 Task: Find connections with filter location Buenos Aires with filter topic #designwith filter profile language Potuguese with filter current company Nagarro with filter school Cambridge Institute of Technology with filter industry Accessible Hardware Manufacturing with filter service category Homeowners Insurance with filter keywords title Financial Services Representative
Action: Mouse moved to (648, 138)
Screenshot: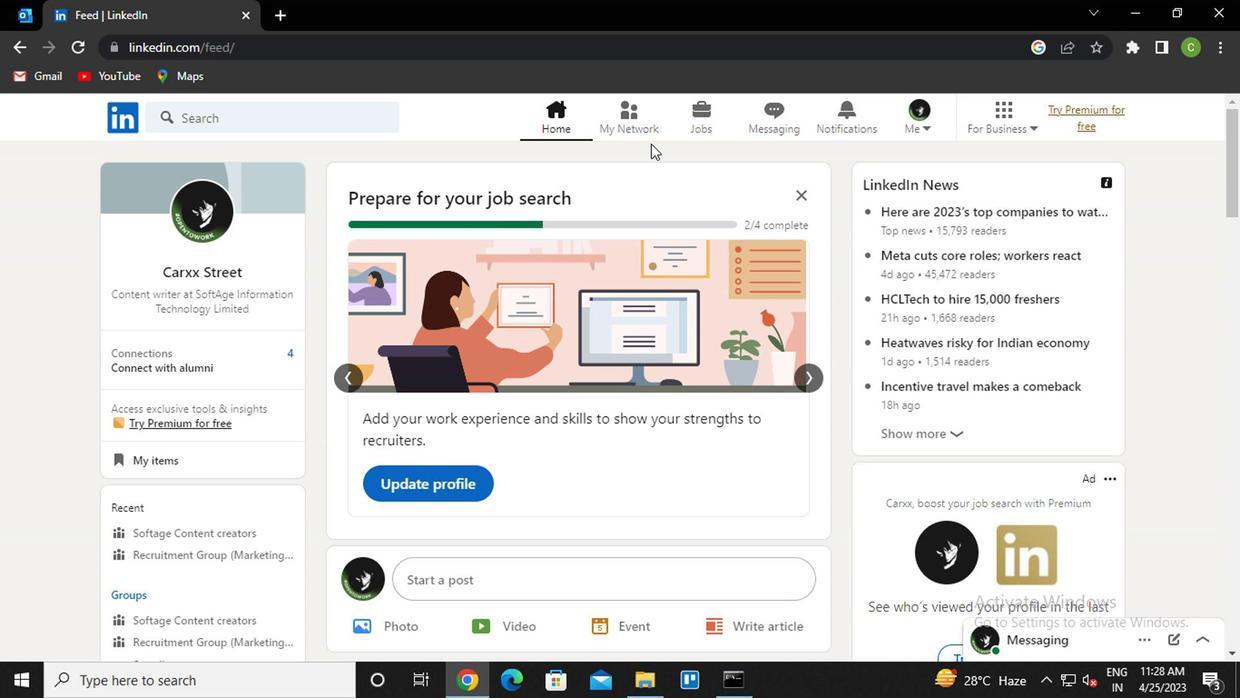 
Action: Mouse pressed left at (648, 138)
Screenshot: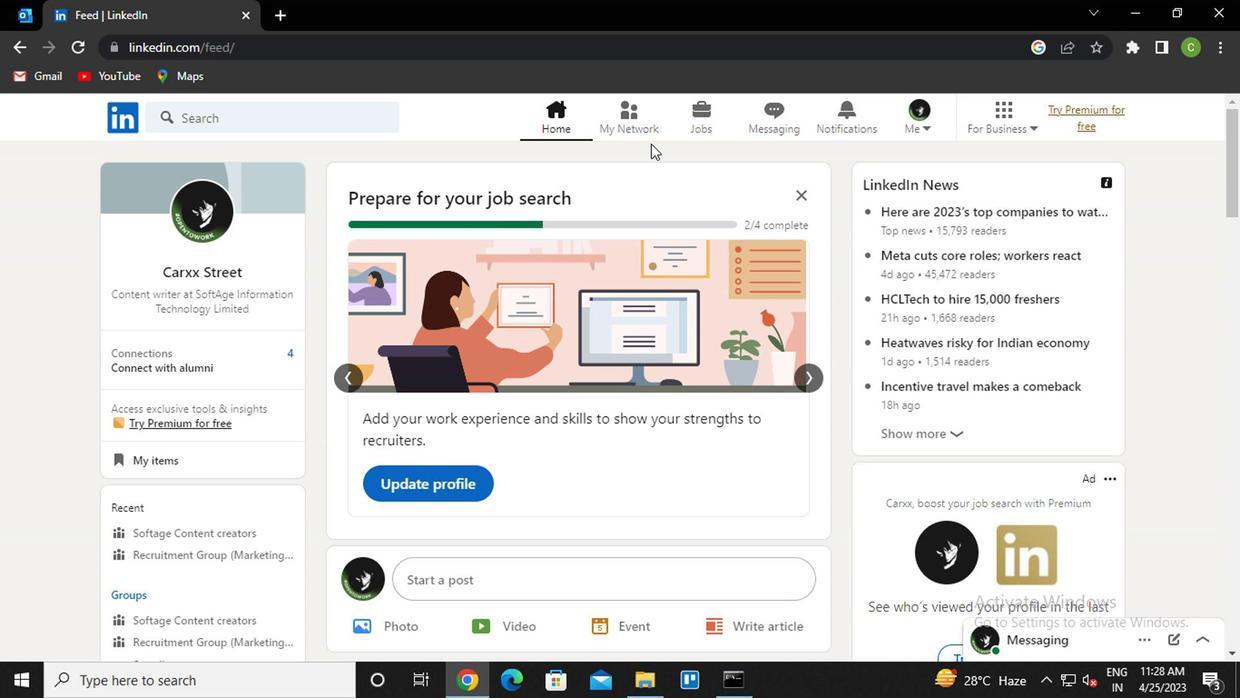 
Action: Mouse moved to (255, 232)
Screenshot: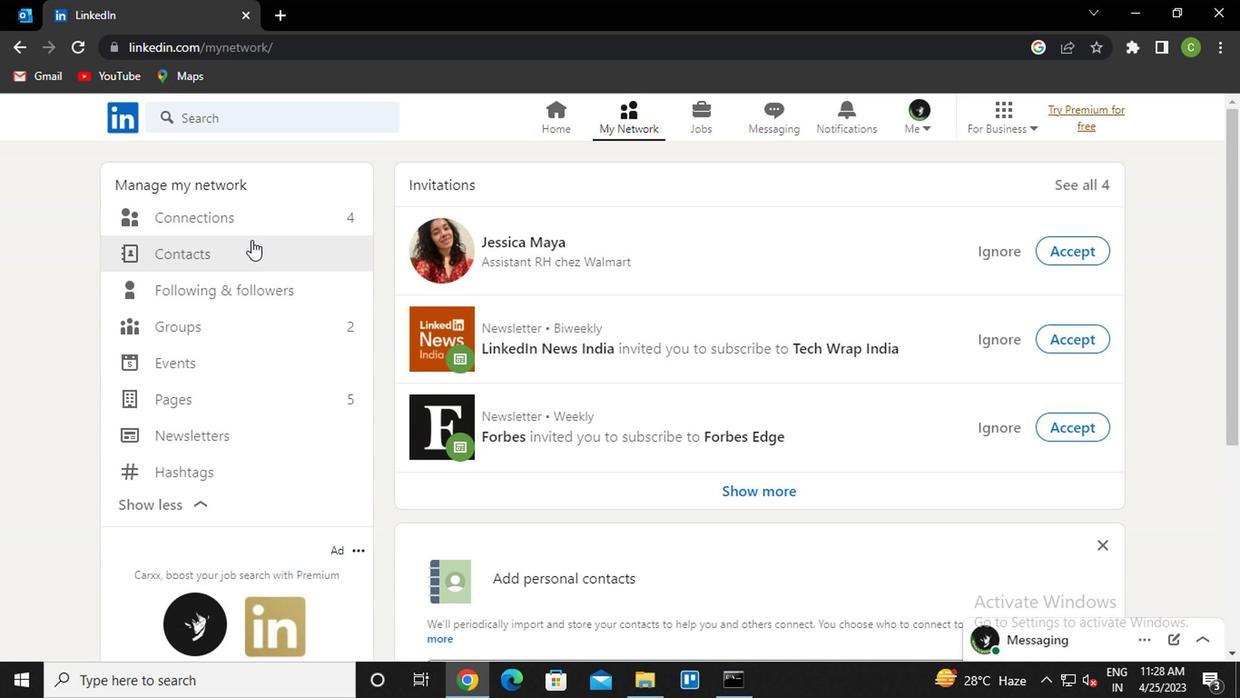 
Action: Mouse pressed left at (255, 232)
Screenshot: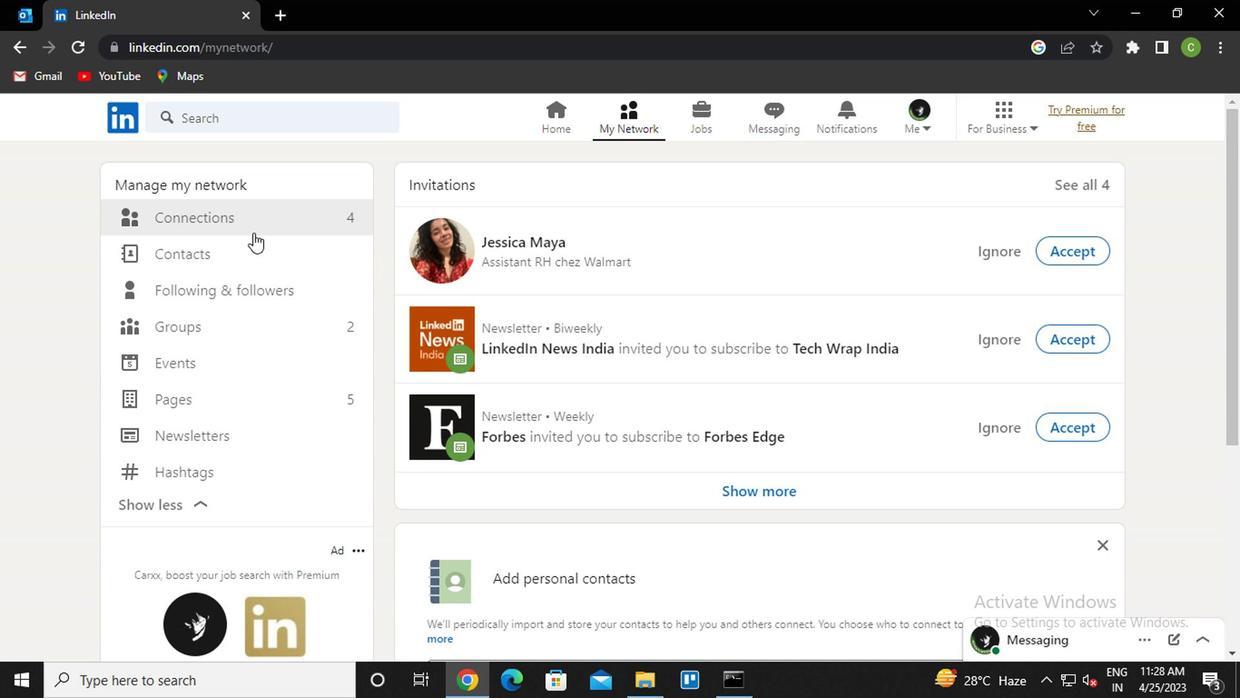 
Action: Mouse moved to (318, 221)
Screenshot: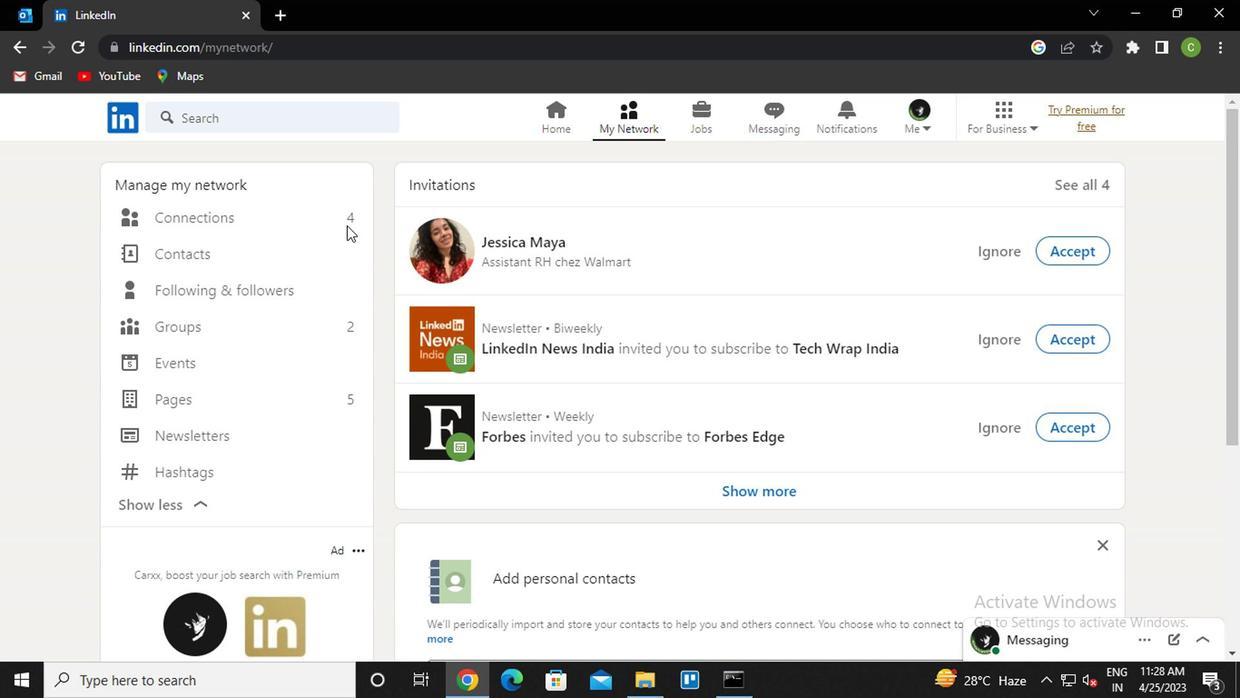 
Action: Mouse pressed left at (318, 221)
Screenshot: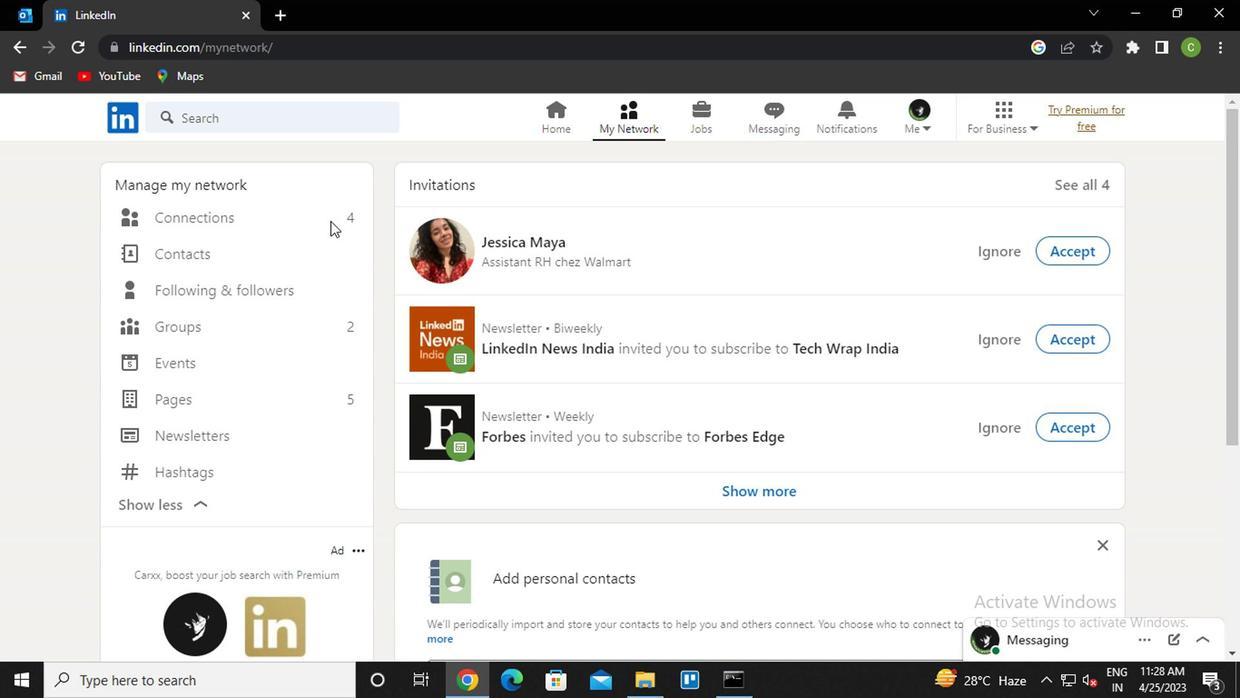 
Action: Mouse moved to (228, 223)
Screenshot: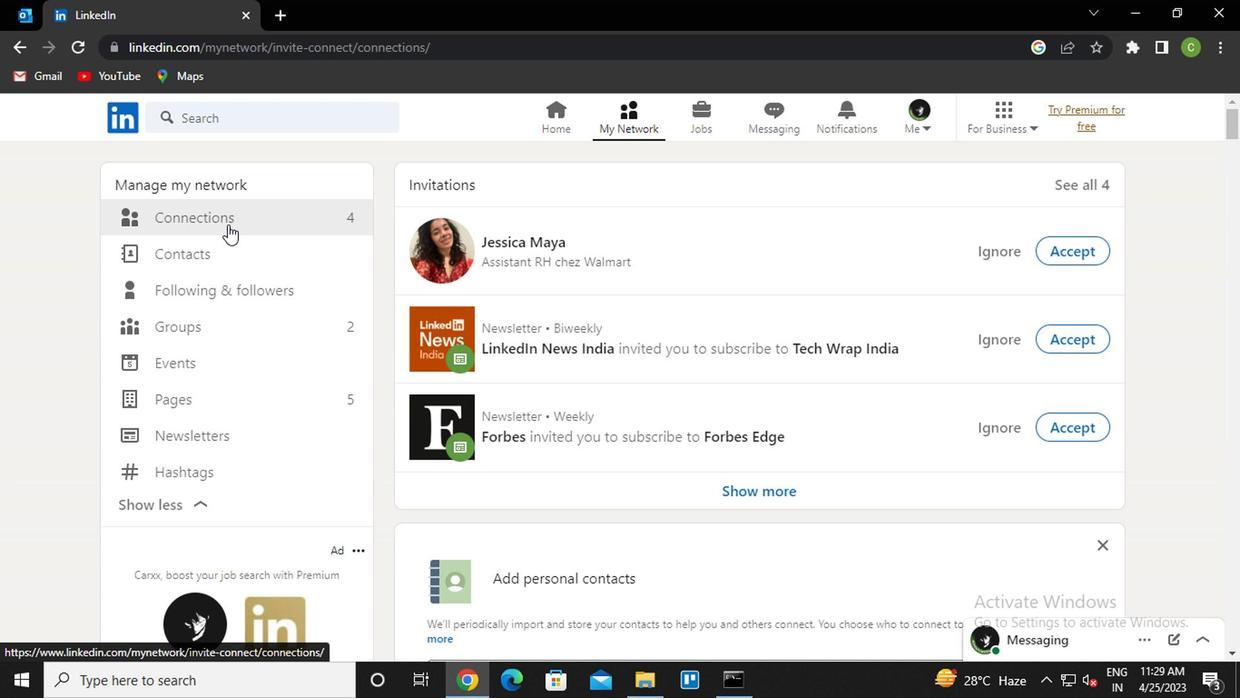 
Action: Mouse pressed left at (228, 223)
Screenshot: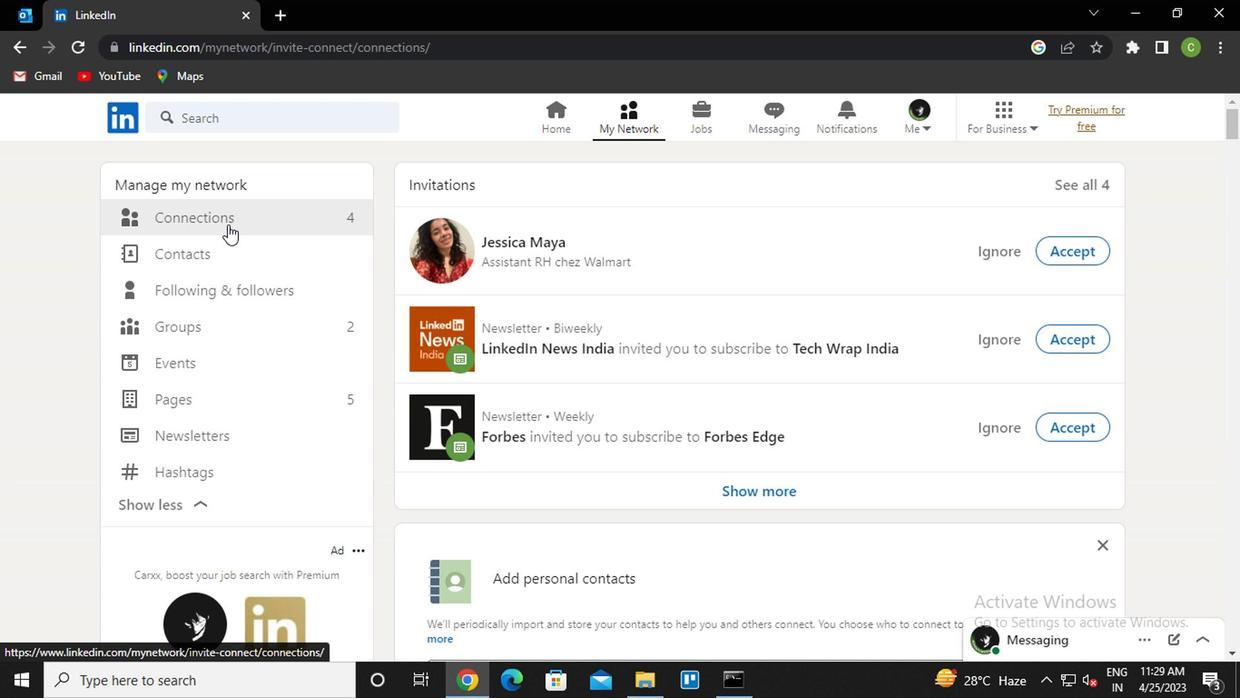 
Action: Mouse moved to (783, 227)
Screenshot: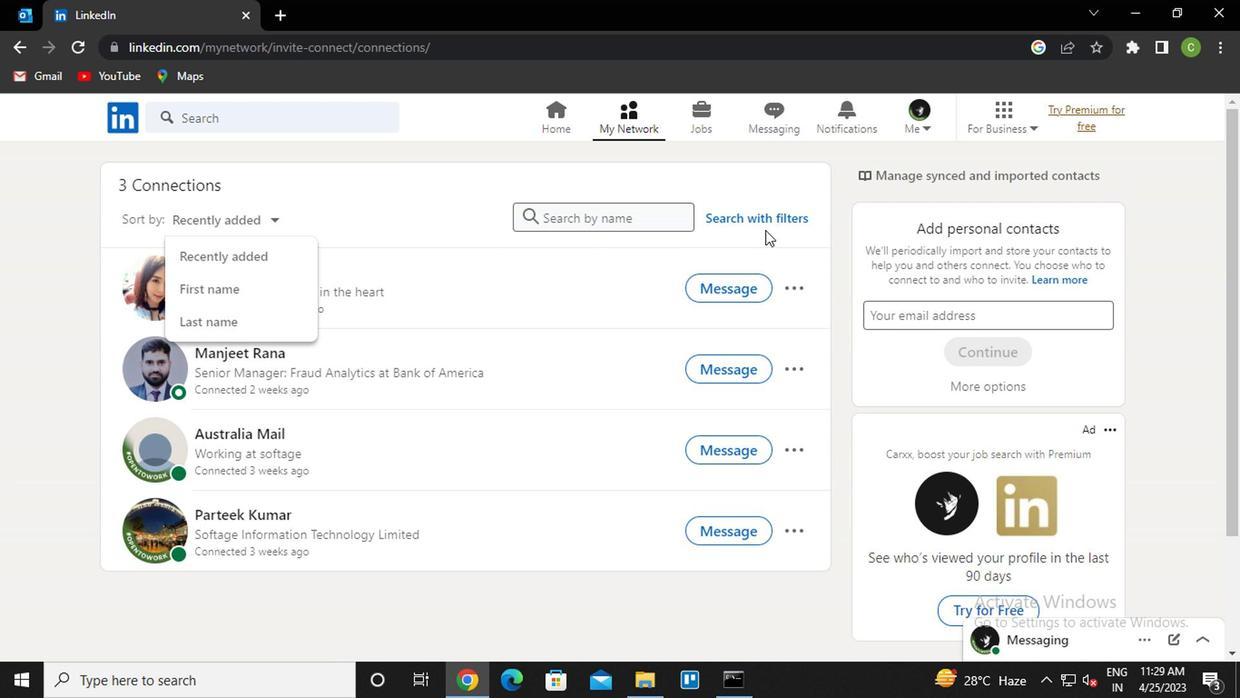 
Action: Mouse pressed left at (783, 227)
Screenshot: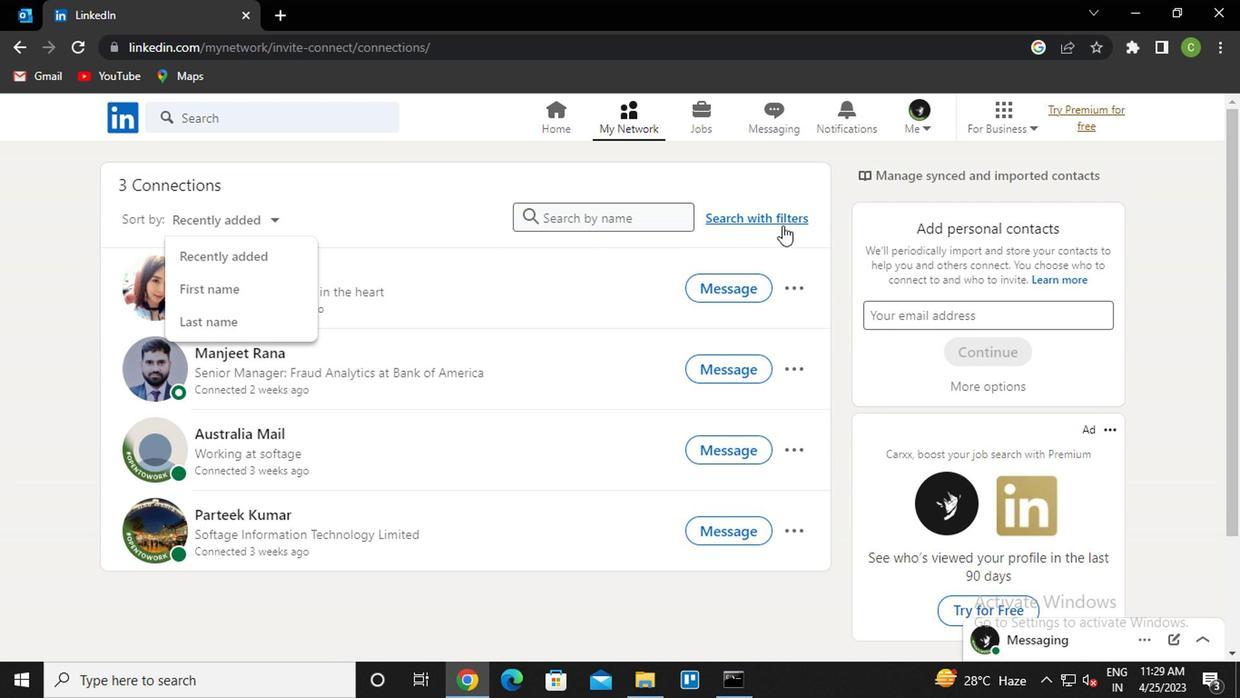 
Action: Mouse moved to (598, 175)
Screenshot: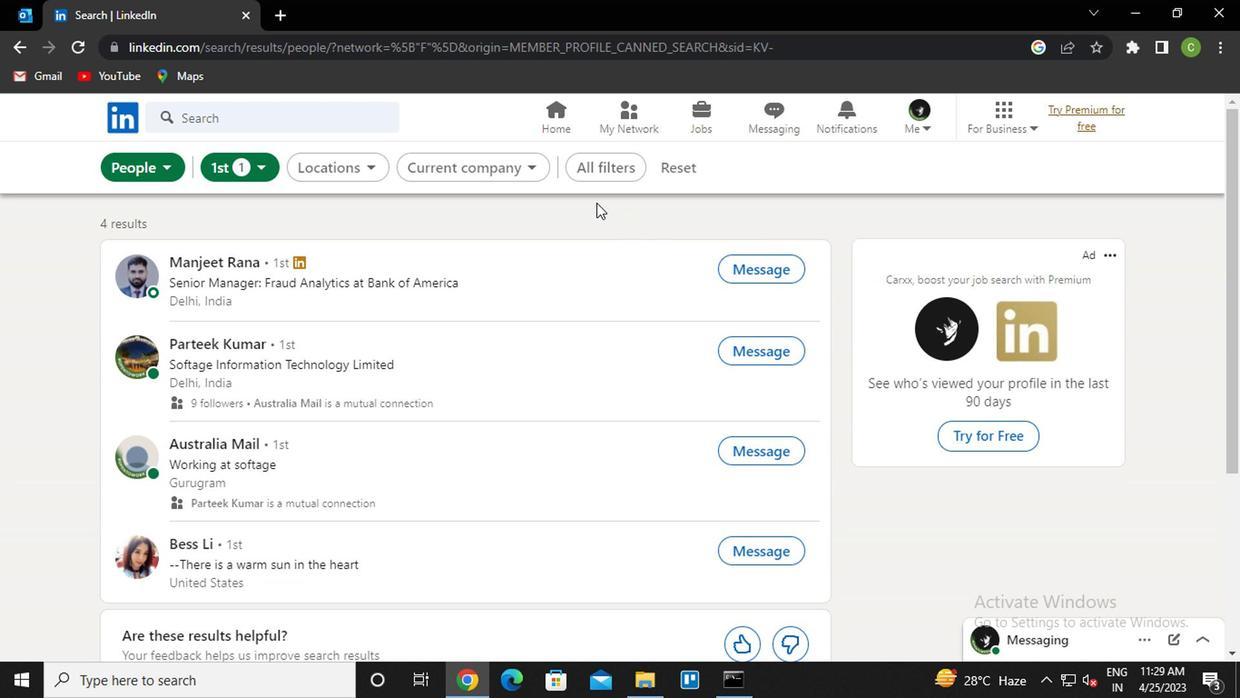
Action: Mouse pressed left at (598, 175)
Screenshot: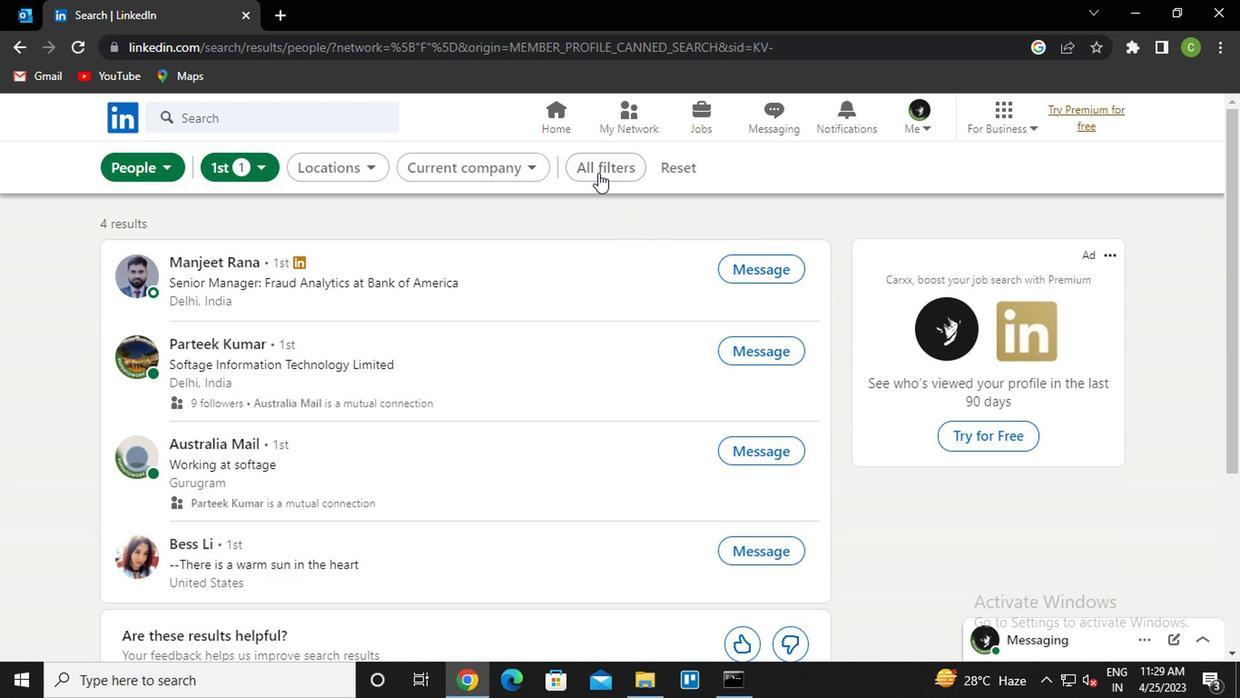 
Action: Mouse moved to (877, 424)
Screenshot: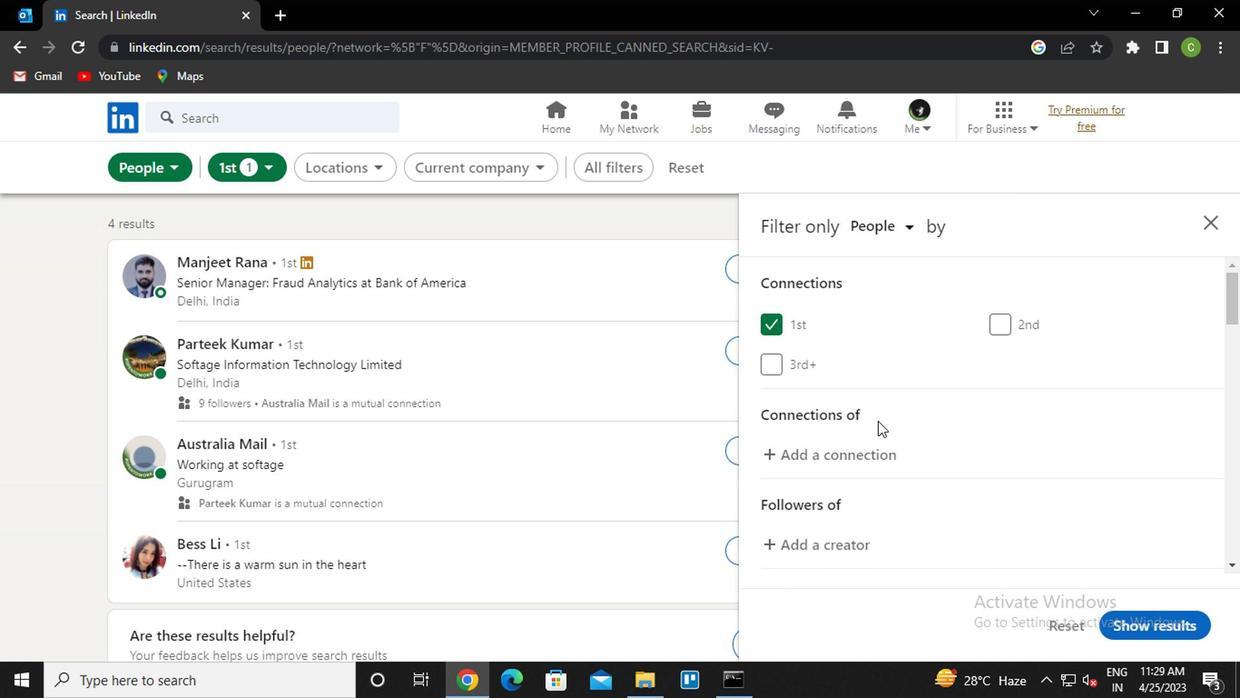 
Action: Mouse scrolled (877, 423) with delta (0, 0)
Screenshot: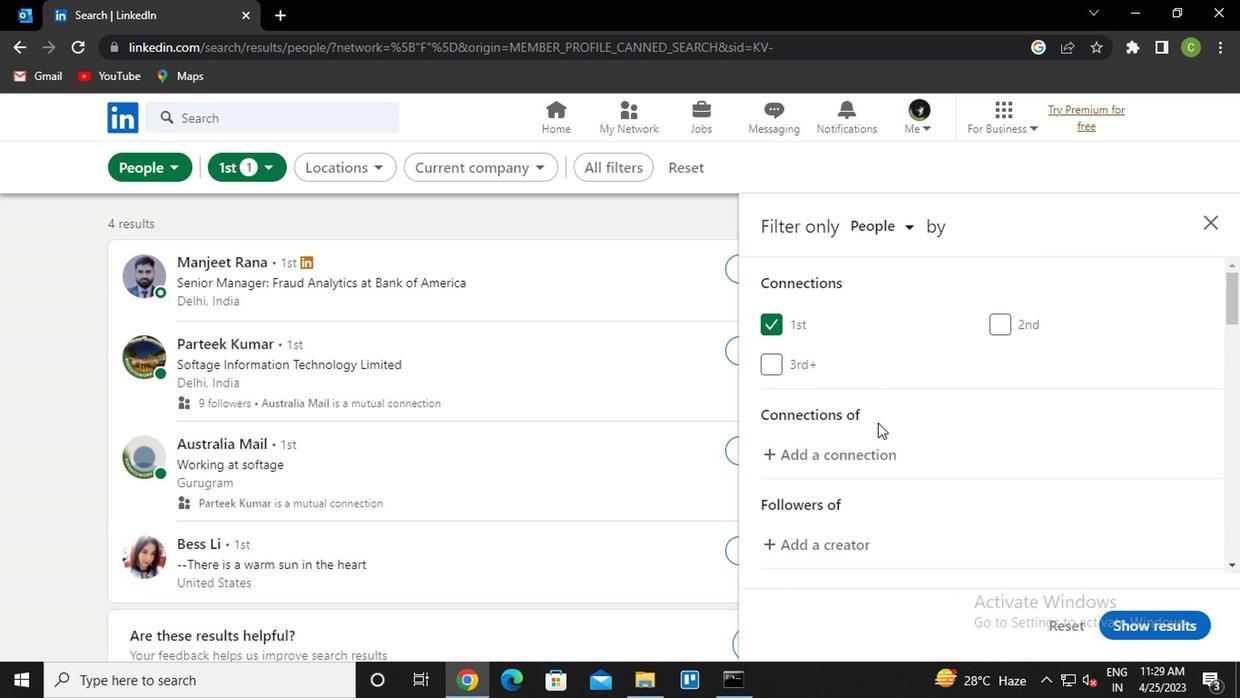 
Action: Mouse moved to (877, 425)
Screenshot: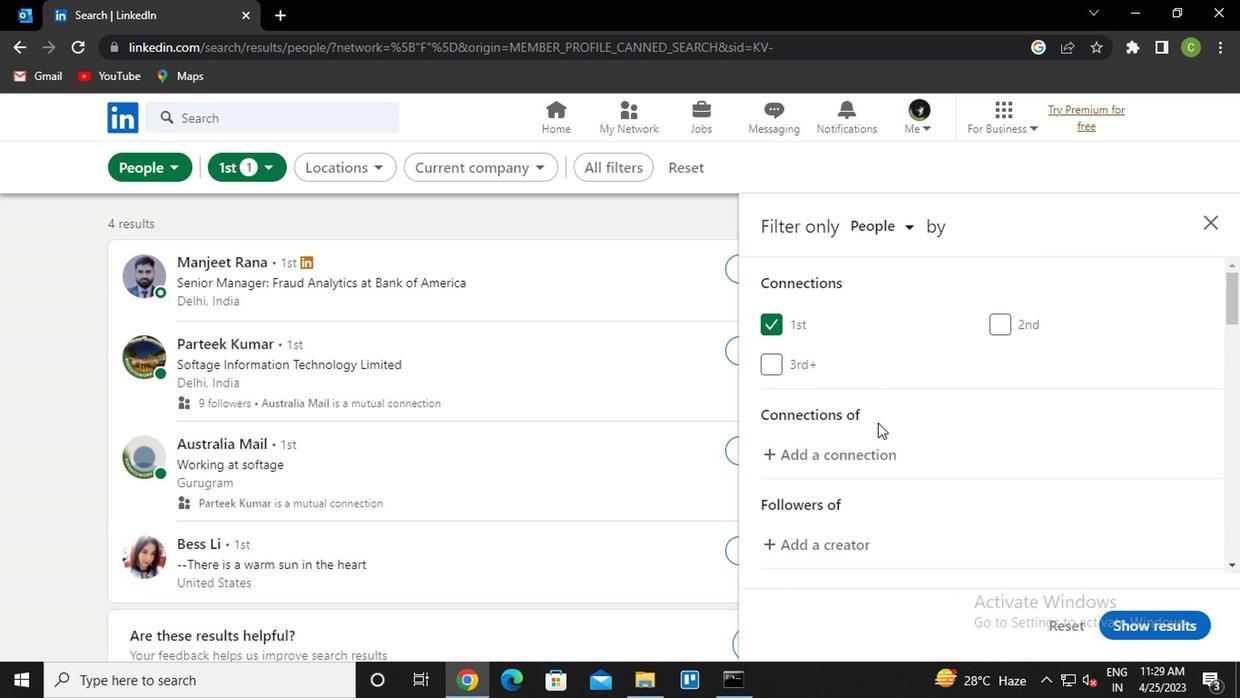 
Action: Mouse scrolled (877, 424) with delta (0, -1)
Screenshot: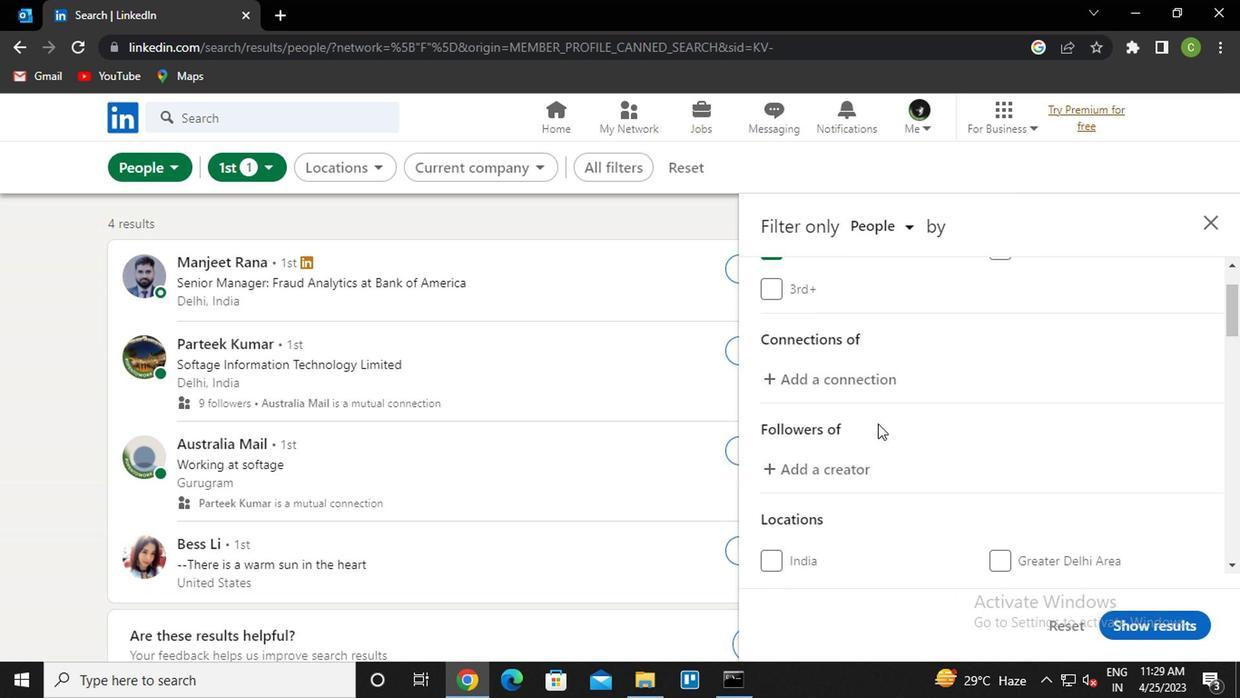 
Action: Mouse moved to (1020, 528)
Screenshot: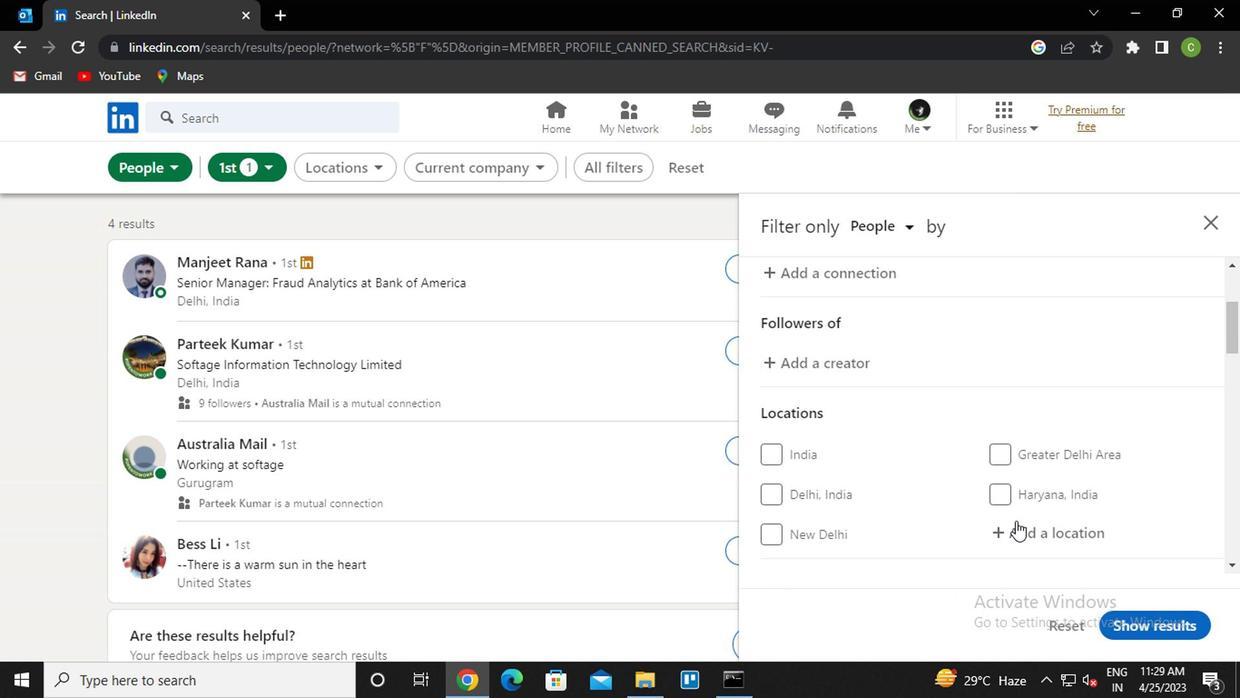 
Action: Mouse pressed left at (1020, 528)
Screenshot: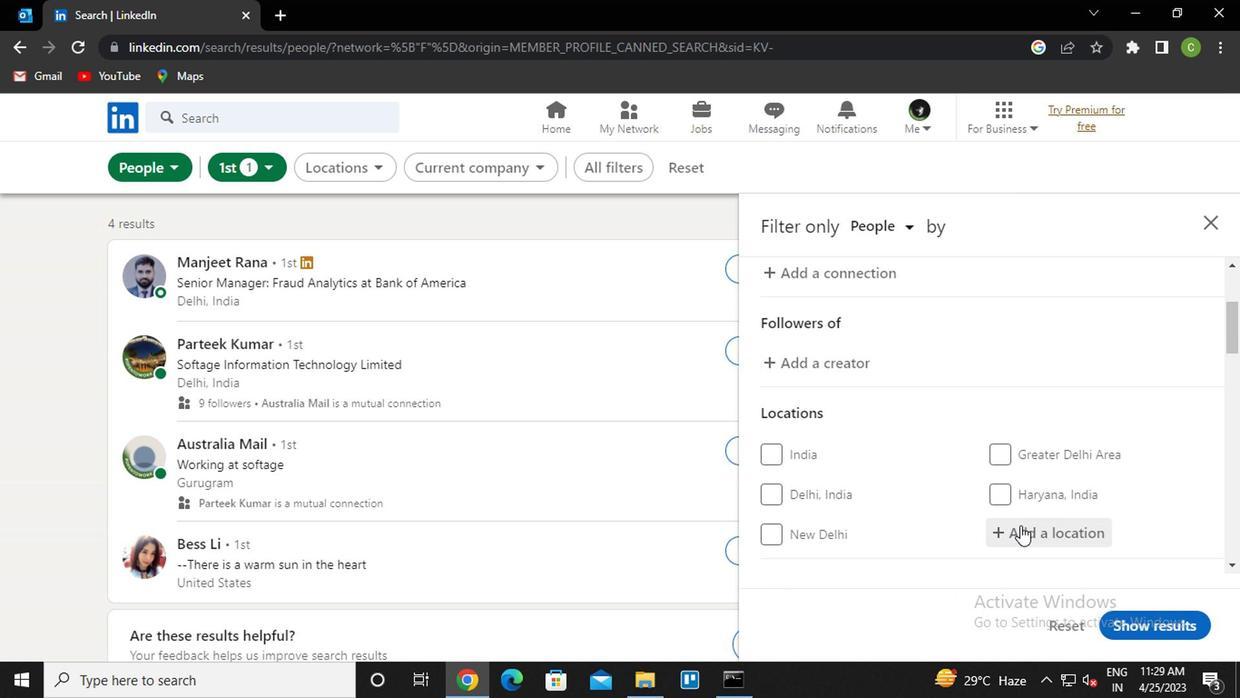 
Action: Mouse moved to (1000, 471)
Screenshot: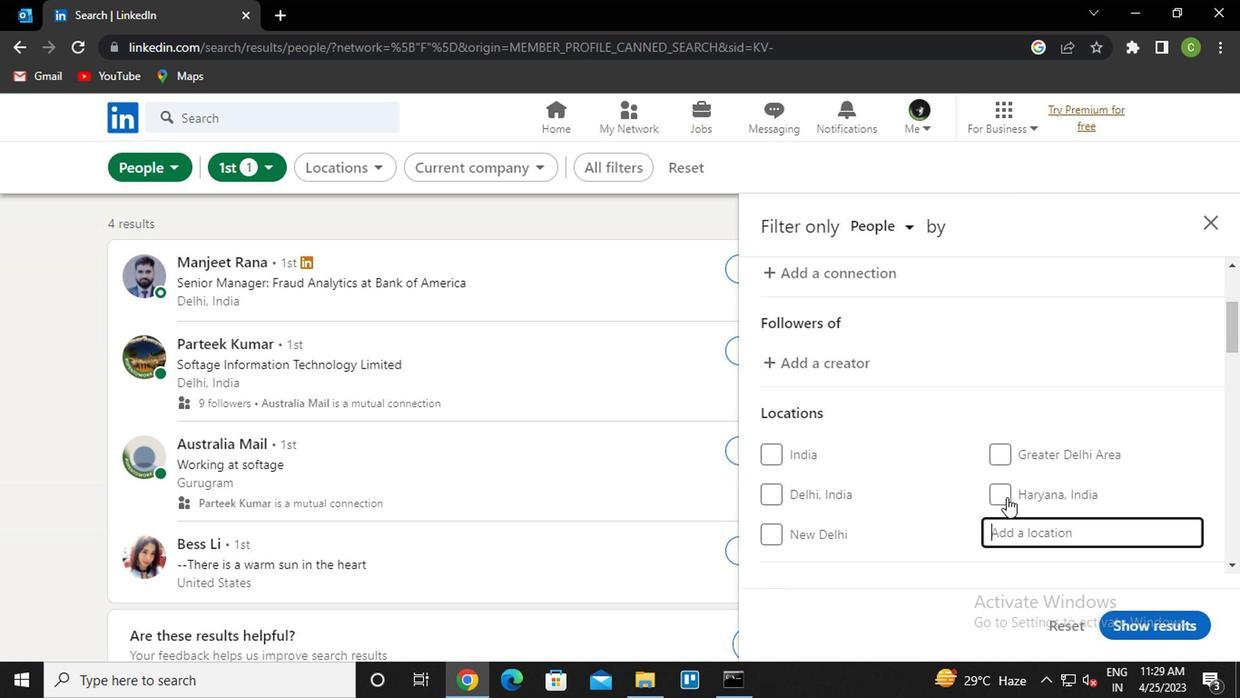 
Action: Key pressed <Key.caps_lock><Key.caps_lock>b<Key.caps_lock>uenos
Screenshot: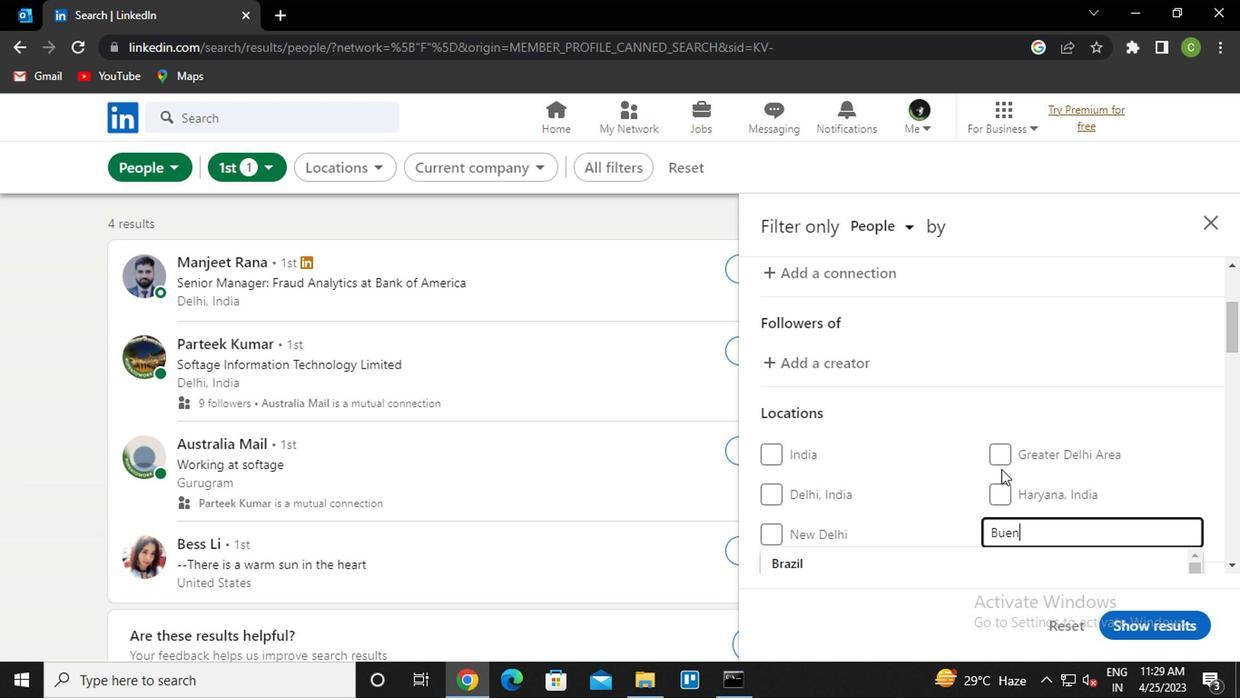 
Action: Mouse scrolled (1000, 469) with delta (0, -1)
Screenshot: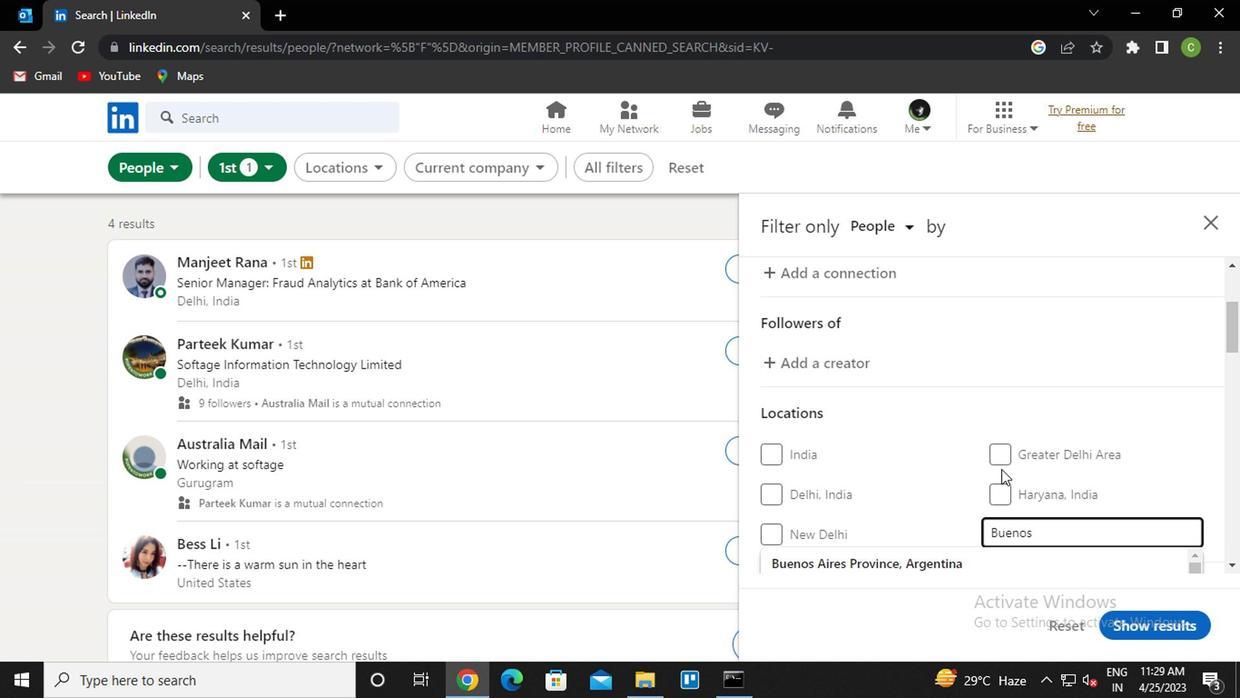 
Action: Mouse scrolled (1000, 469) with delta (0, -1)
Screenshot: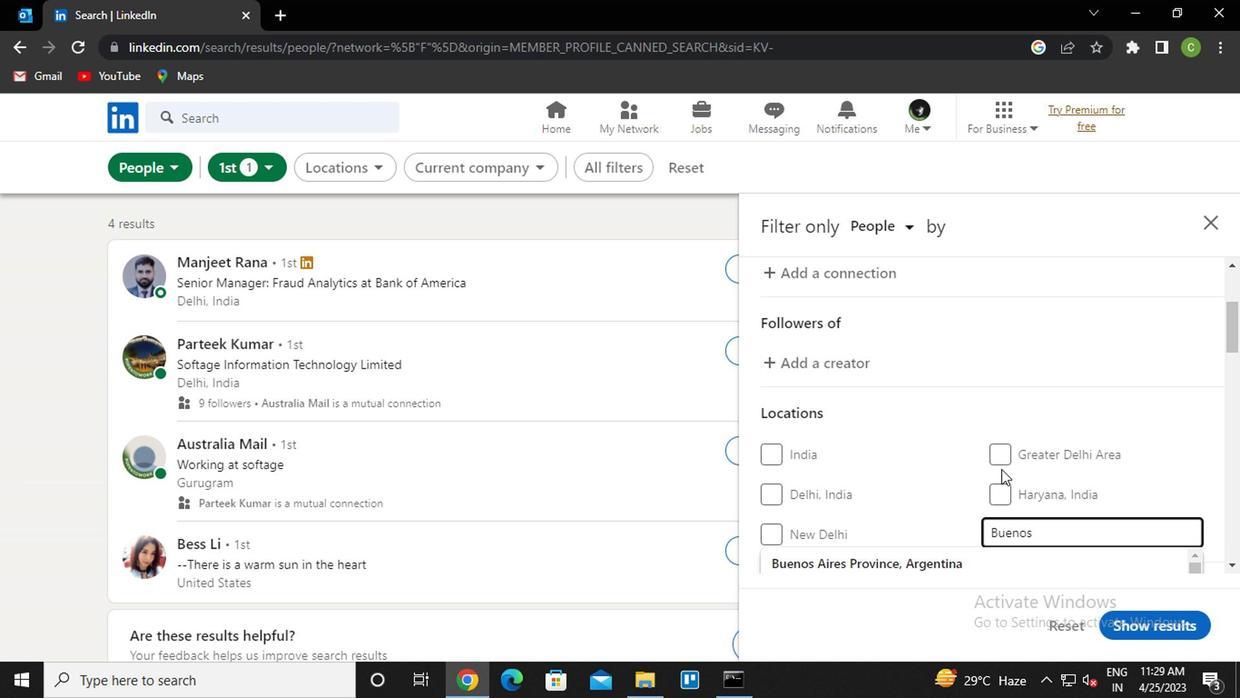 
Action: Mouse moved to (966, 374)
Screenshot: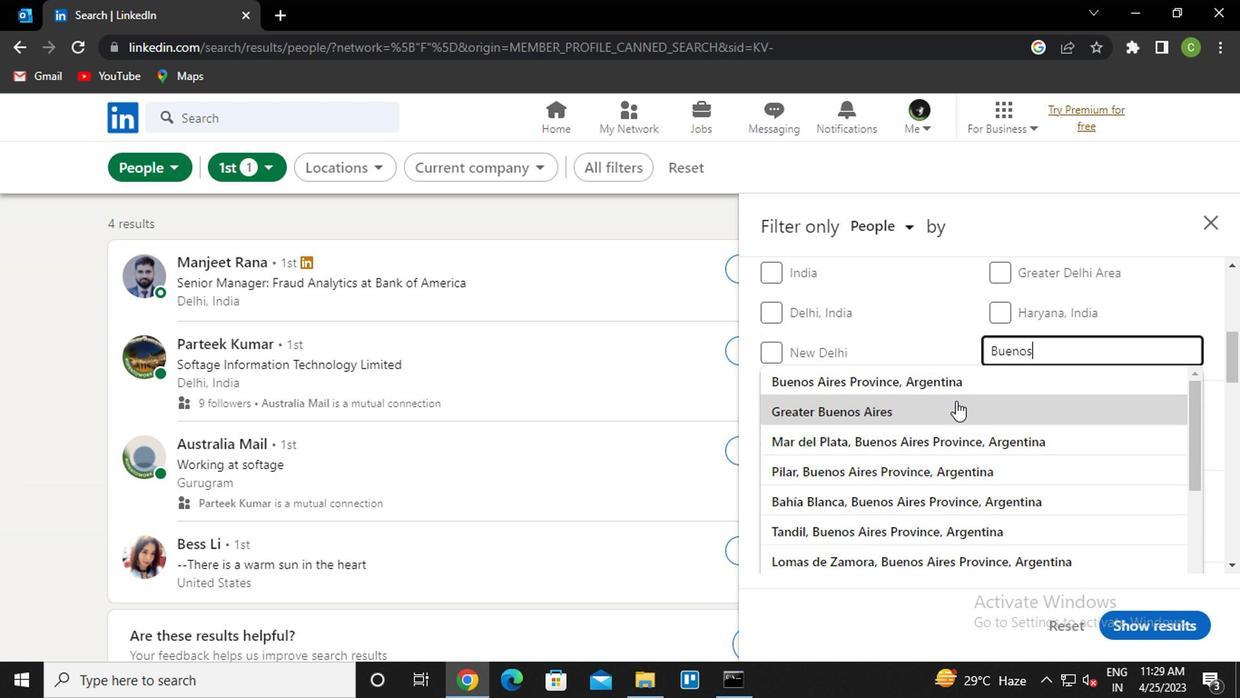
Action: Mouse pressed left at (966, 374)
Screenshot: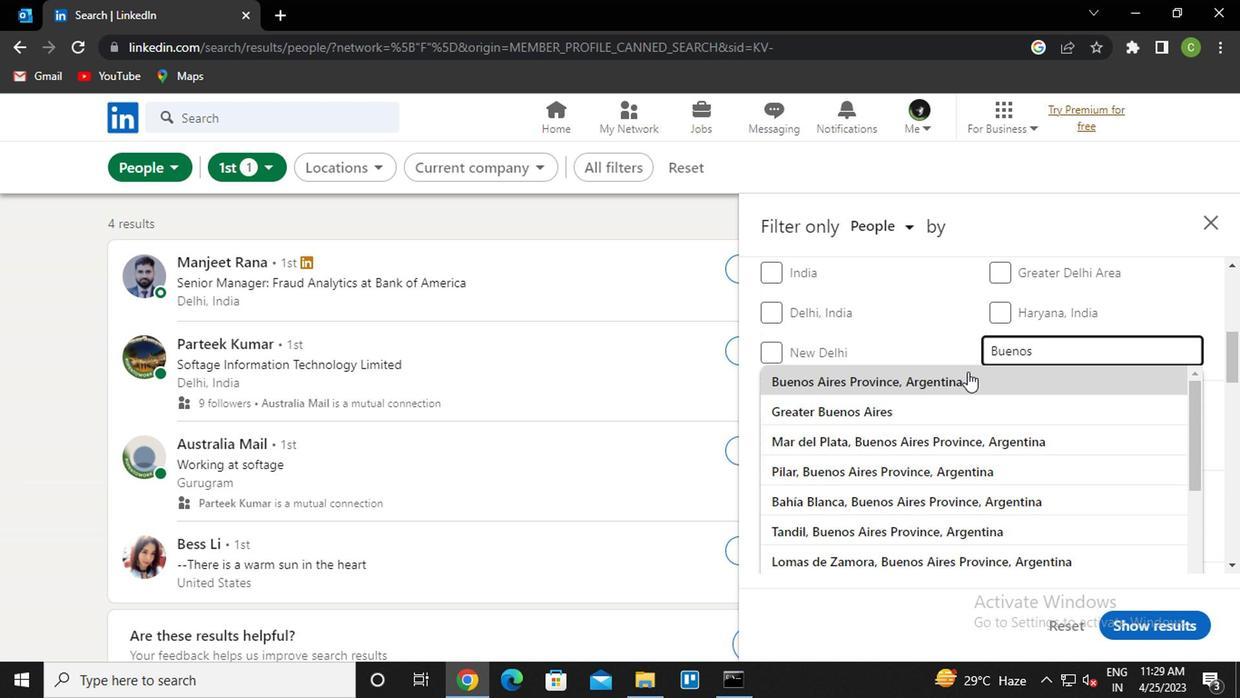 
Action: Mouse moved to (835, 501)
Screenshot: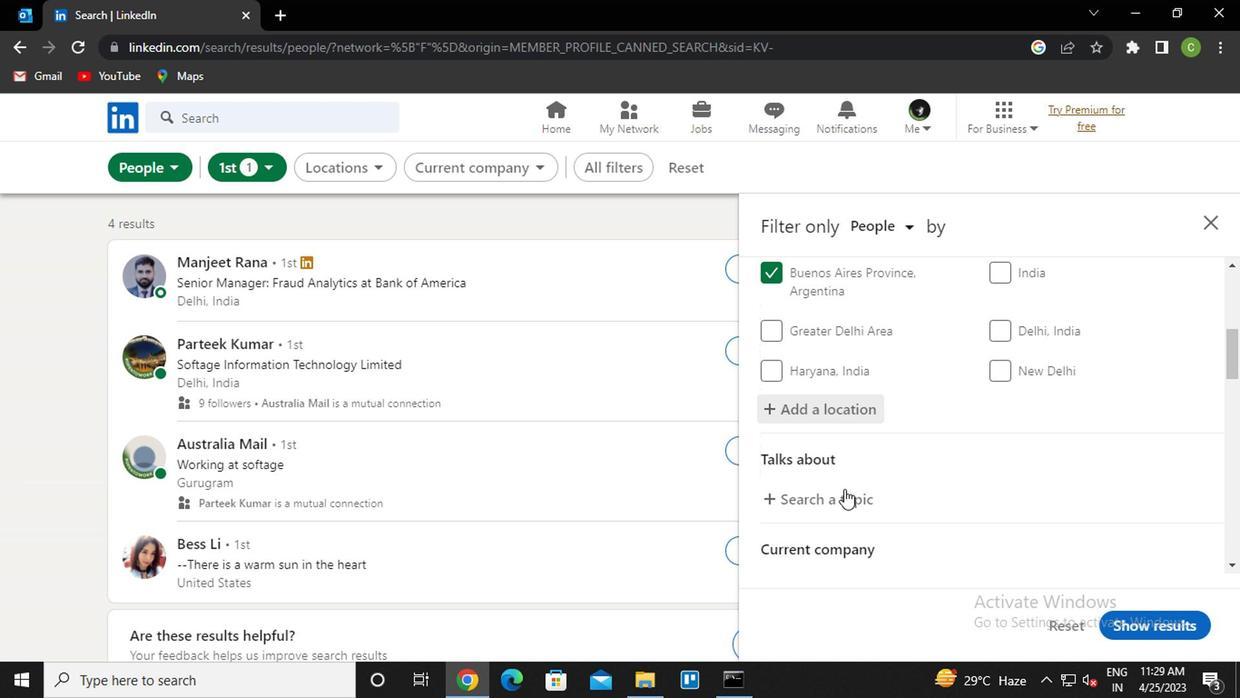 
Action: Mouse pressed left at (835, 501)
Screenshot: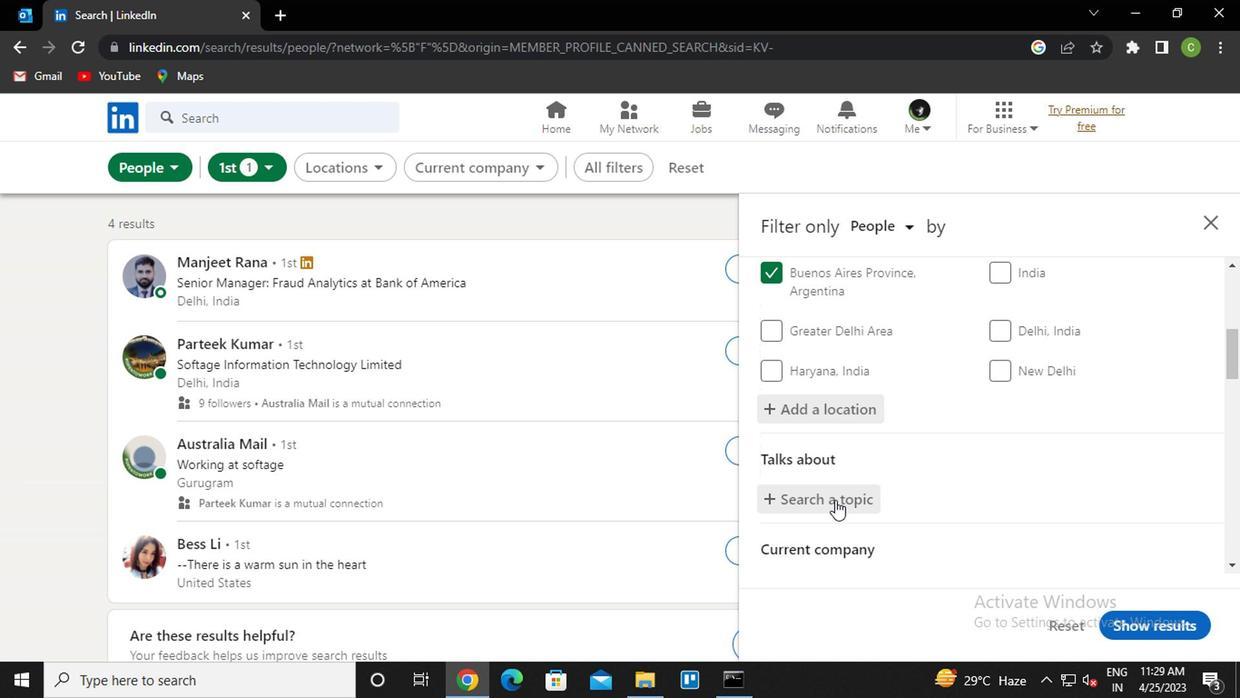 
Action: Mouse moved to (835, 502)
Screenshot: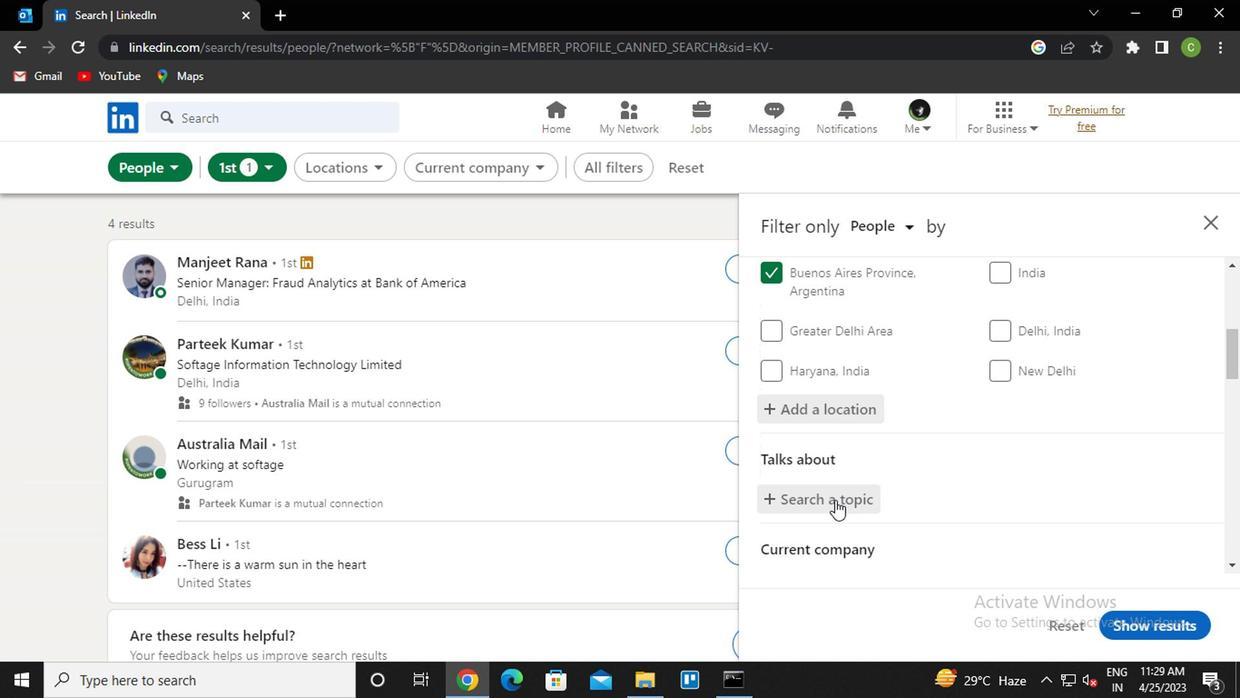 
Action: Key pressed <Key.shift>#DESIGN
Screenshot: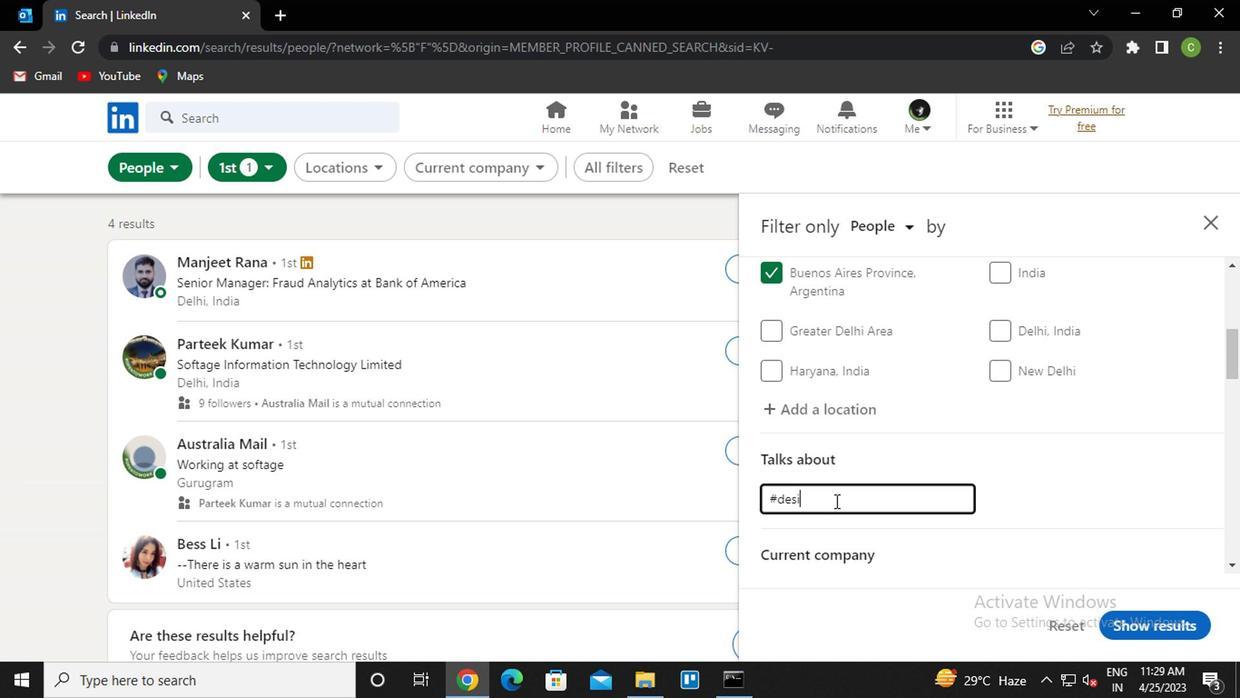 
Action: Mouse moved to (1028, 466)
Screenshot: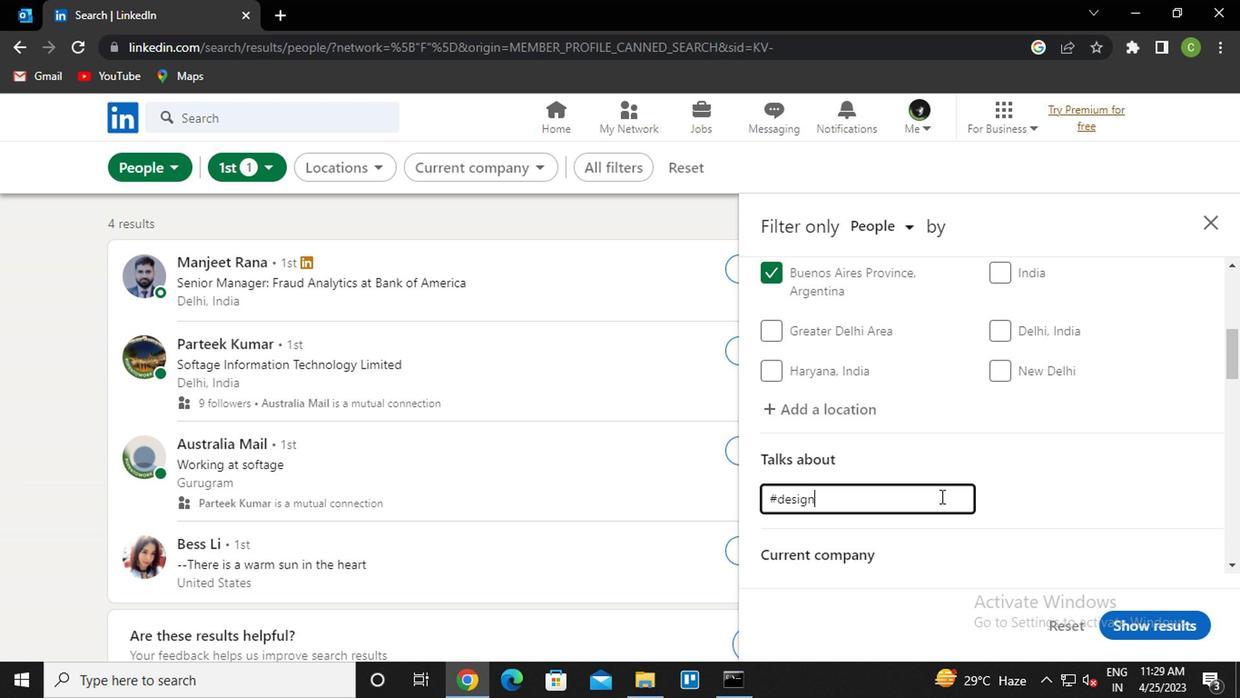
Action: Mouse pressed left at (1028, 466)
Screenshot: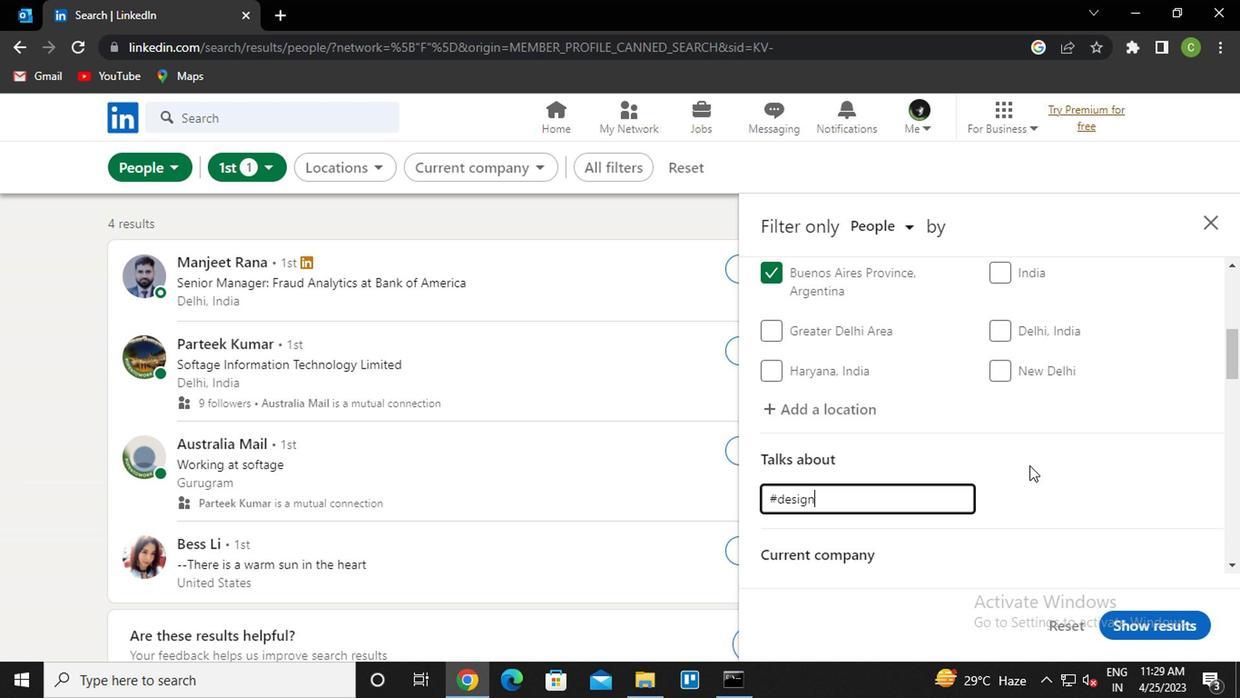 
Action: Mouse moved to (1028, 466)
Screenshot: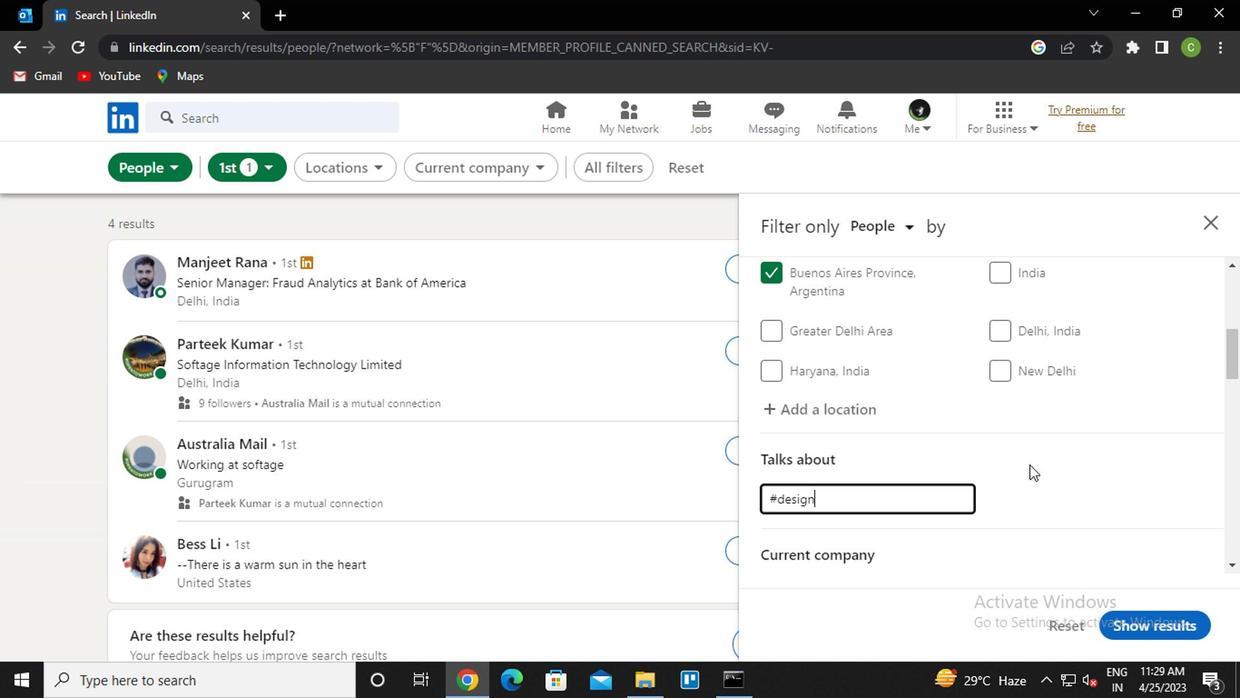 
Action: Mouse scrolled (1028, 465) with delta (0, -1)
Screenshot: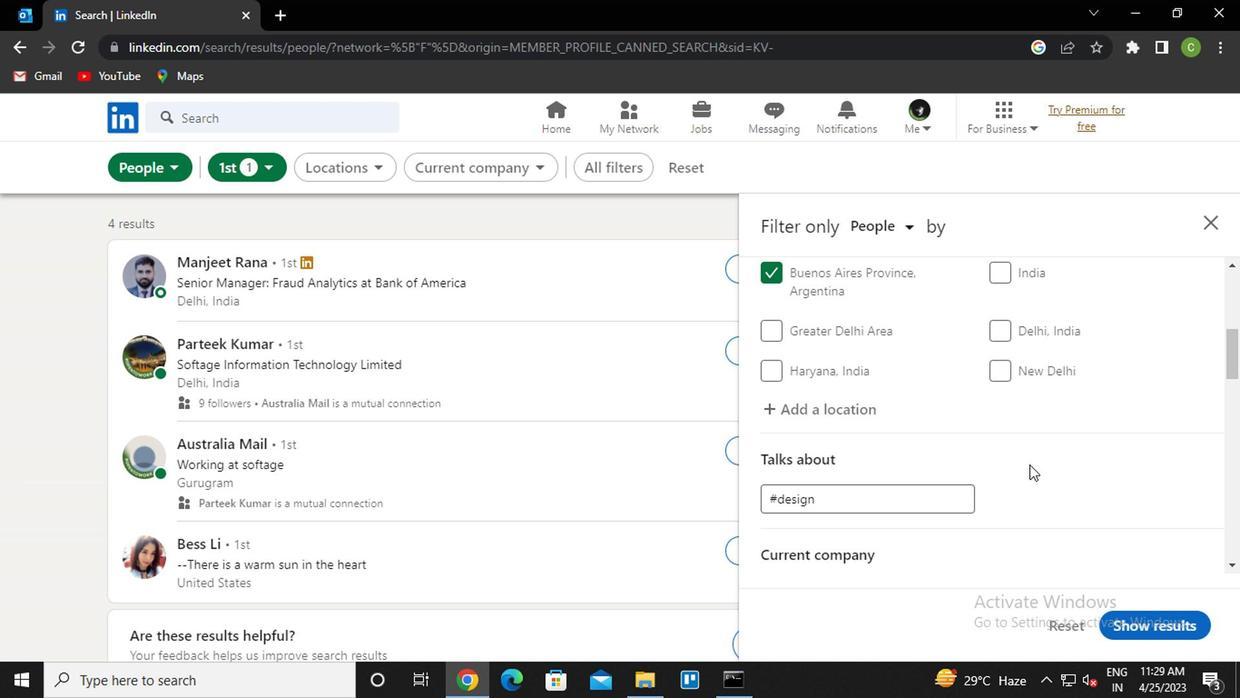 
Action: Mouse scrolled (1028, 465) with delta (0, -1)
Screenshot: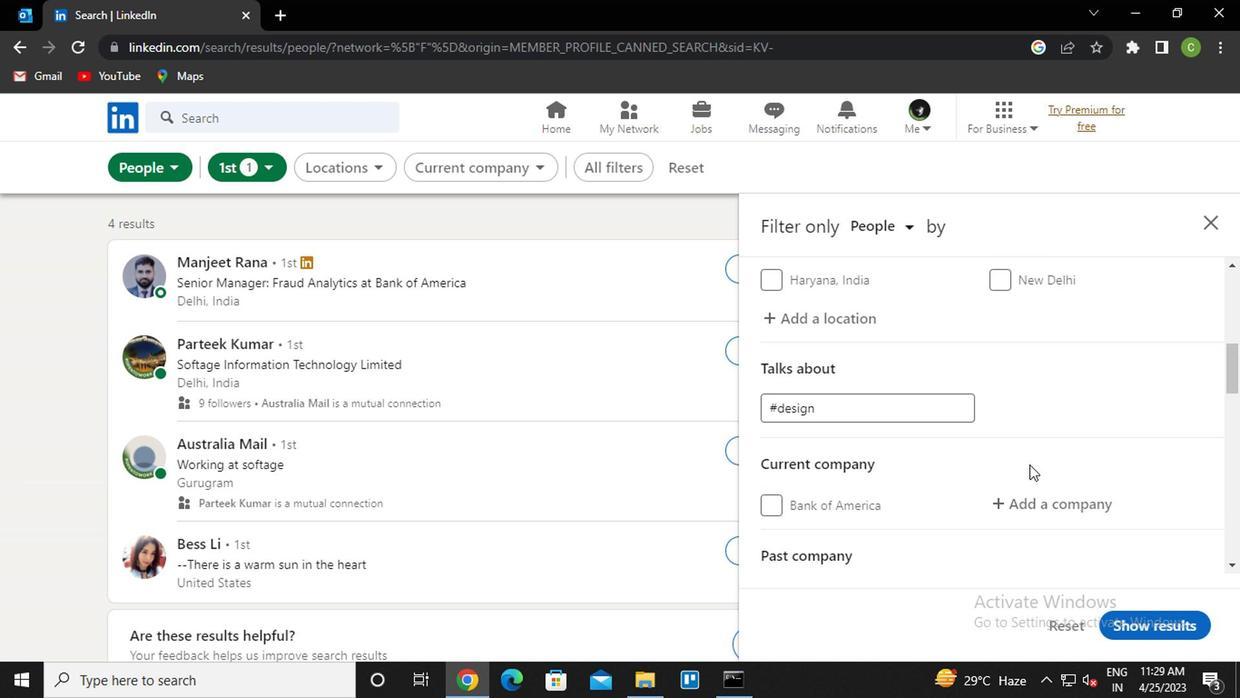 
Action: Mouse moved to (1028, 466)
Screenshot: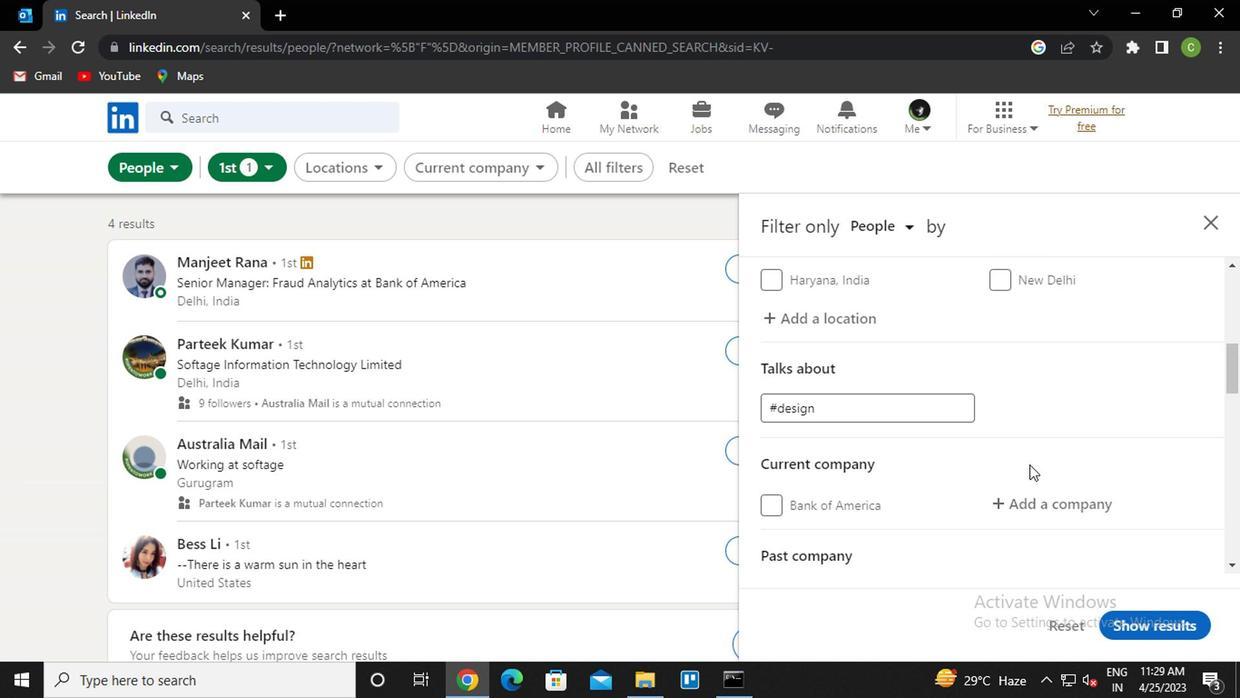 
Action: Mouse scrolled (1028, 465) with delta (0, -1)
Screenshot: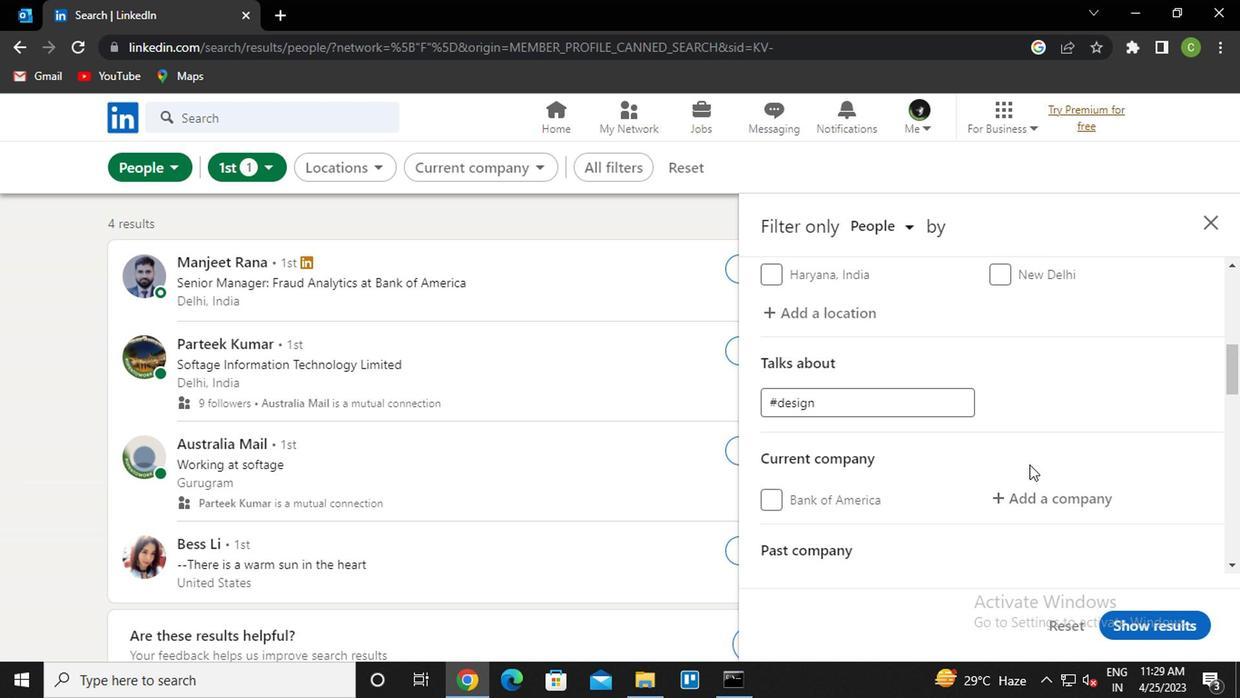 
Action: Mouse moved to (919, 444)
Screenshot: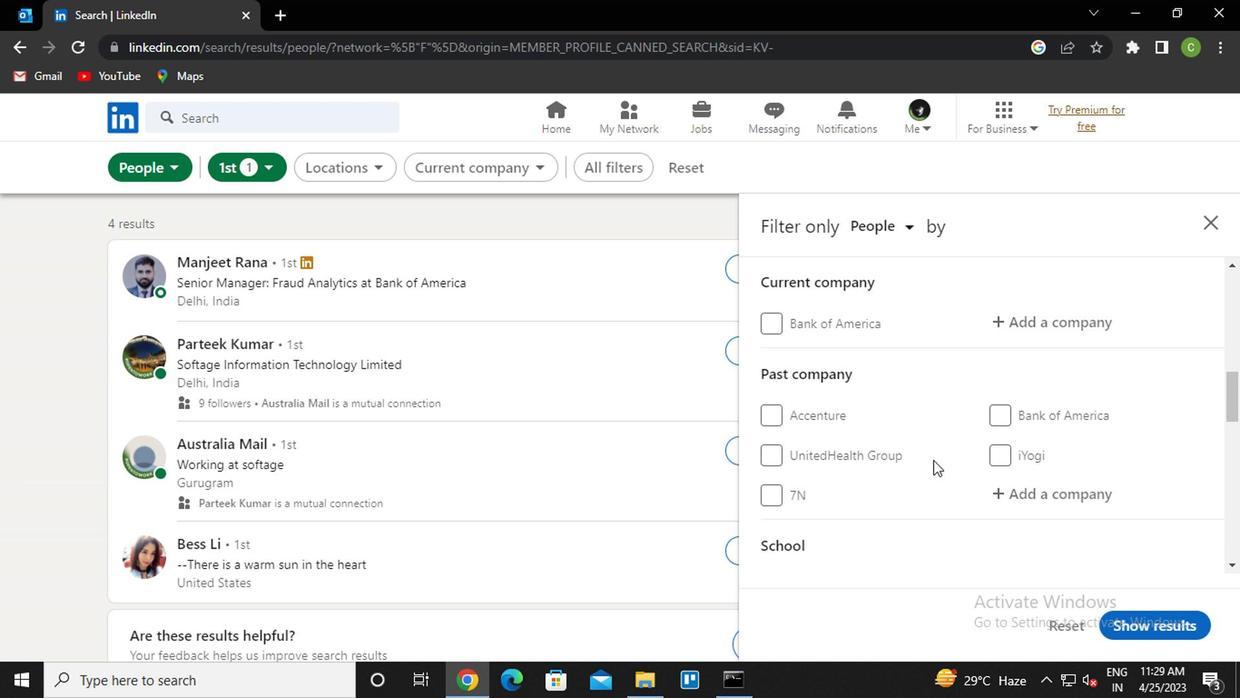 
Action: Mouse scrolled (919, 445) with delta (0, 0)
Screenshot: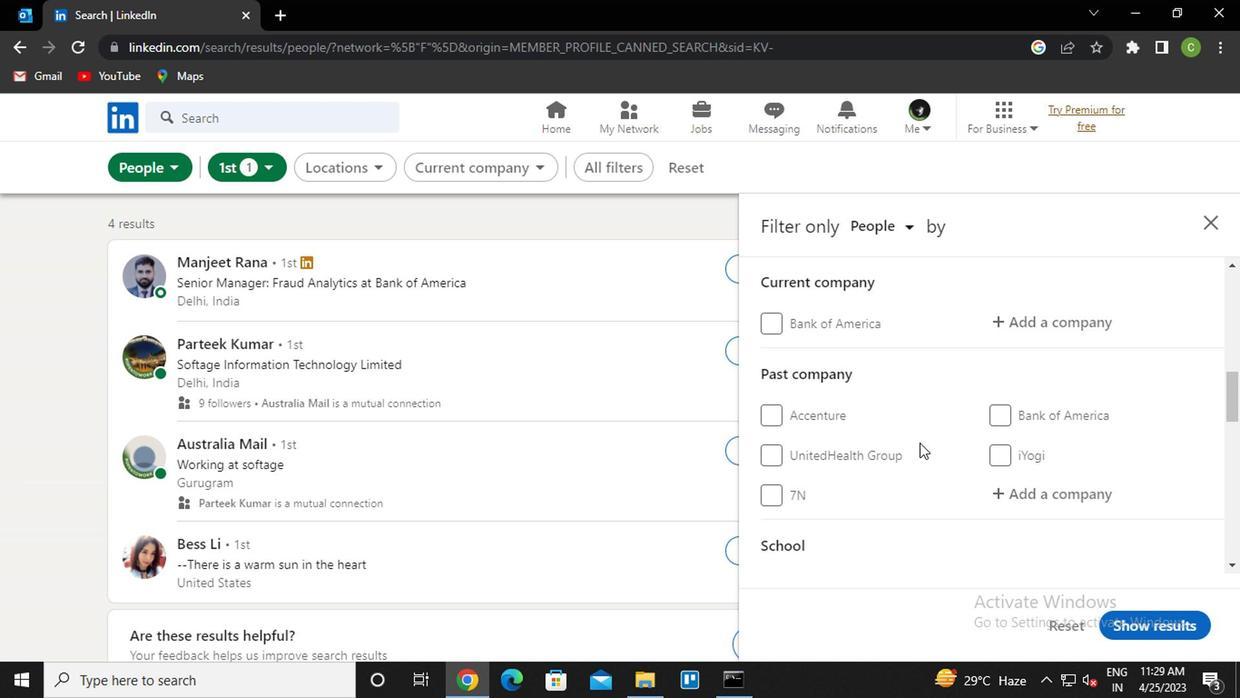 
Action: Mouse moved to (1030, 418)
Screenshot: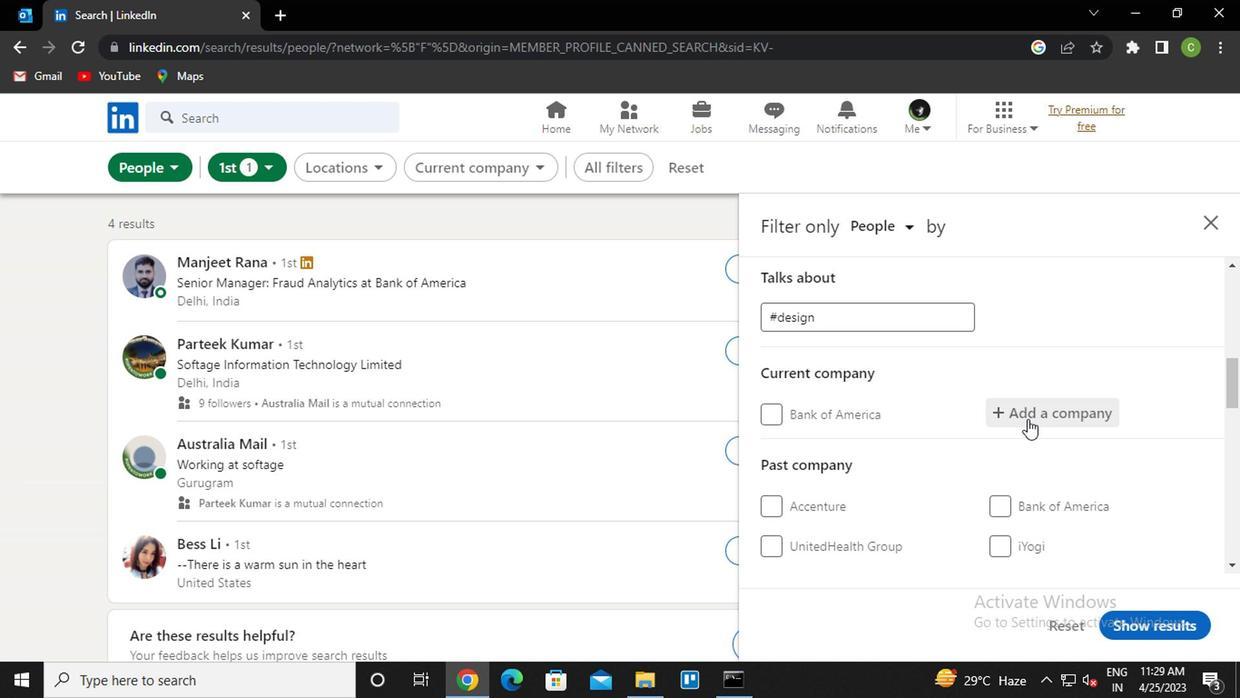 
Action: Mouse pressed left at (1030, 418)
Screenshot: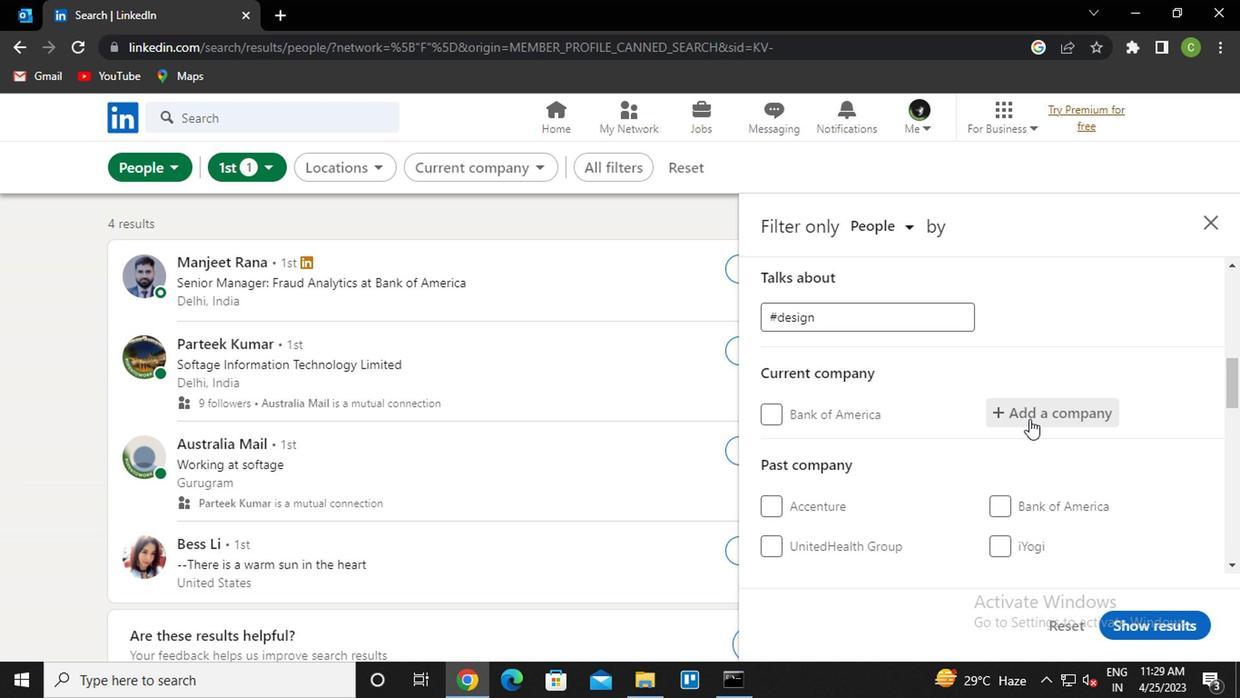 
Action: Mouse moved to (1029, 416)
Screenshot: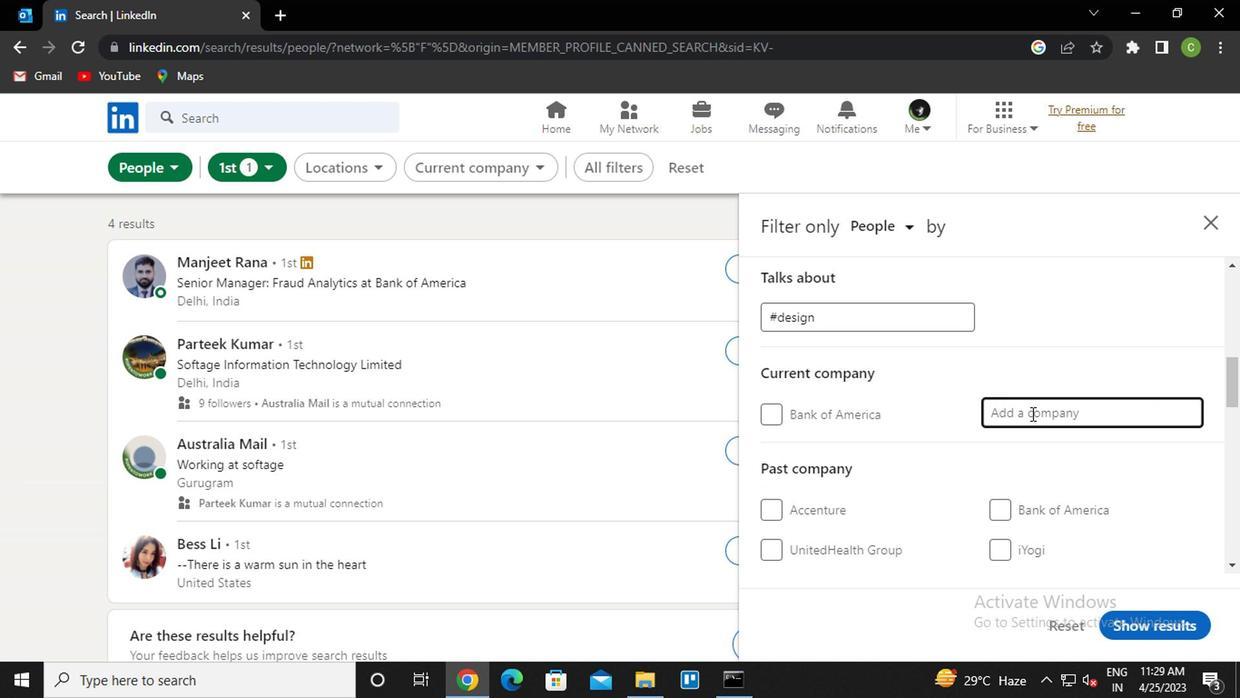 
Action: Key pressed <Key.caps_lock>N<Key.caps_lock>AGRRA
Screenshot: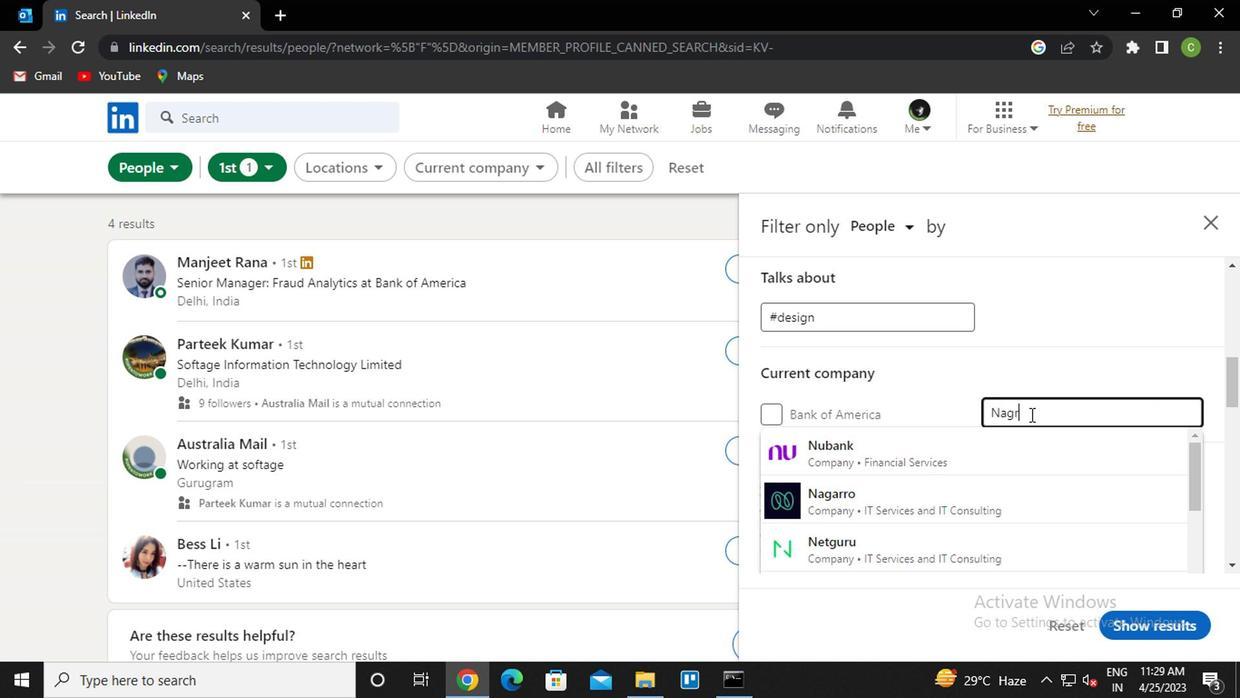 
Action: Mouse moved to (989, 444)
Screenshot: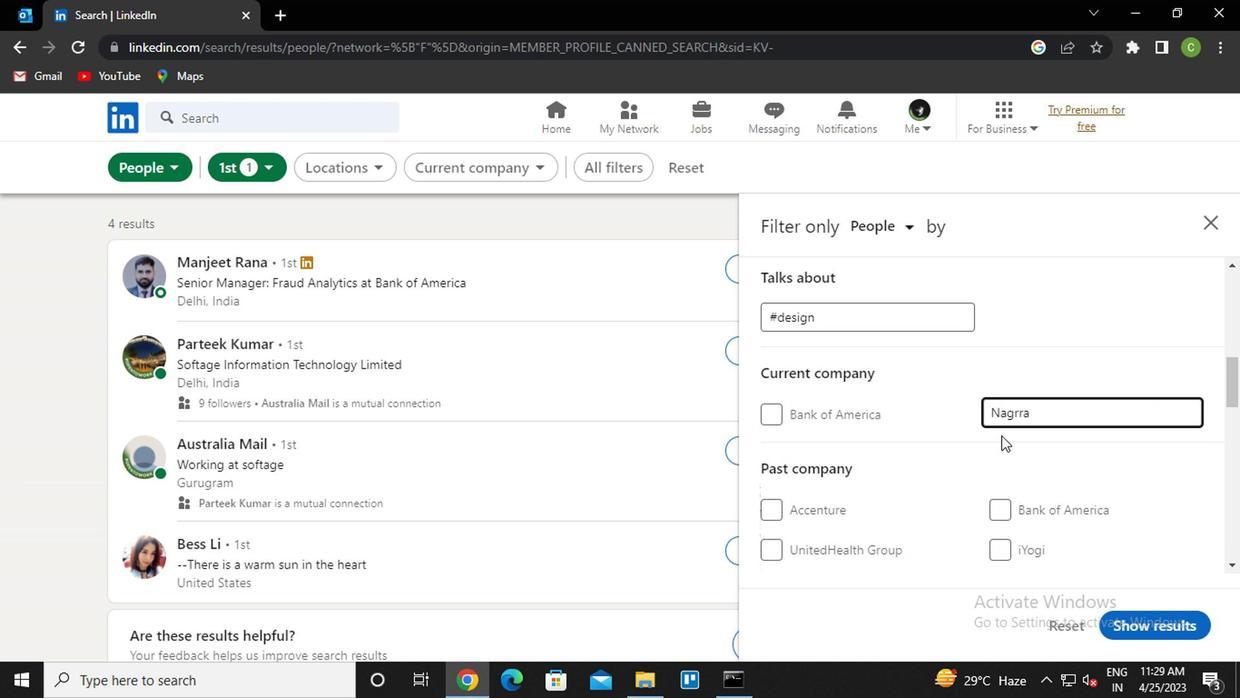 
Action: Key pressed <Key.backspace><Key.backspace><Key.backspace>ARRA
Screenshot: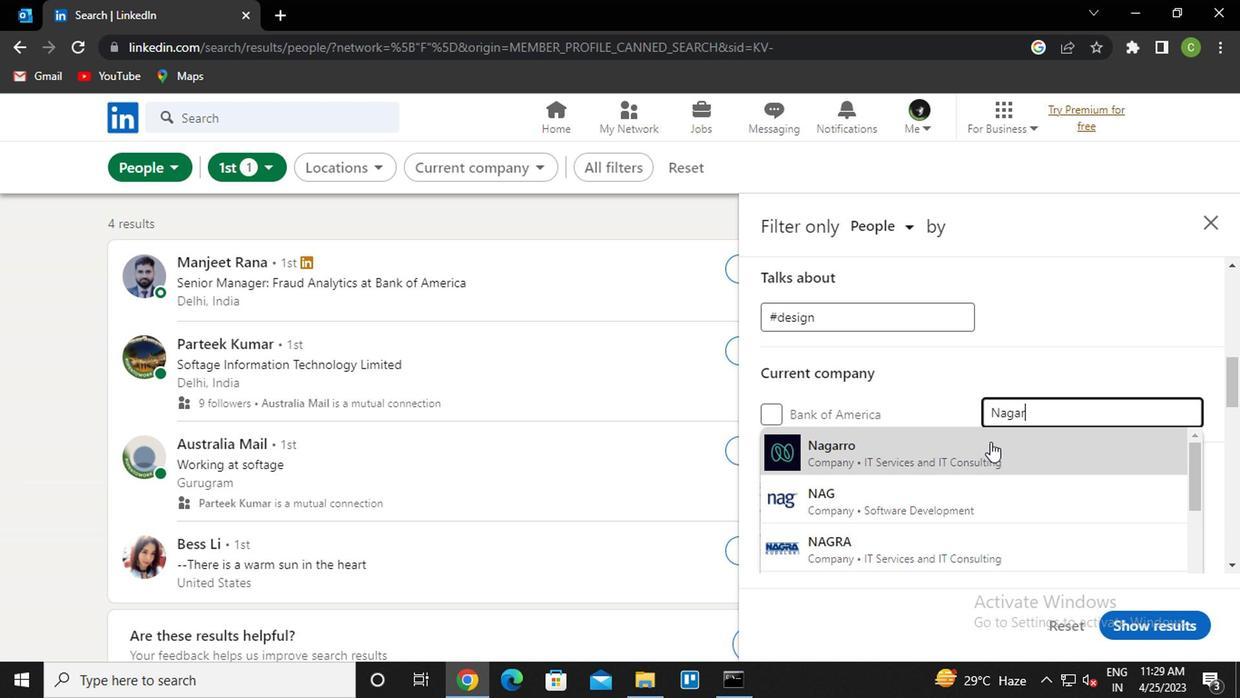
Action: Mouse moved to (989, 447)
Screenshot: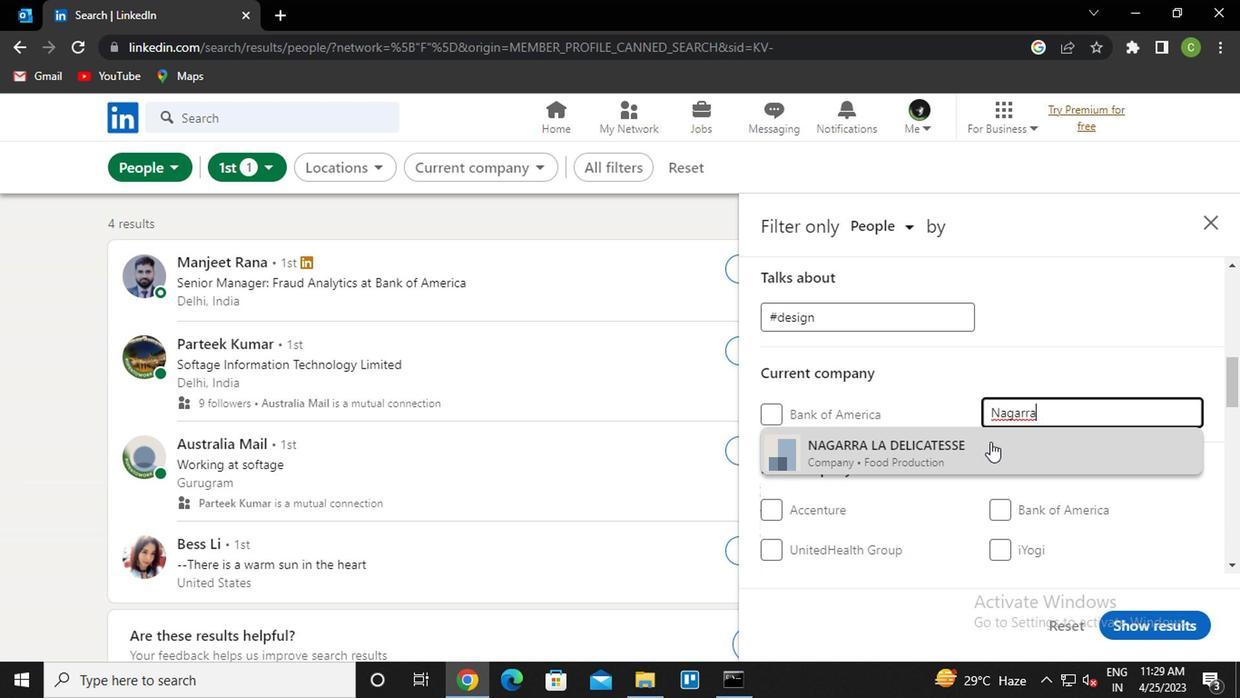 
Action: Key pressed <Key.backspace>O
Screenshot: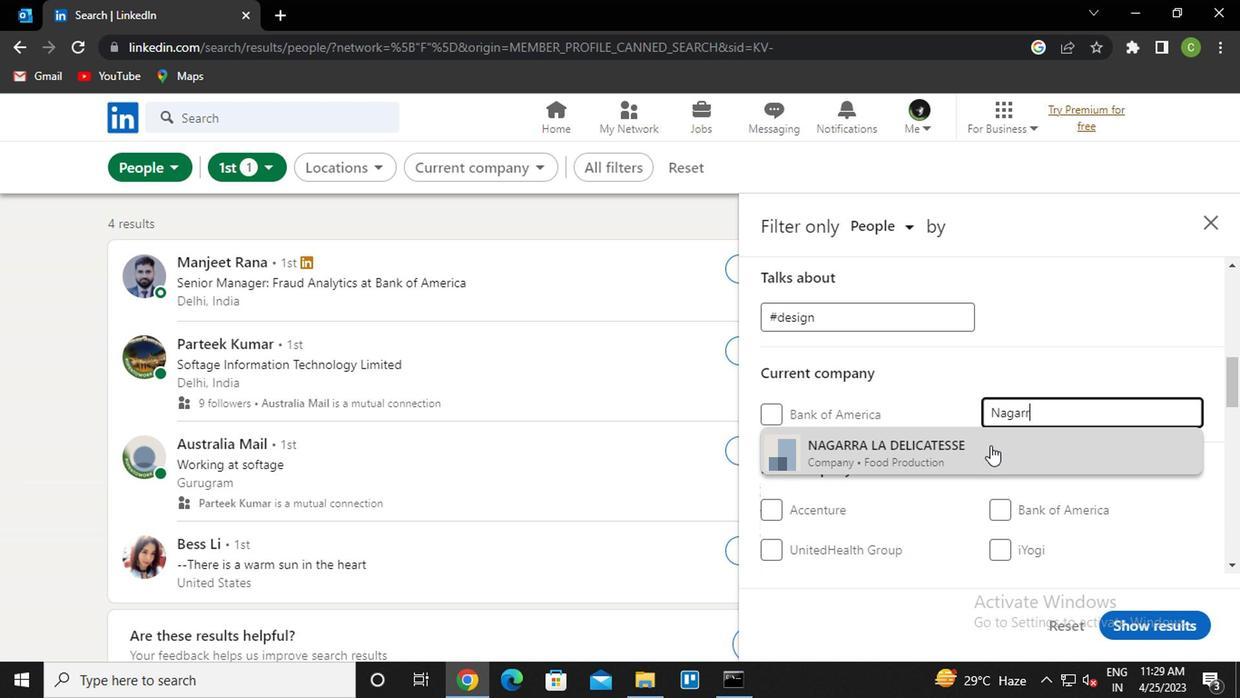
Action: Mouse moved to (957, 453)
Screenshot: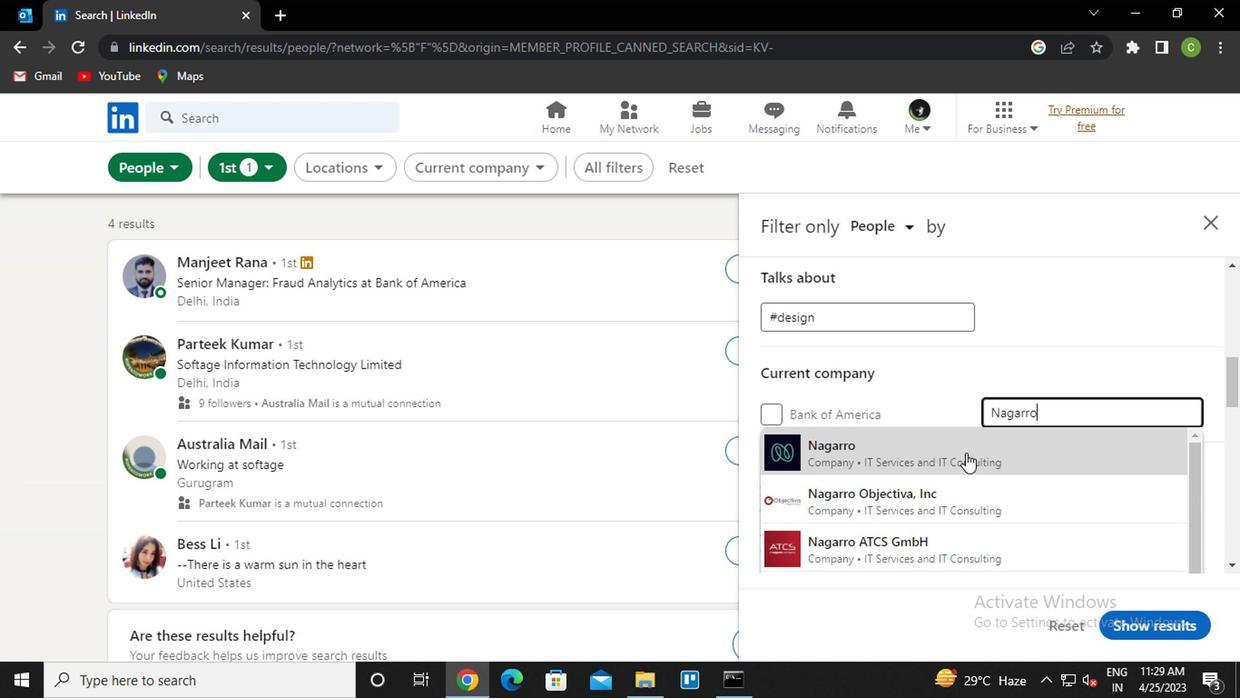 
Action: Mouse pressed left at (957, 453)
Screenshot: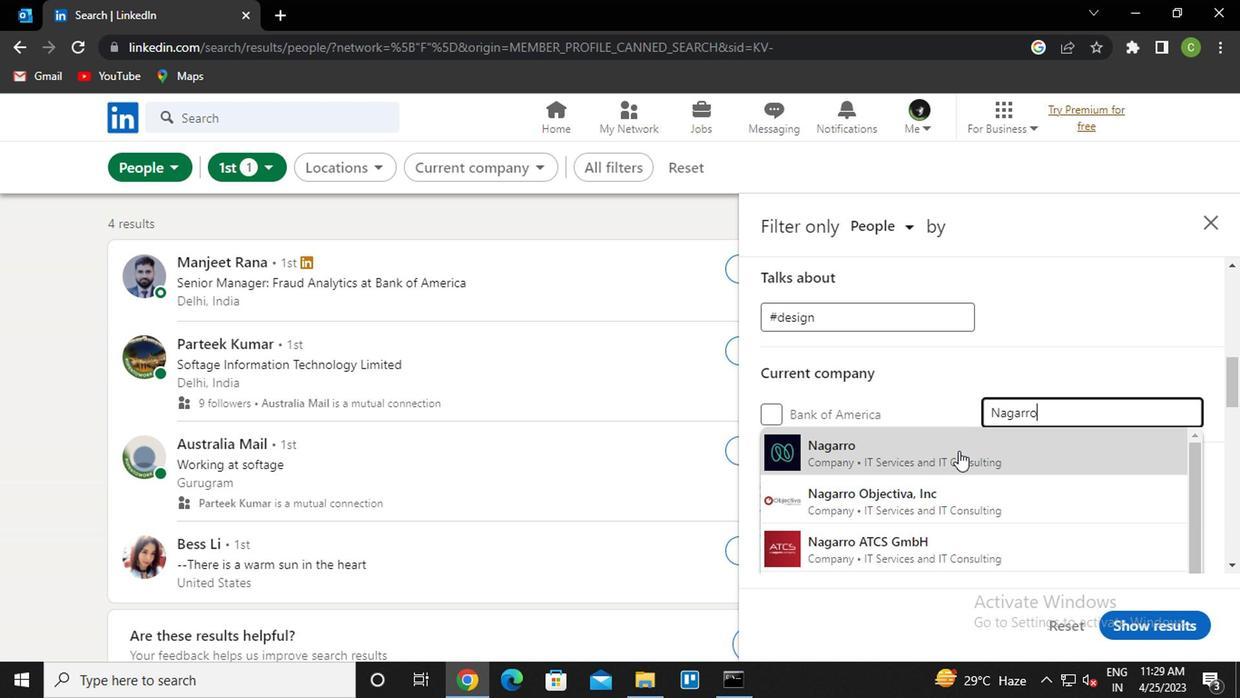 
Action: Mouse scrolled (957, 451) with delta (0, -1)
Screenshot: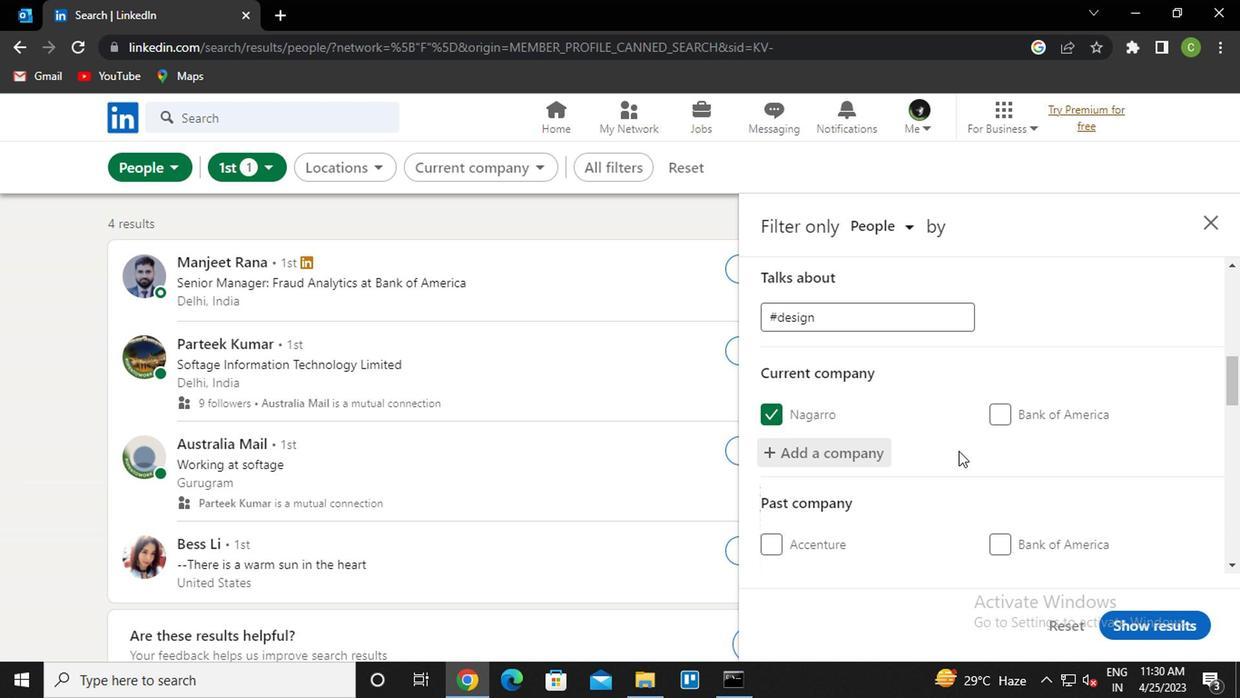 
Action: Mouse moved to (975, 447)
Screenshot: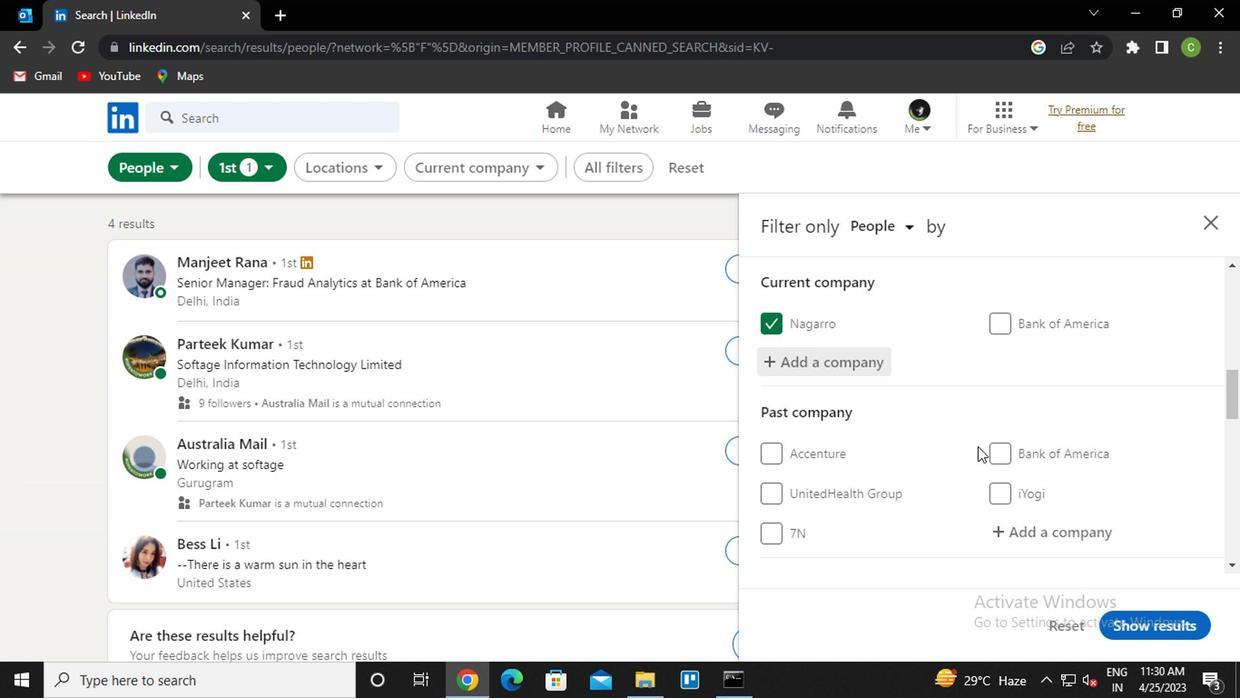 
Action: Mouse scrolled (975, 446) with delta (0, 0)
Screenshot: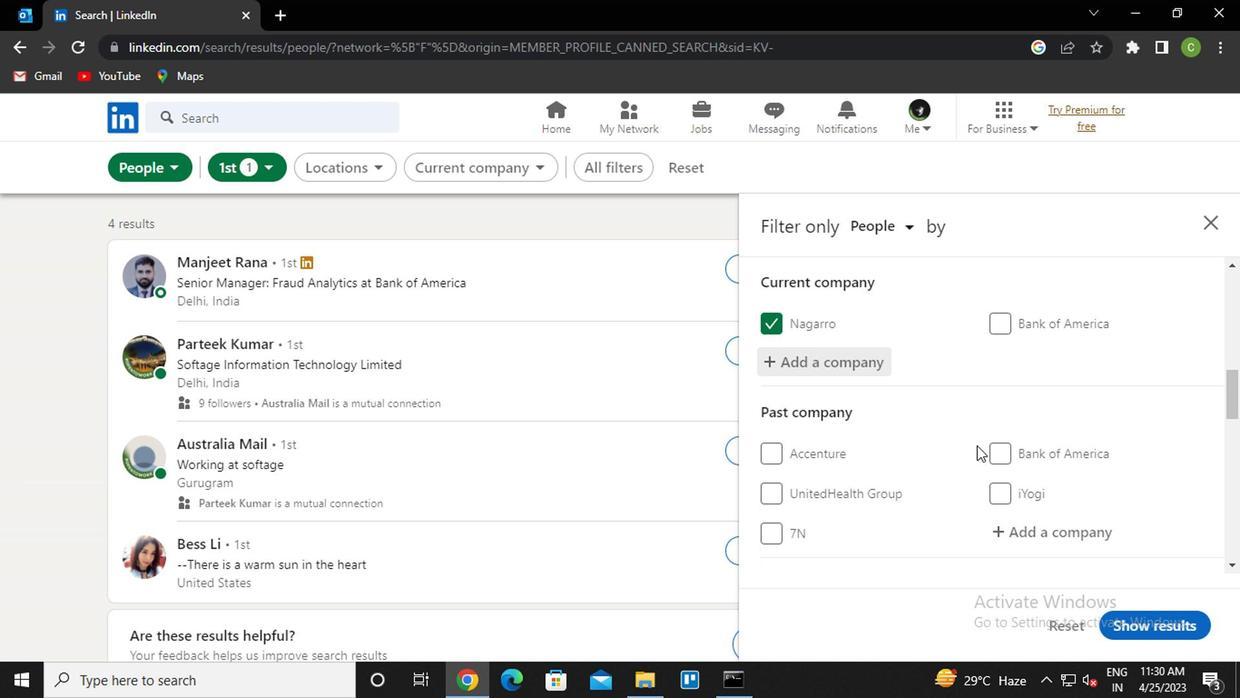 
Action: Mouse scrolled (975, 446) with delta (0, 0)
Screenshot: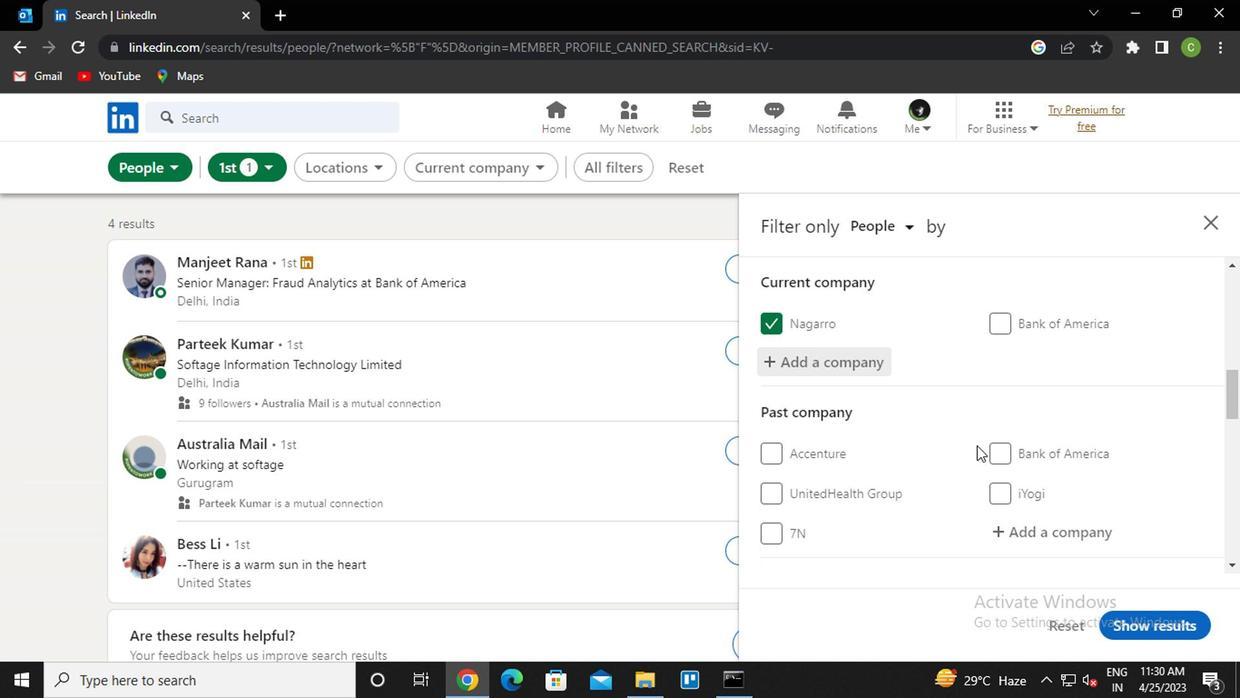 
Action: Mouse scrolled (975, 446) with delta (0, 0)
Screenshot: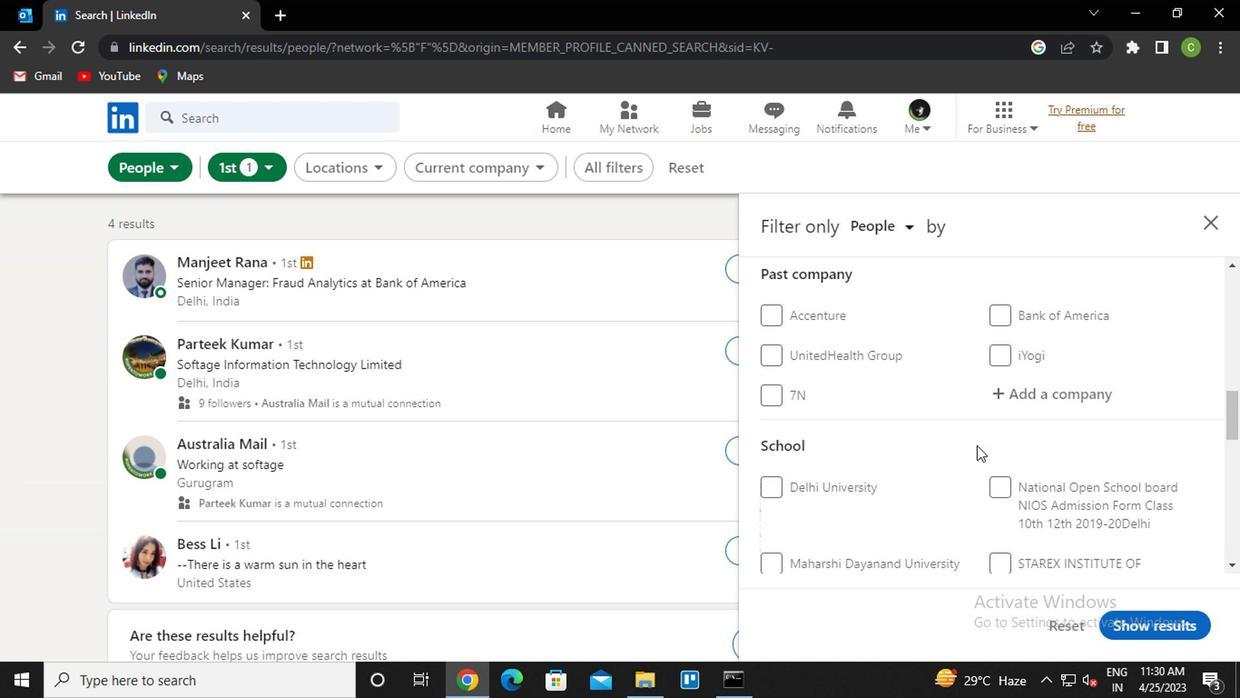 
Action: Mouse scrolled (975, 446) with delta (0, 0)
Screenshot: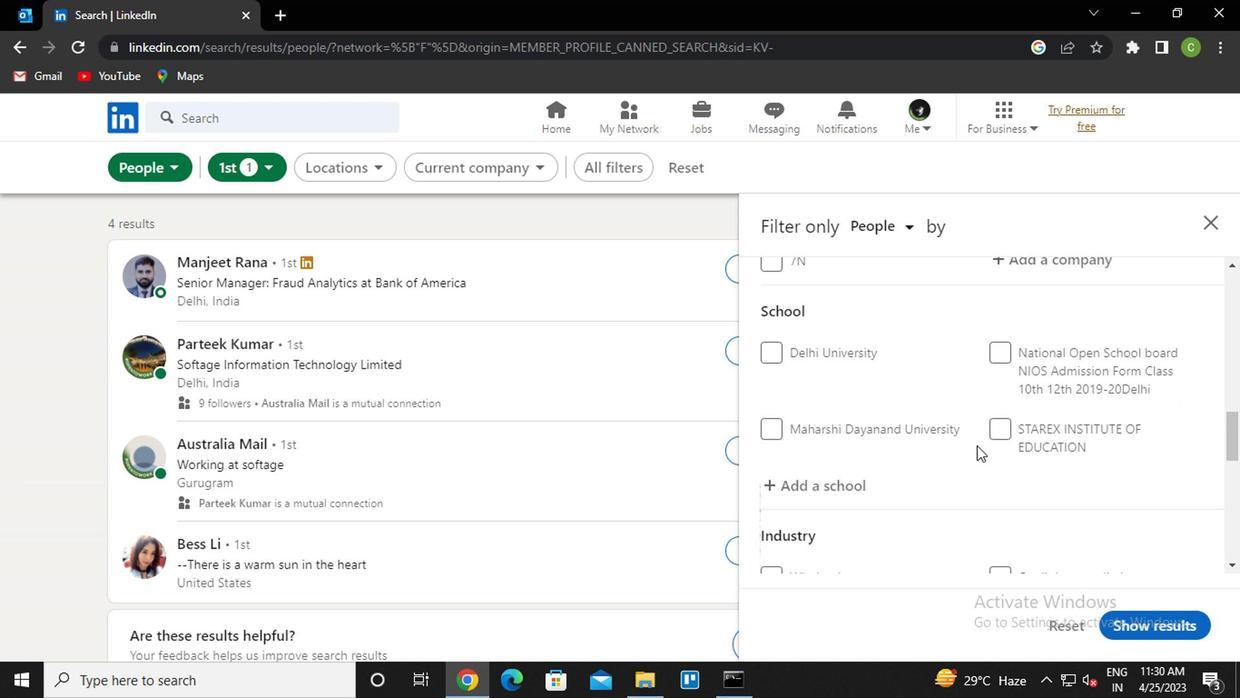 
Action: Mouse moved to (973, 446)
Screenshot: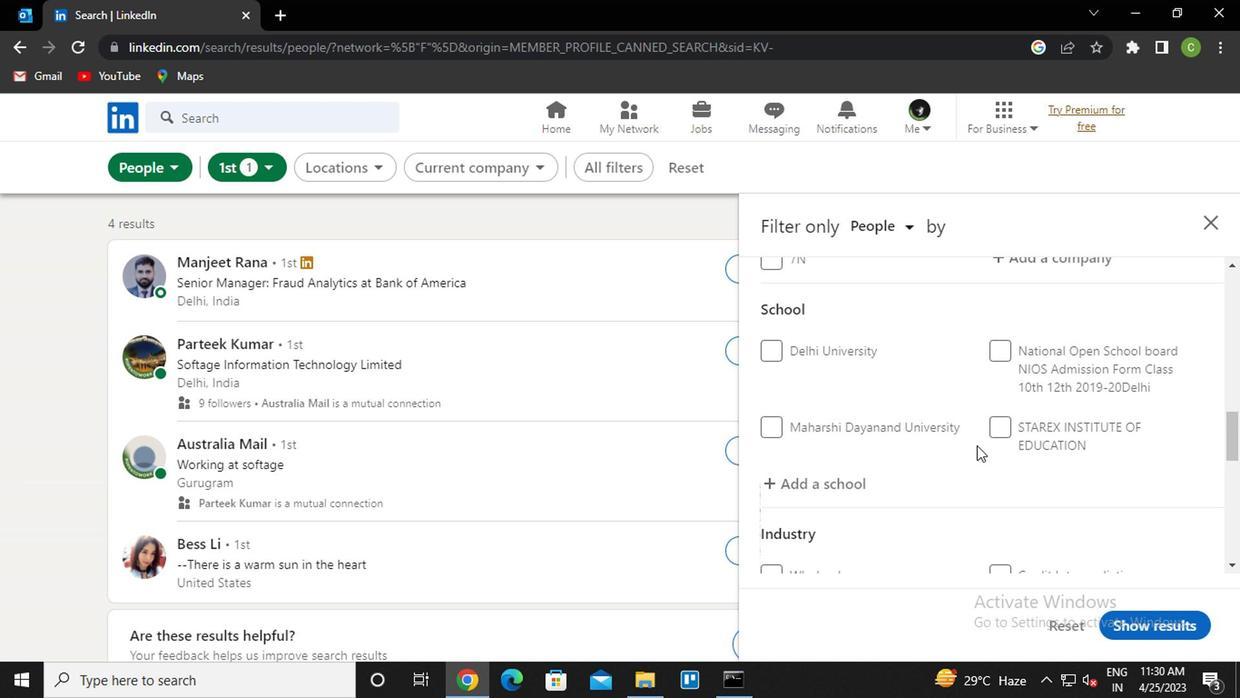 
Action: Mouse scrolled (973, 445) with delta (0, -1)
Screenshot: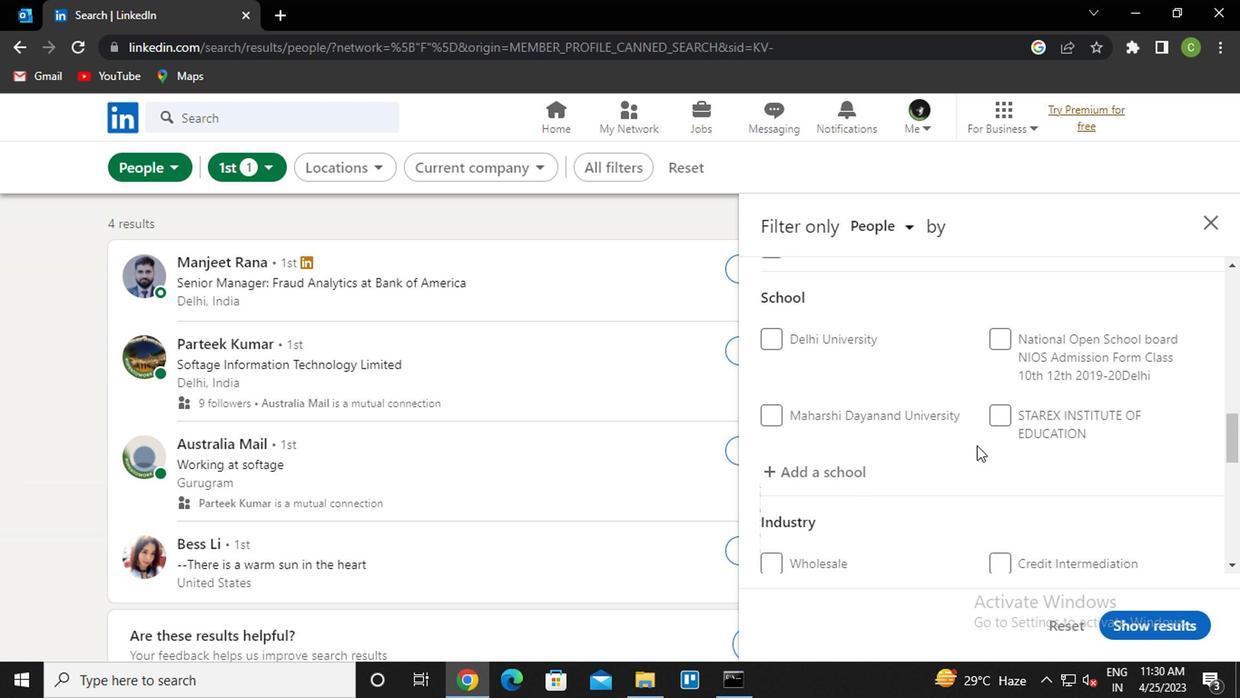 
Action: Mouse scrolled (973, 445) with delta (0, -1)
Screenshot: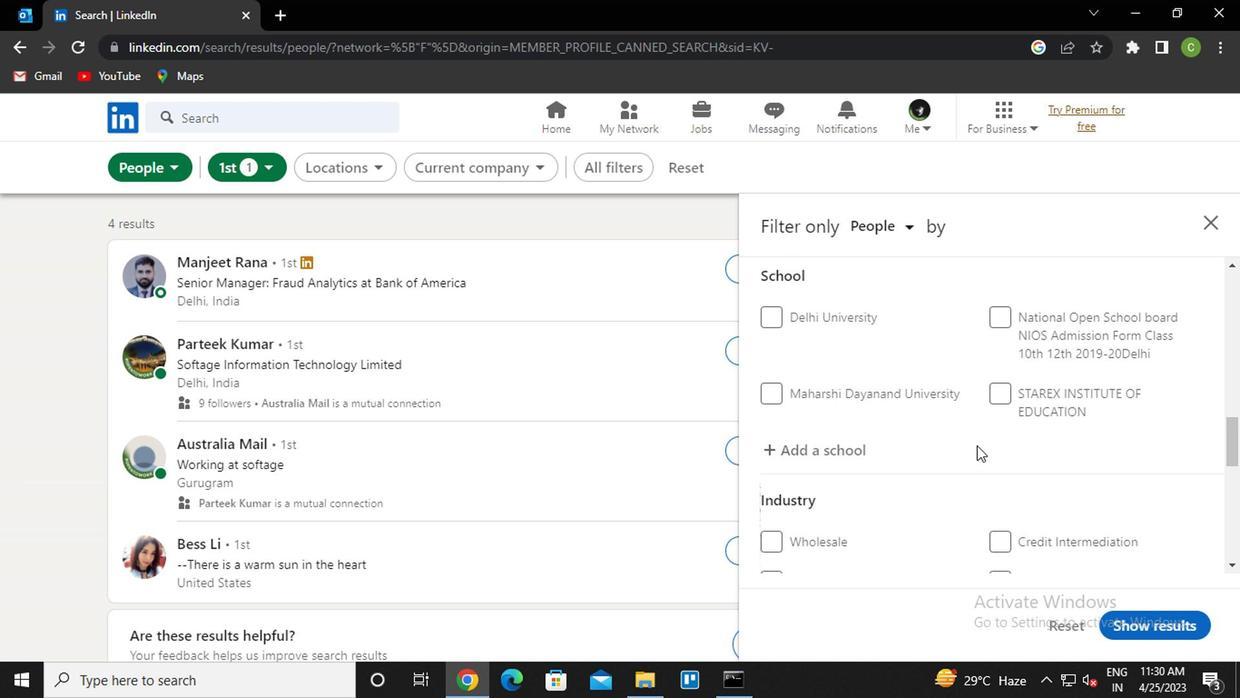 
Action: Mouse moved to (1032, 394)
Screenshot: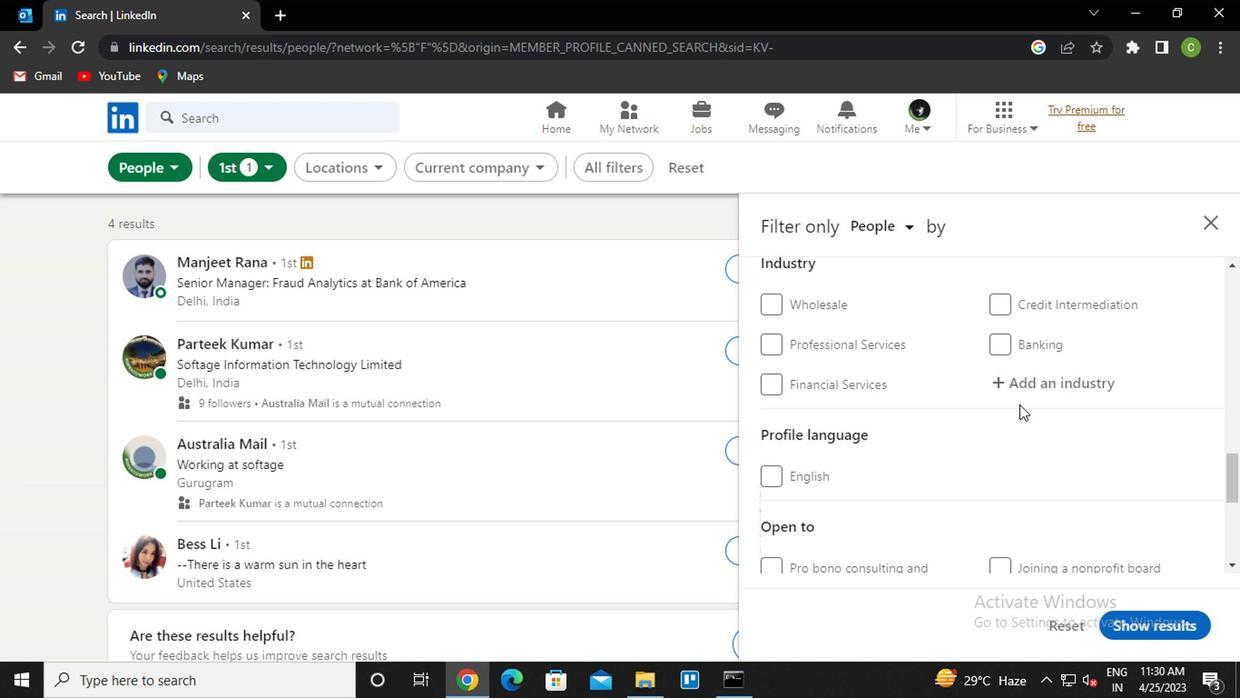 
Action: Mouse pressed left at (1032, 394)
Screenshot: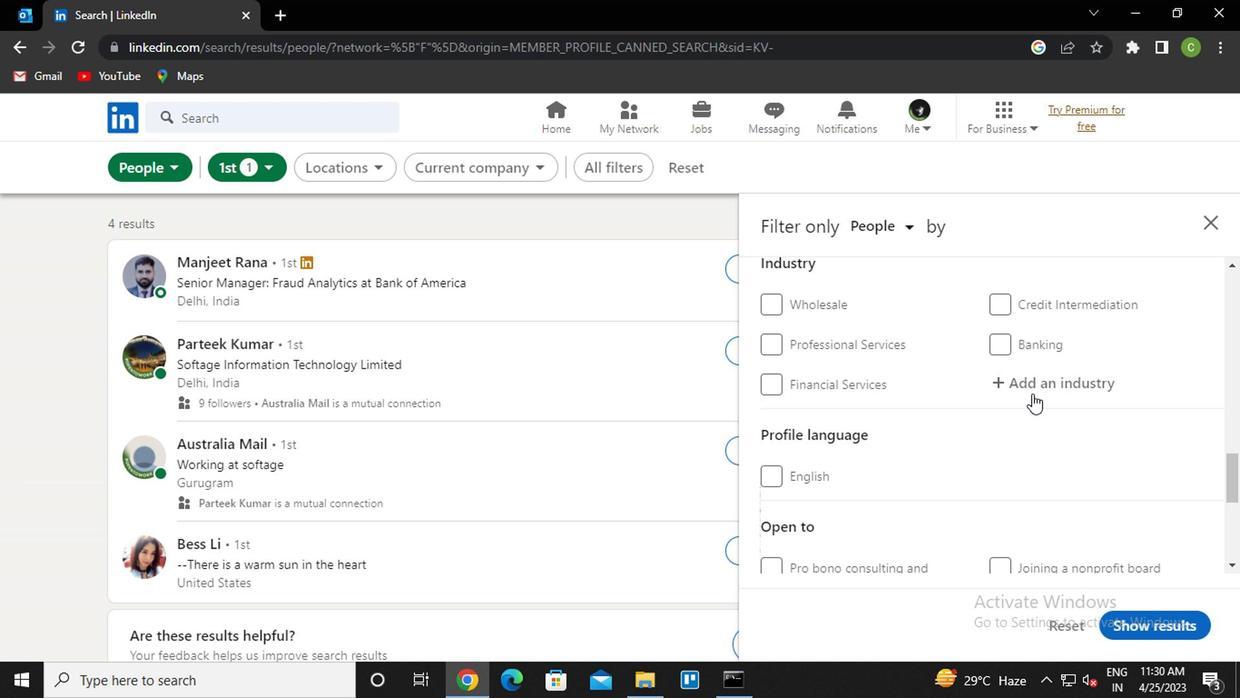 
Action: Mouse moved to (1034, 437)
Screenshot: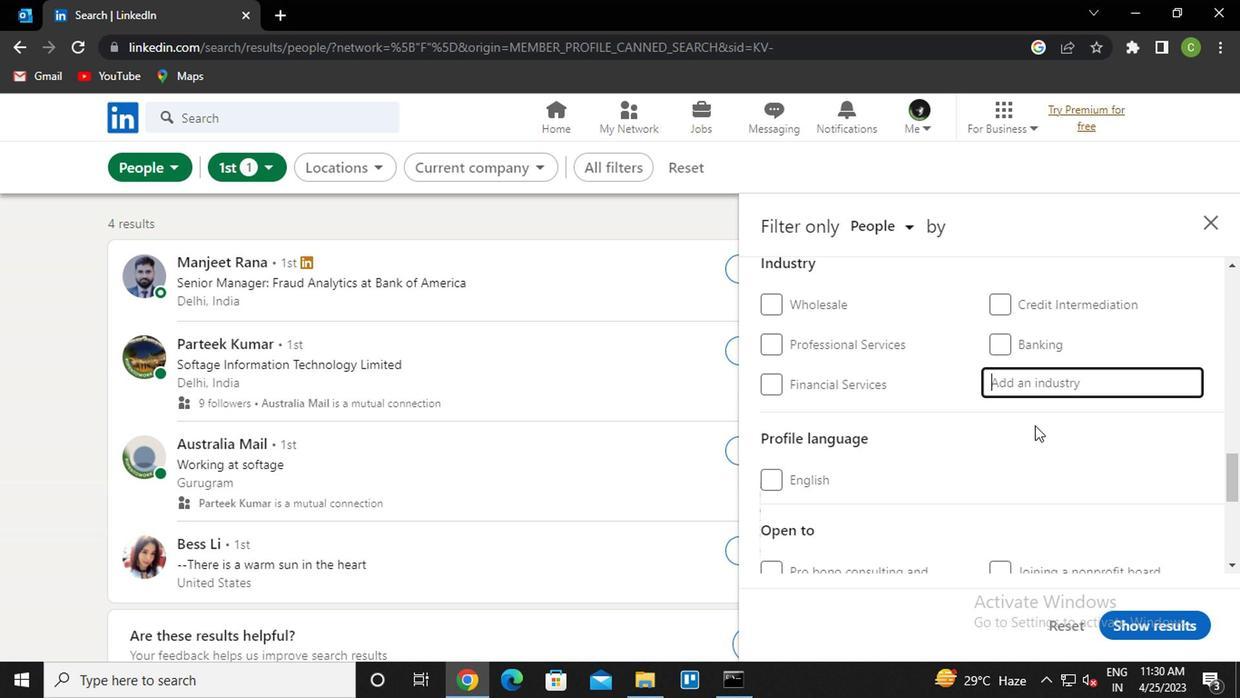 
Action: Key pressed <Key.caps_lock>C<Key.caps_lock>AMBRI<Key.backspace><Key.backspace><Key.backspace><Key.backspace><Key.backspace><Key.backspace><Key.backspace>
Screenshot: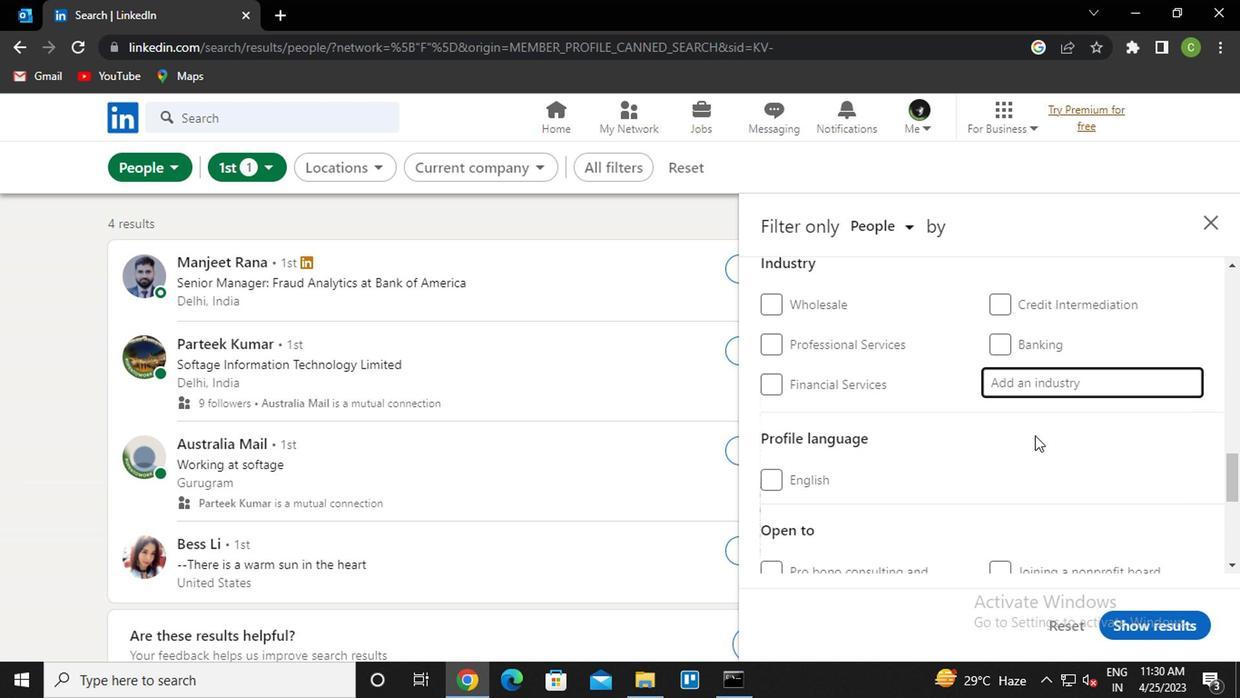 
Action: Mouse scrolled (1034, 438) with delta (0, 0)
Screenshot: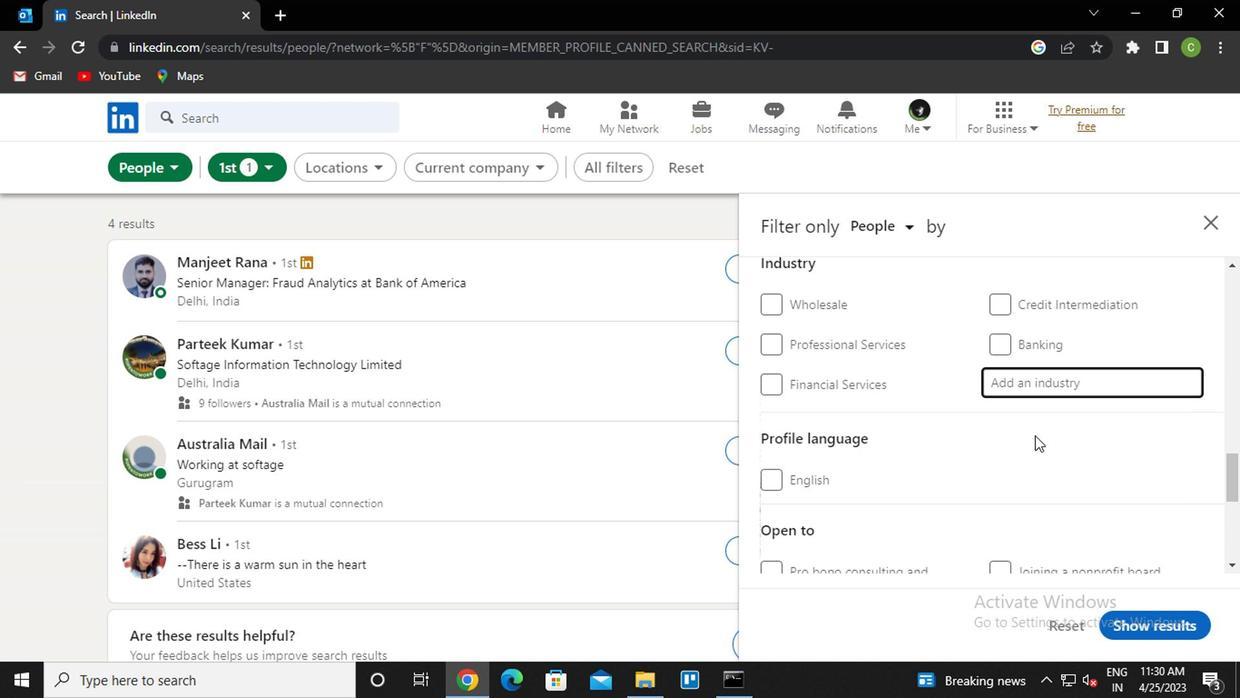 
Action: Mouse moved to (1028, 438)
Screenshot: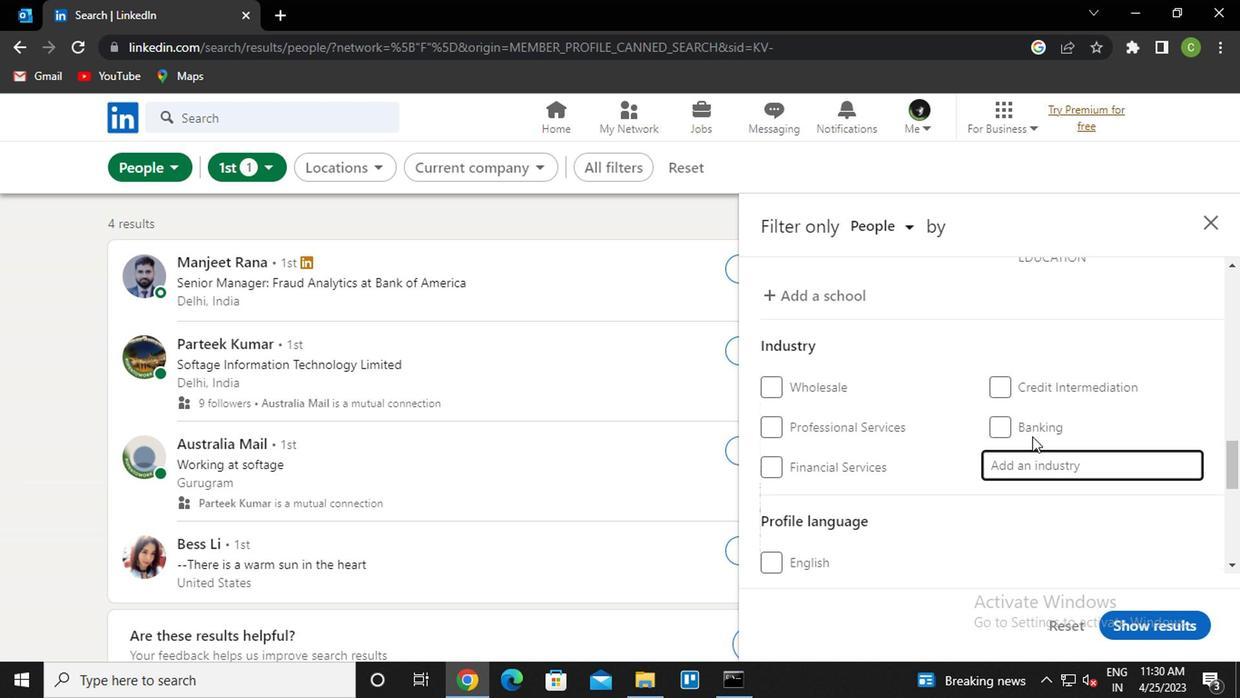 
Action: Mouse scrolled (1028, 439) with delta (0, 1)
Screenshot: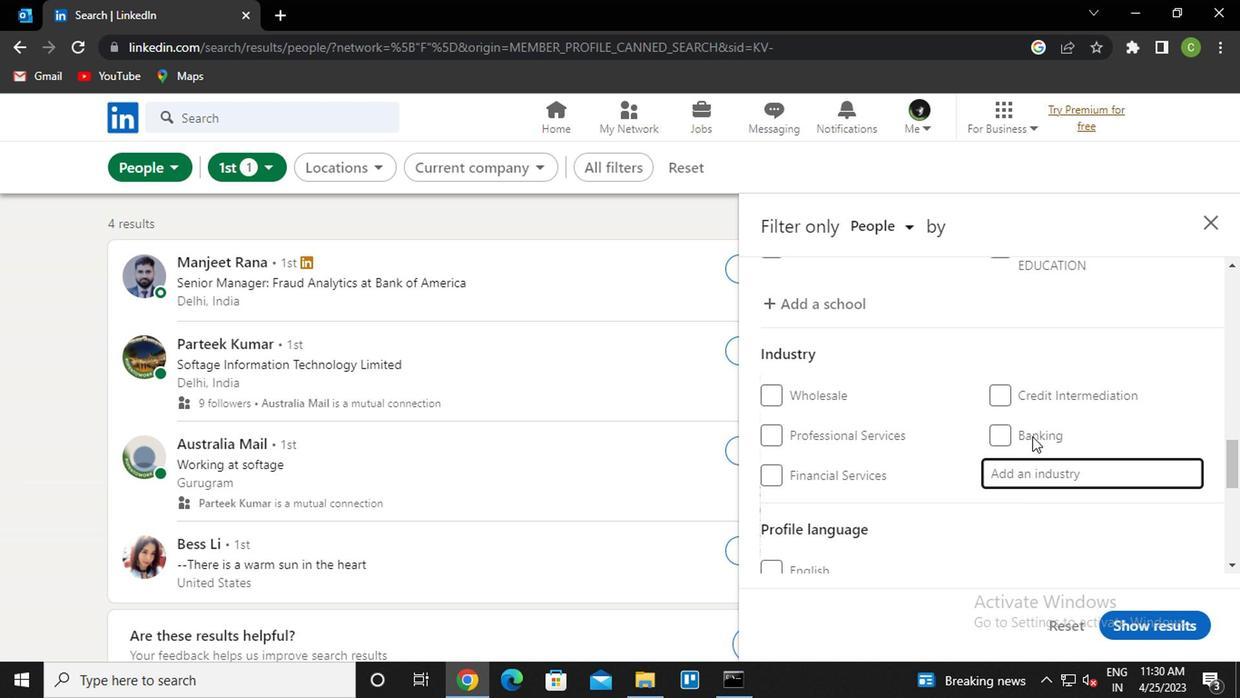 
Action: Mouse scrolled (1028, 439) with delta (0, 1)
Screenshot: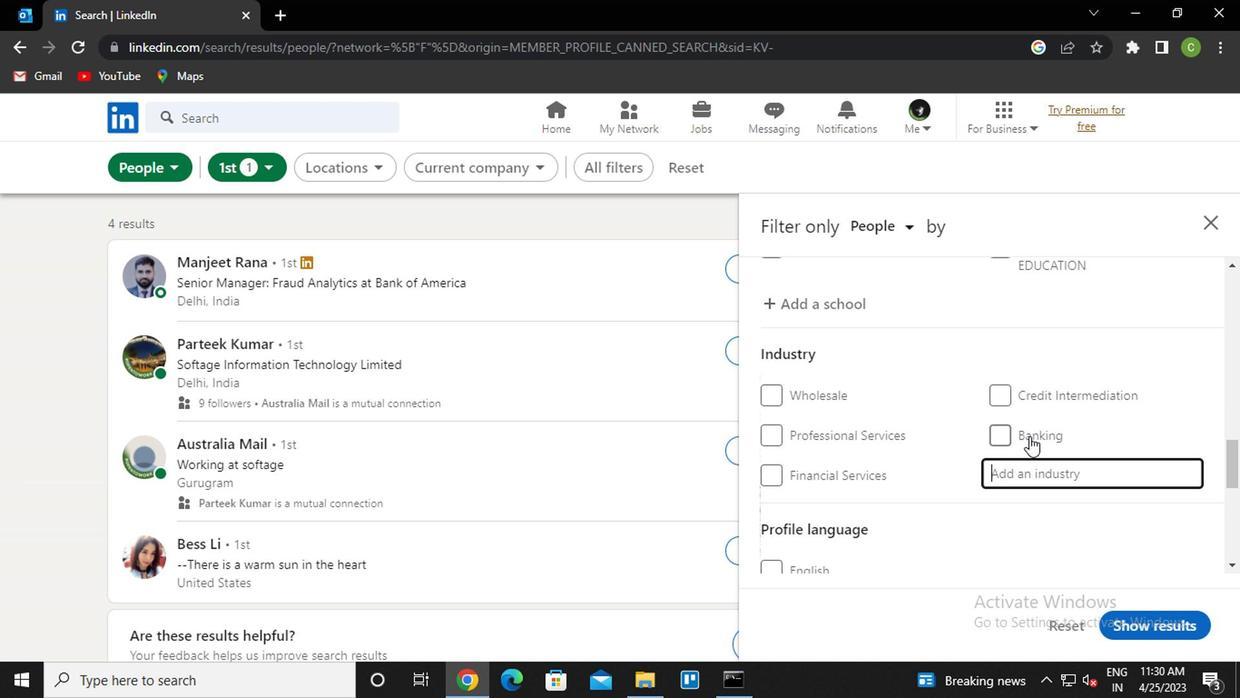 
Action: Mouse moved to (826, 484)
Screenshot: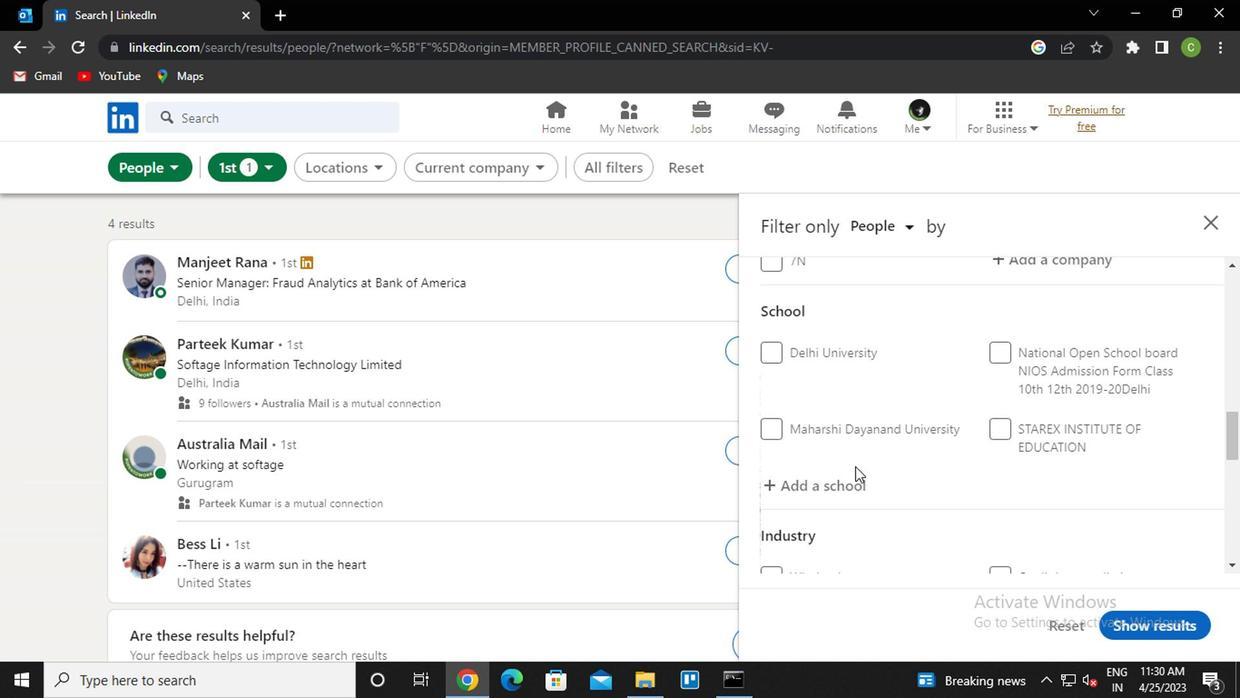 
Action: Mouse pressed left at (826, 484)
Screenshot: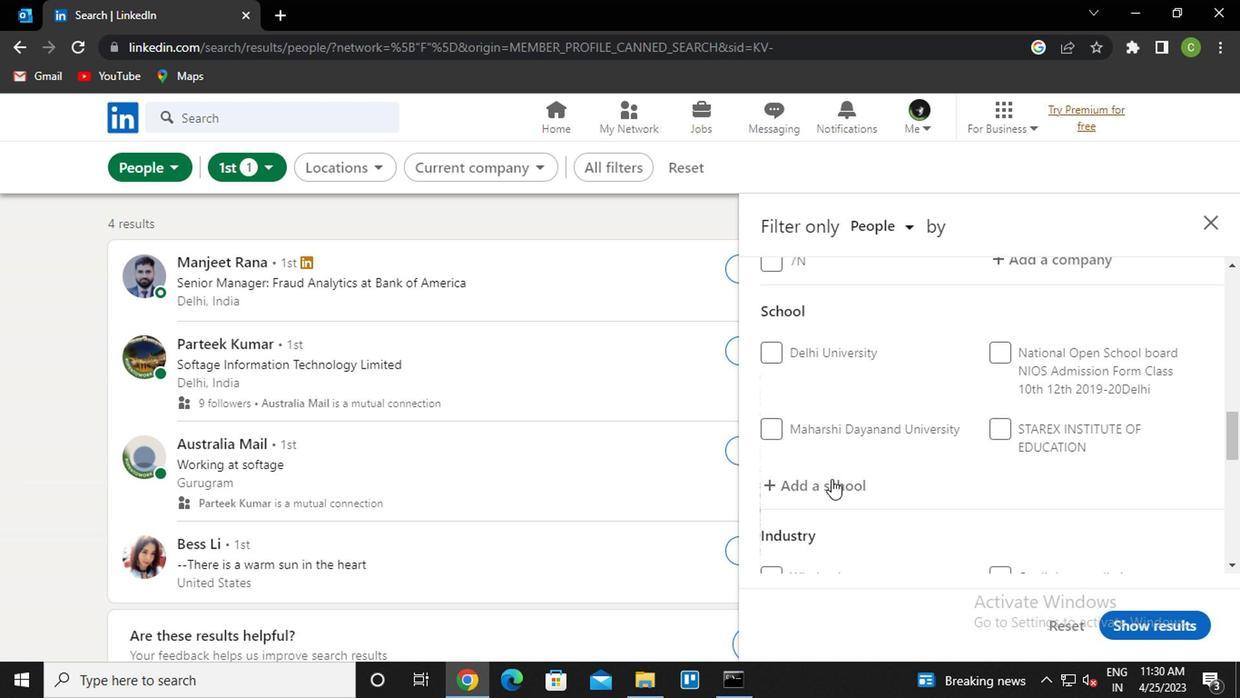 
Action: Key pressed <Key.caps_lock>C<Key.caps_lock>AMB
Screenshot: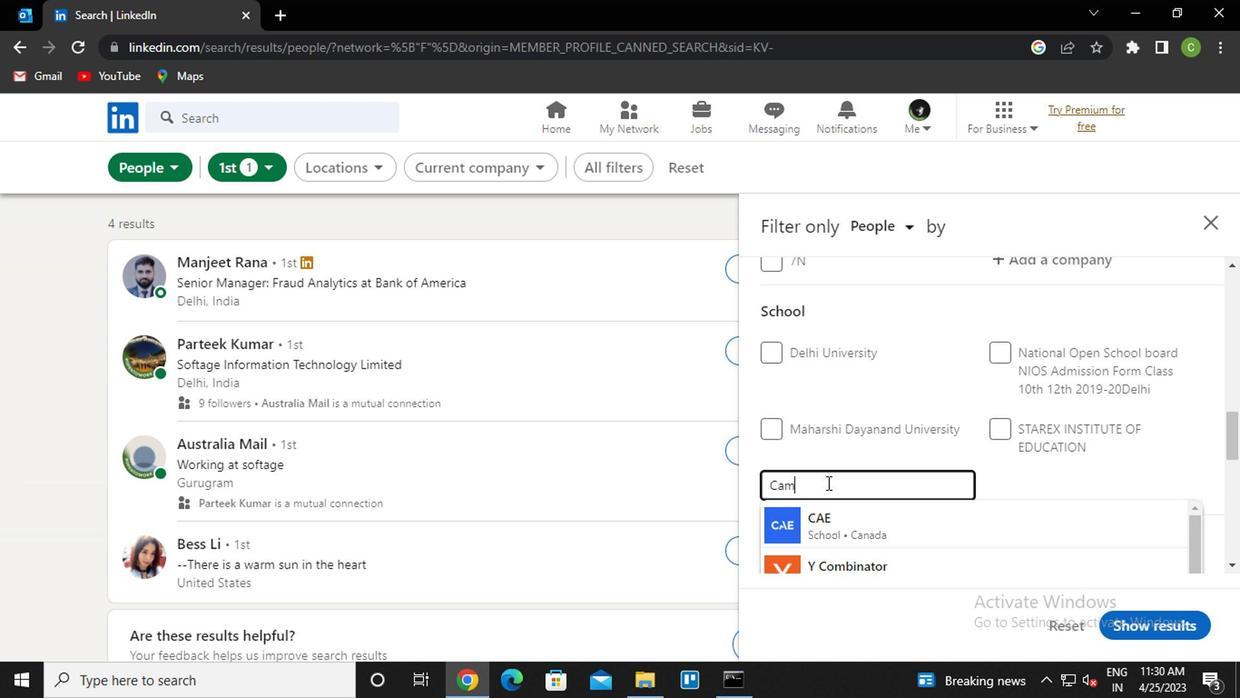 
Action: Mouse moved to (833, 471)
Screenshot: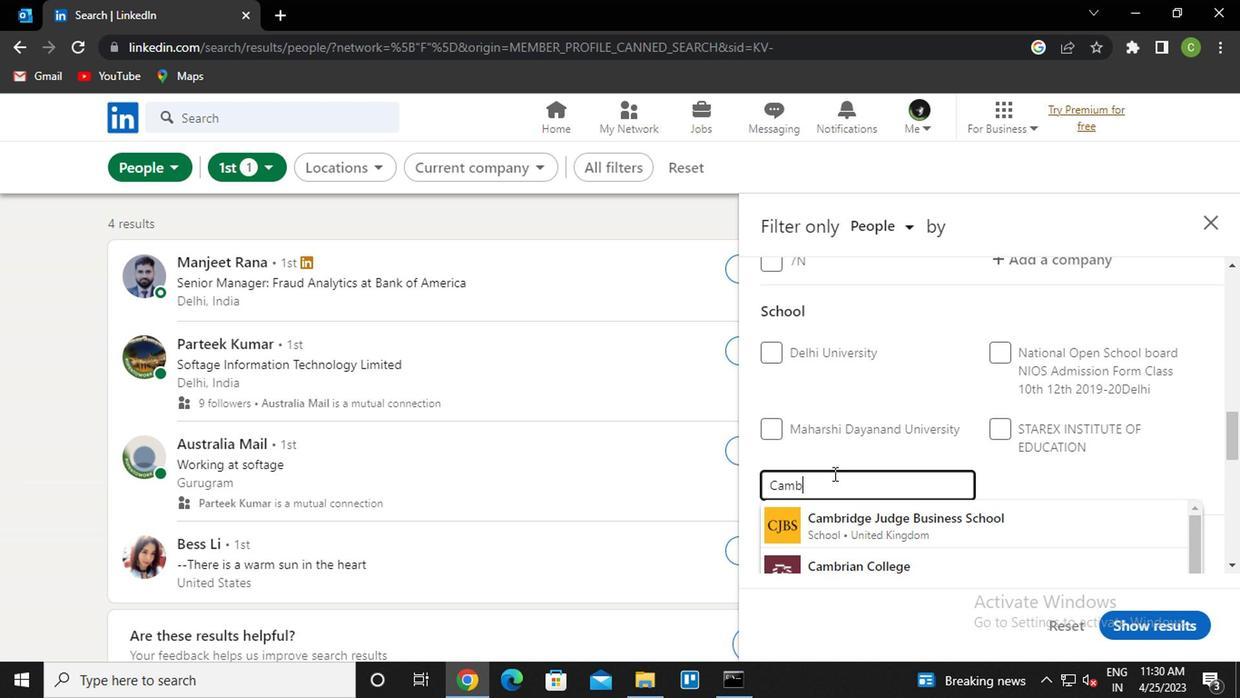 
Action: Mouse scrolled (833, 471) with delta (0, 0)
Screenshot: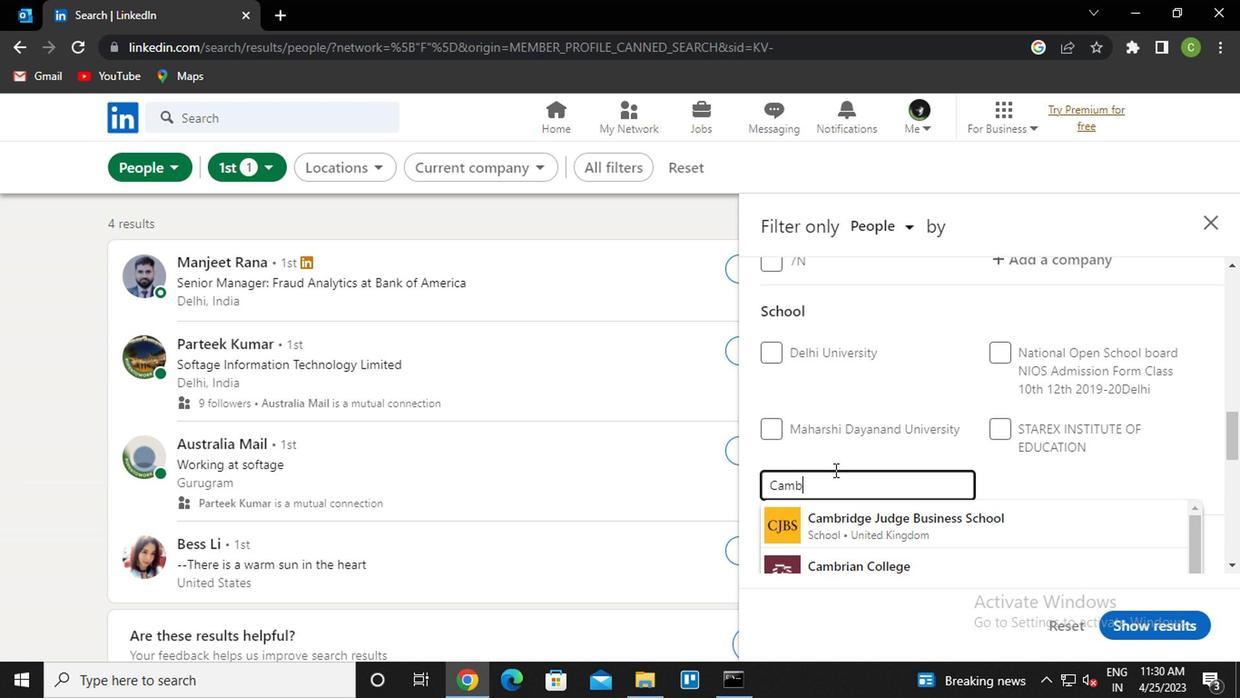 
Action: Mouse moved to (855, 423)
Screenshot: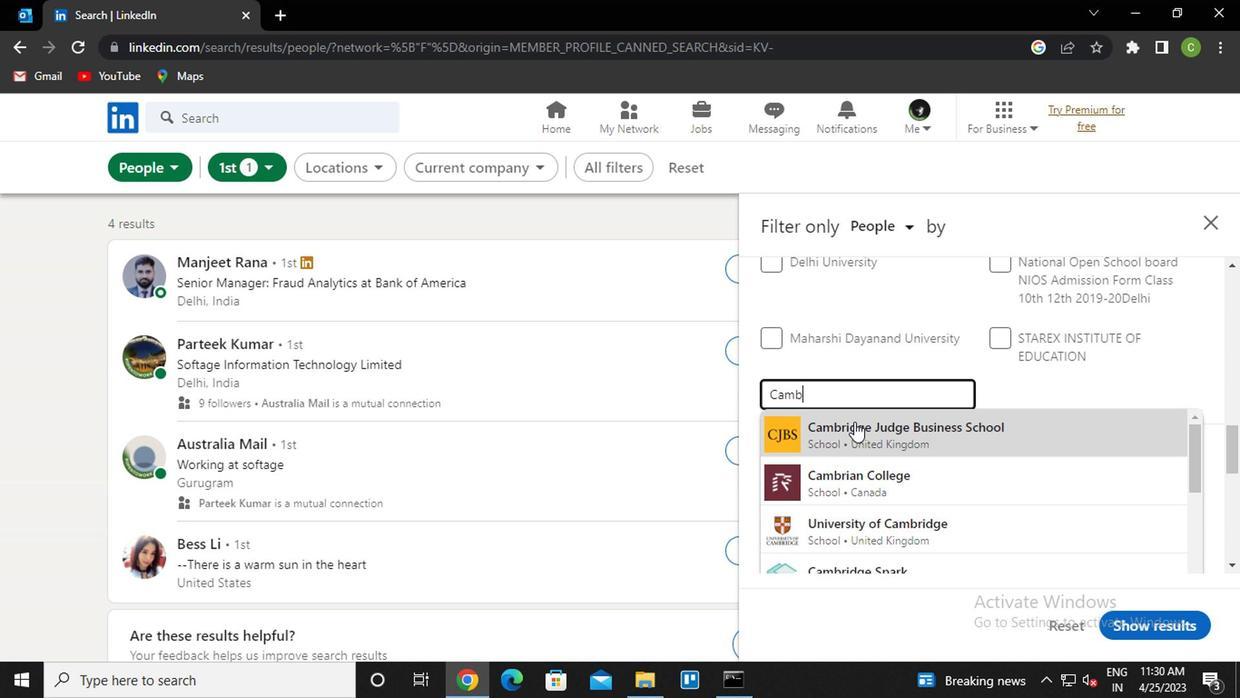 
Action: Mouse scrolled (855, 422) with delta (0, -1)
Screenshot: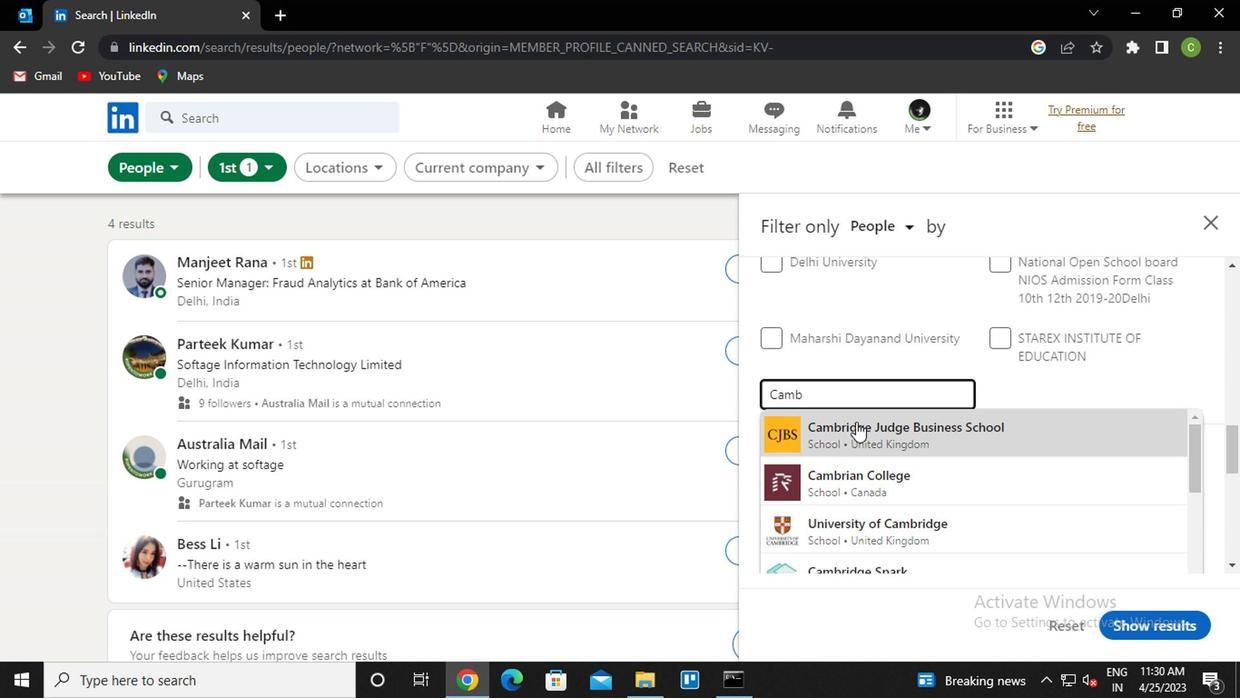 
Action: Mouse moved to (858, 447)
Screenshot: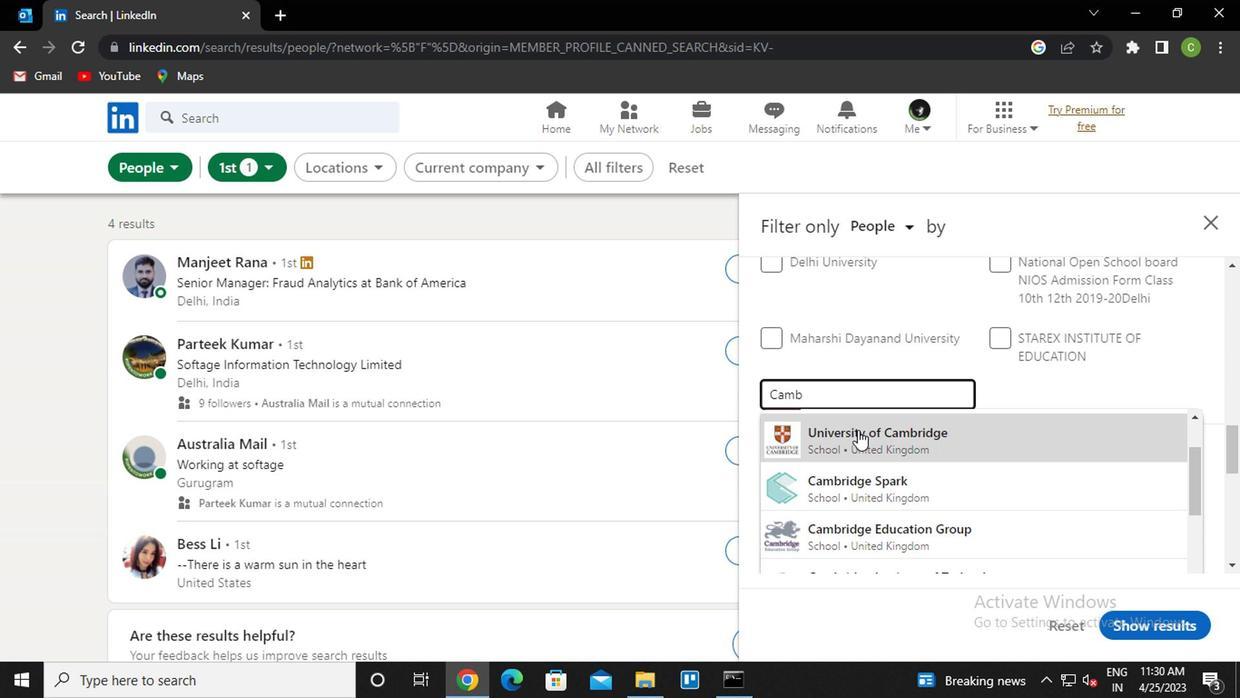 
Action: Mouse scrolled (858, 446) with delta (0, 0)
Screenshot: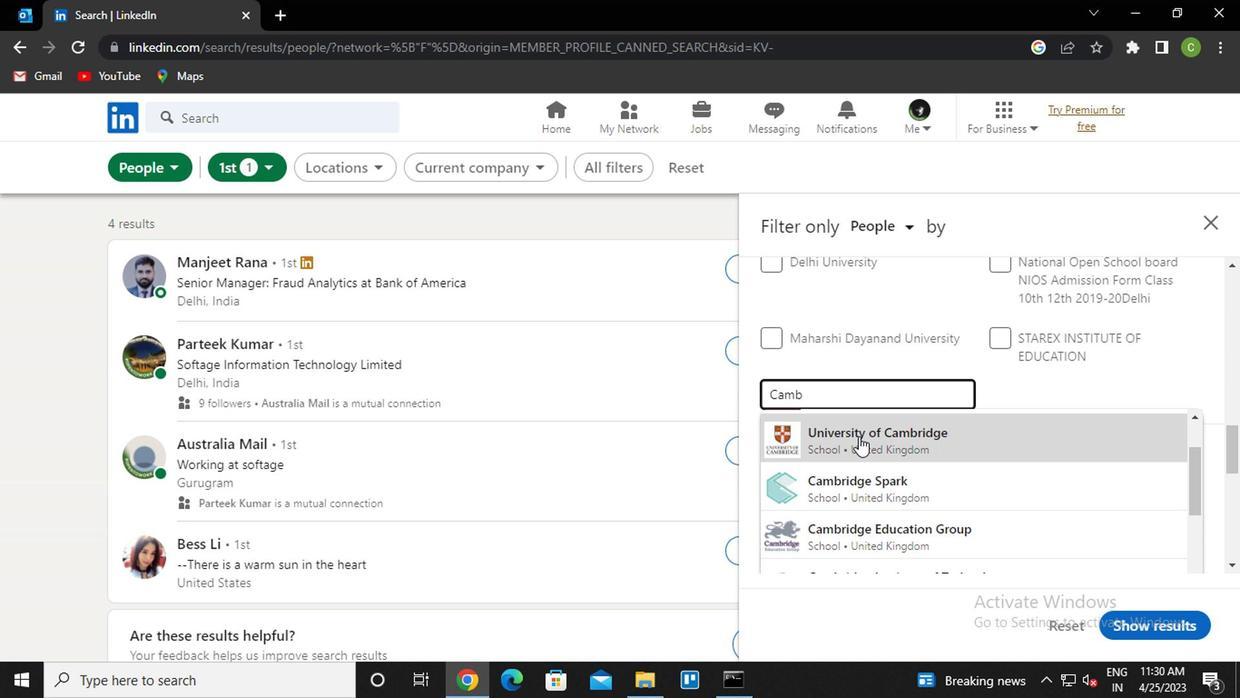 
Action: Mouse moved to (858, 455)
Screenshot: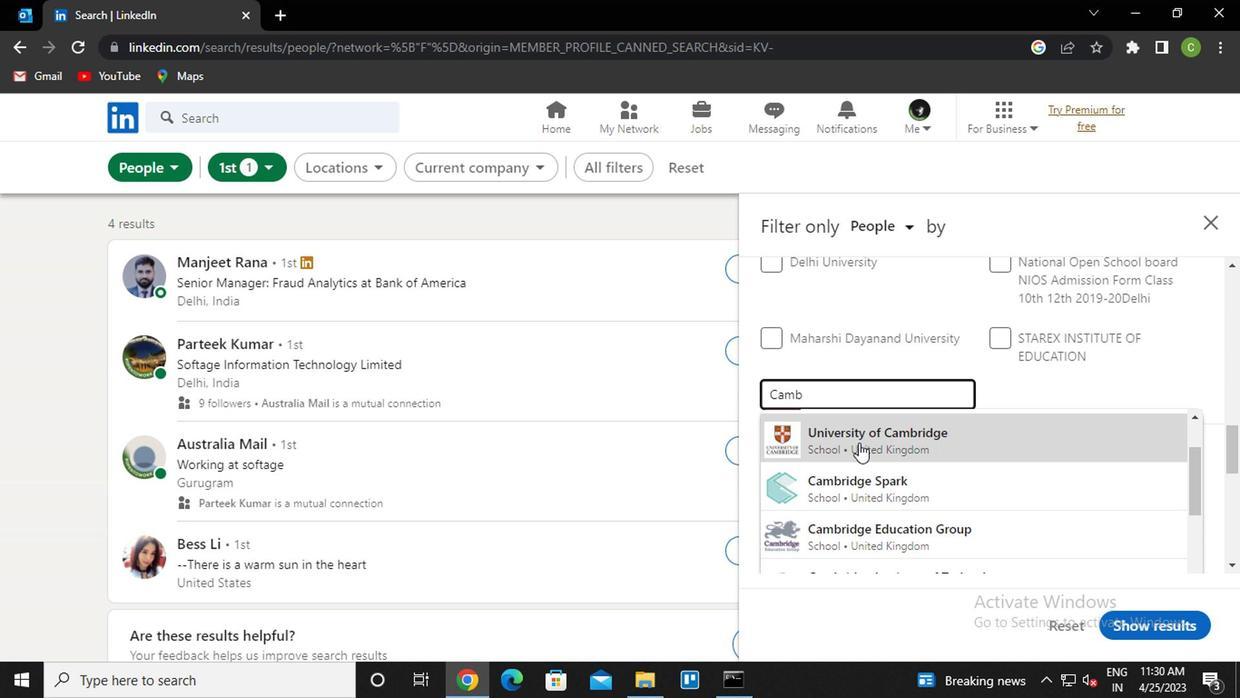 
Action: Mouse scrolled (858, 454) with delta (0, -1)
Screenshot: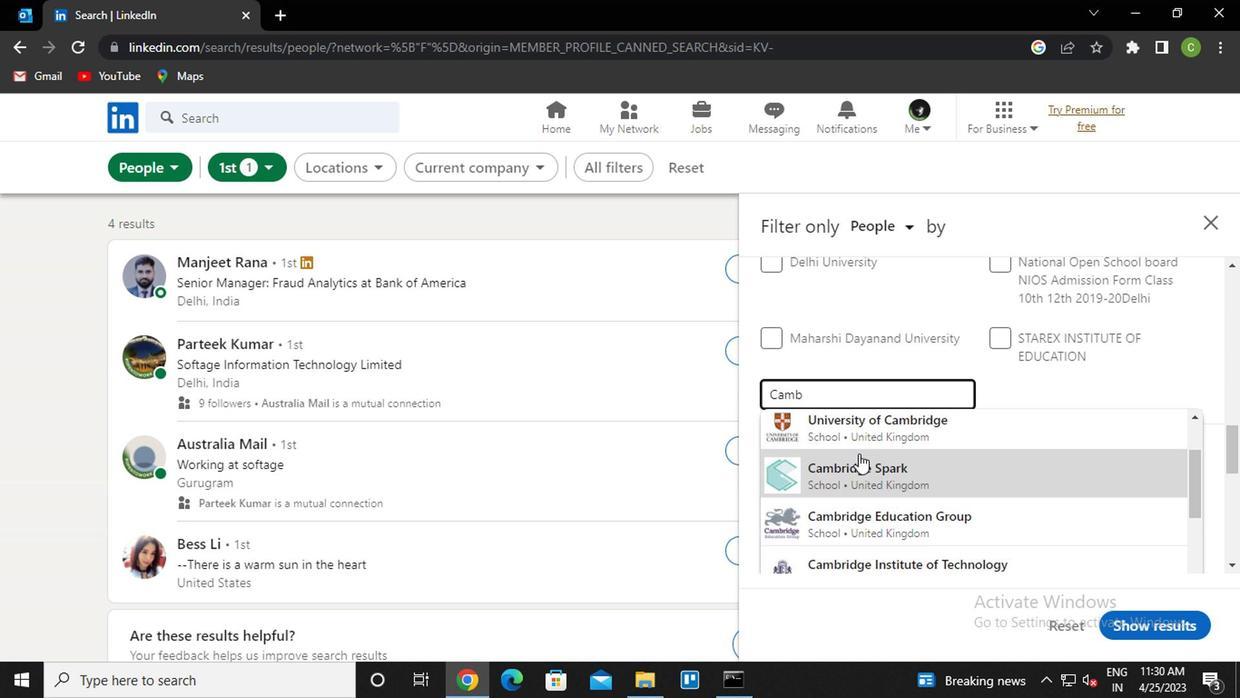 
Action: Mouse scrolled (858, 456) with delta (0, 0)
Screenshot: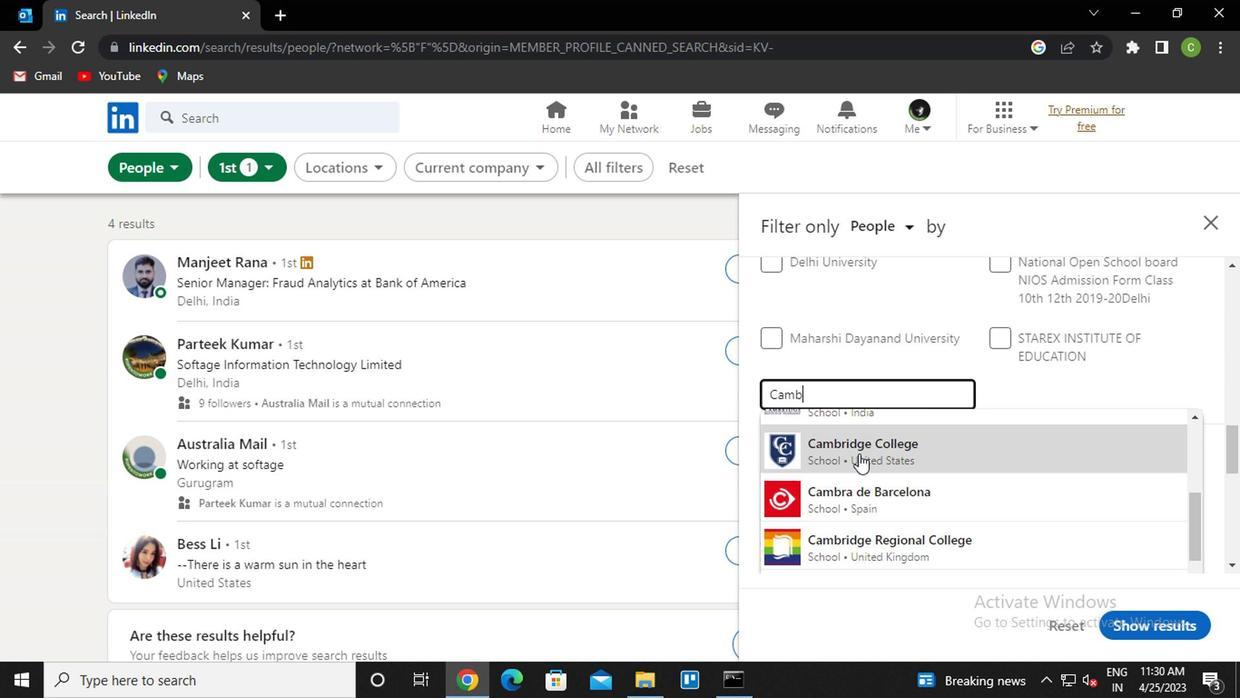
Action: Mouse moved to (882, 491)
Screenshot: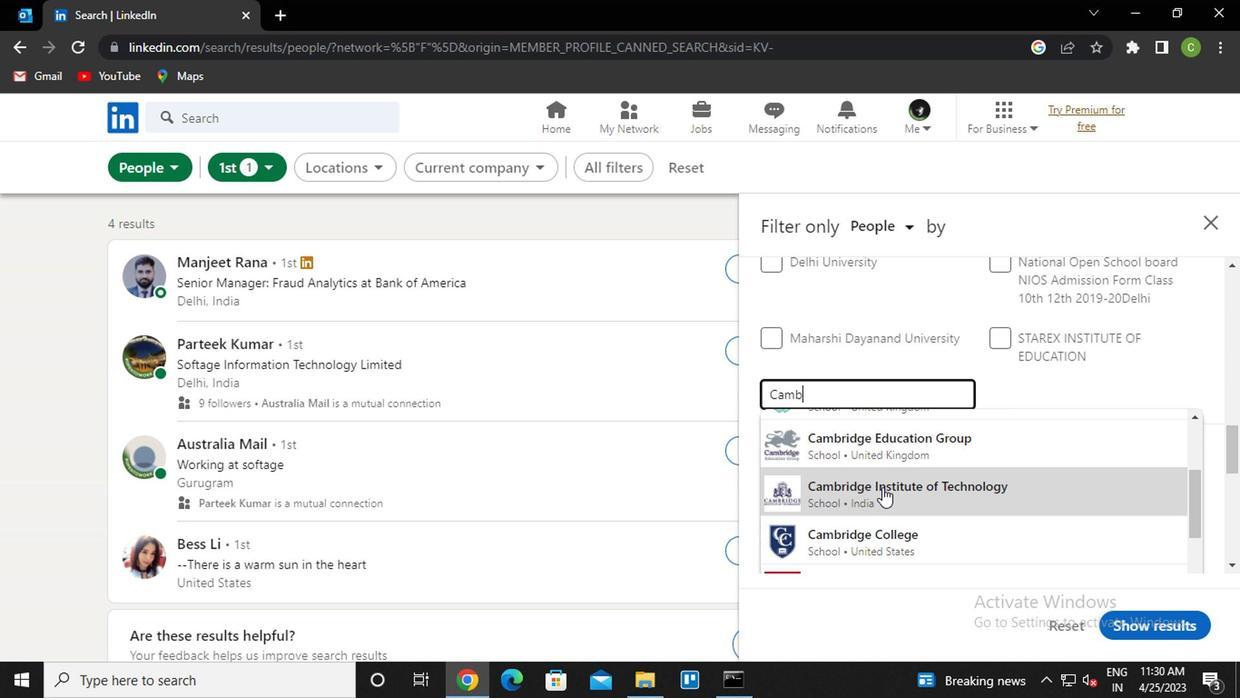 
Action: Mouse pressed left at (882, 491)
Screenshot: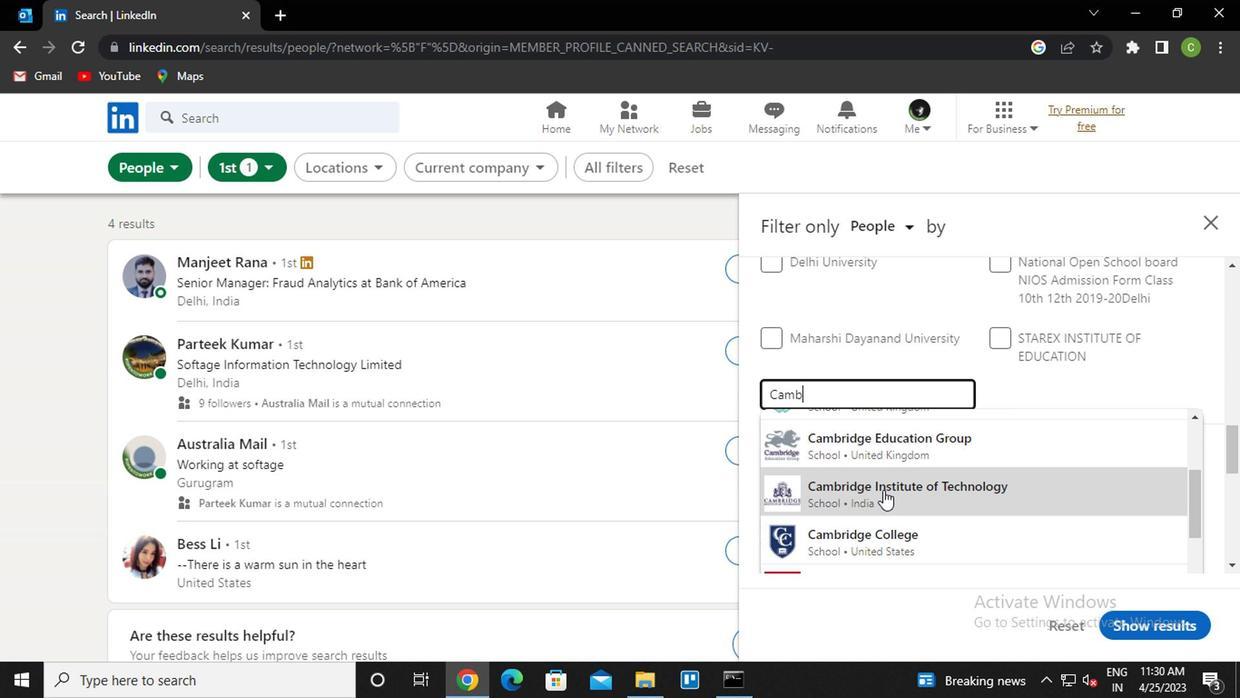 
Action: Mouse moved to (919, 454)
Screenshot: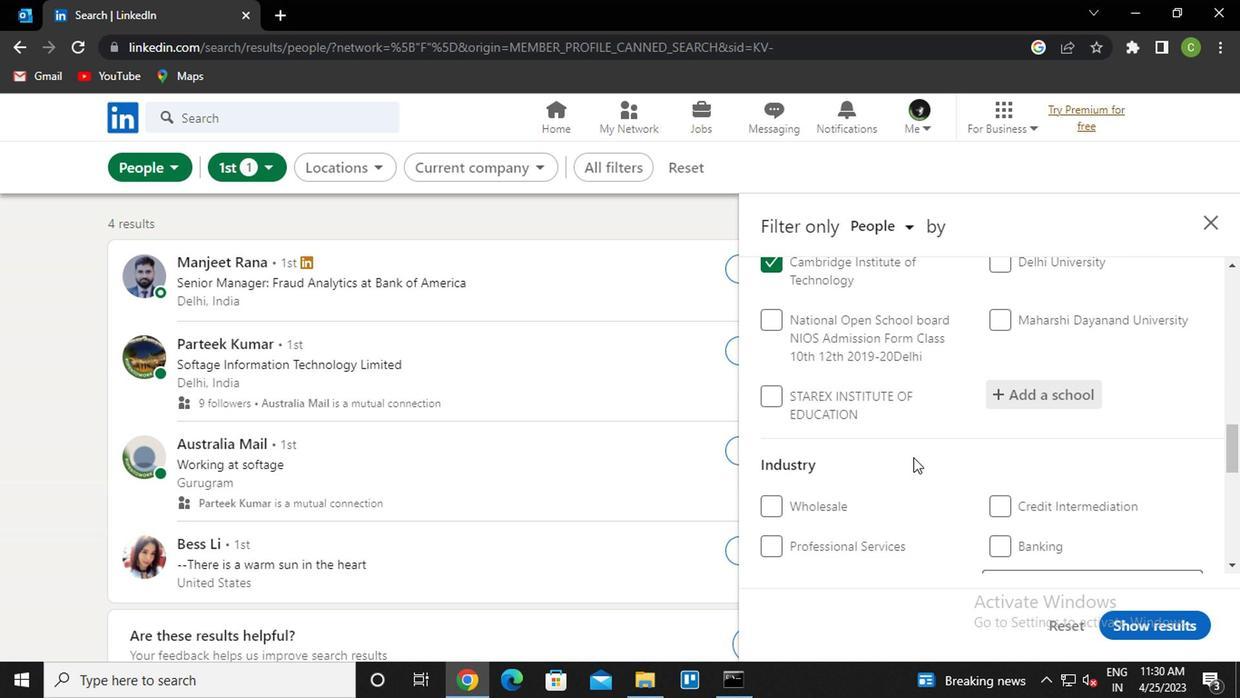 
Action: Mouse scrolled (919, 453) with delta (0, 0)
Screenshot: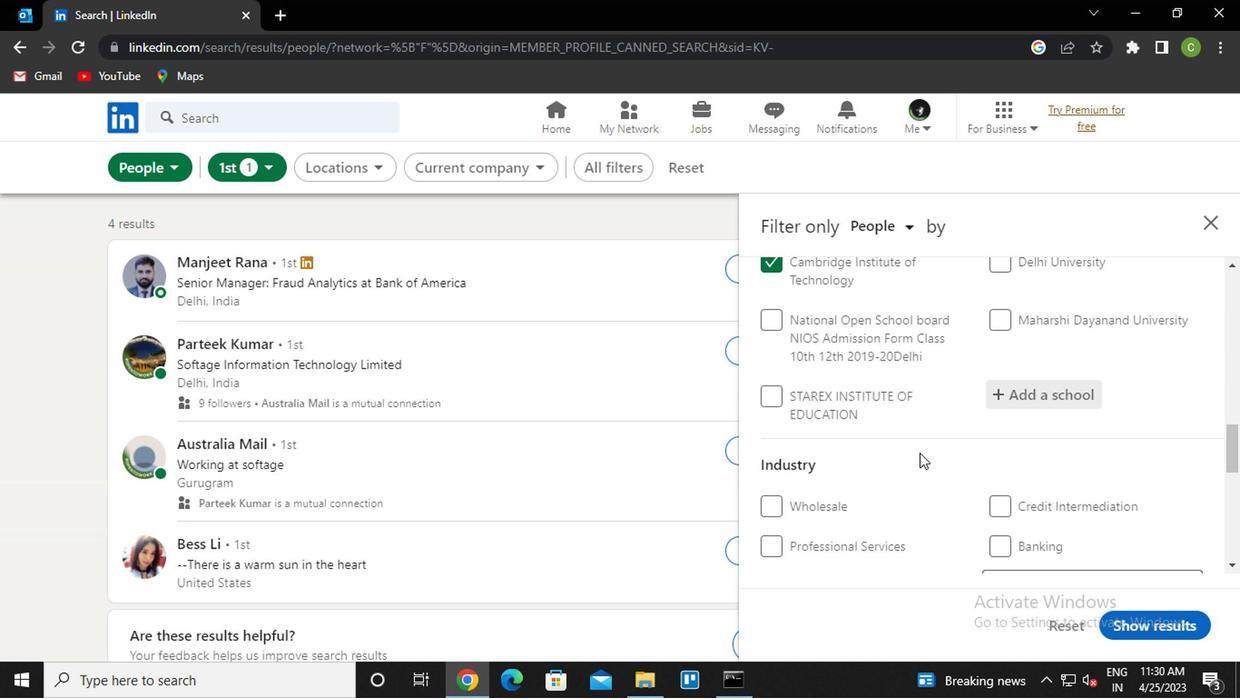 
Action: Mouse moved to (1045, 499)
Screenshot: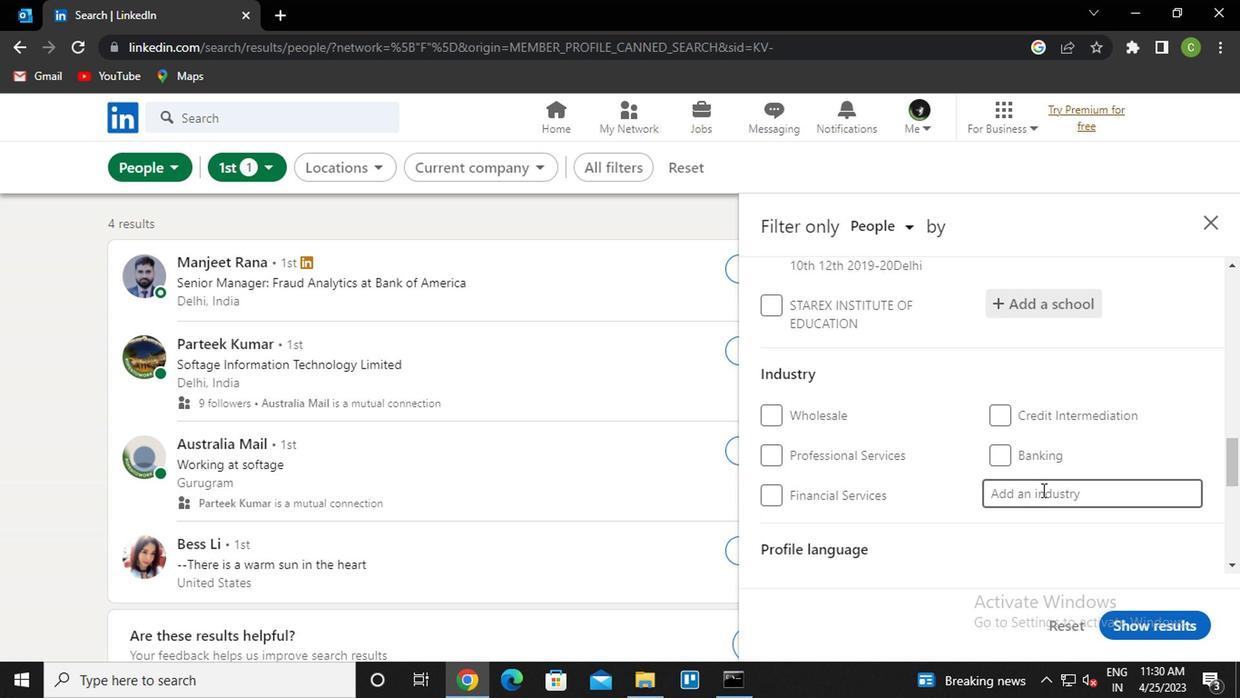 
Action: Mouse pressed left at (1045, 499)
Screenshot: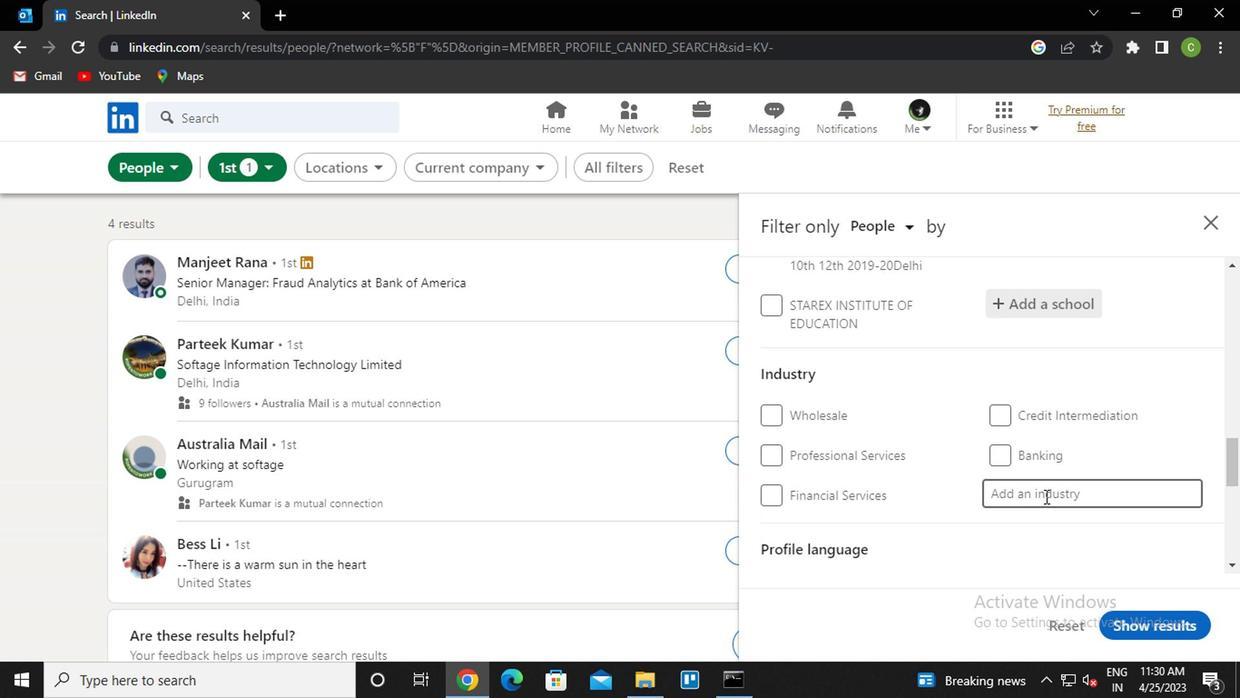 
Action: Key pressed <Key.caps_lock>A<Key.caps_lock>CCESSIBLR<Key.space><Key.backspace><Key.backspace>E<Key.space>
Screenshot: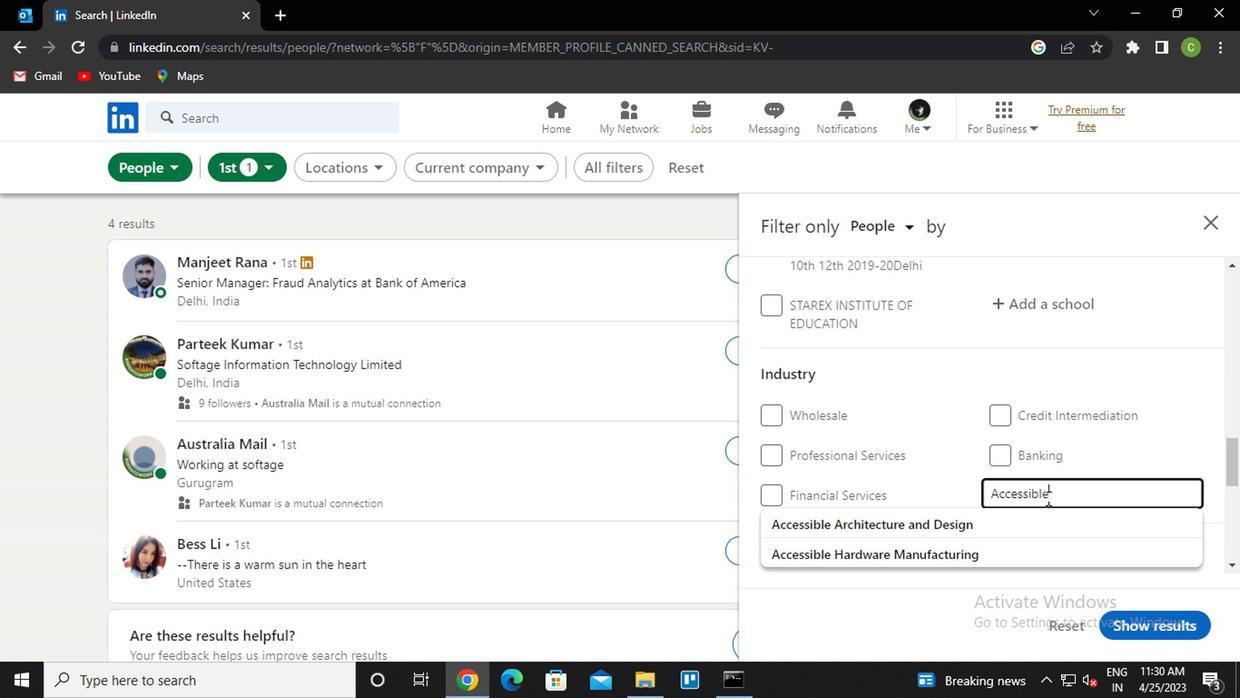 
Action: Mouse moved to (970, 557)
Screenshot: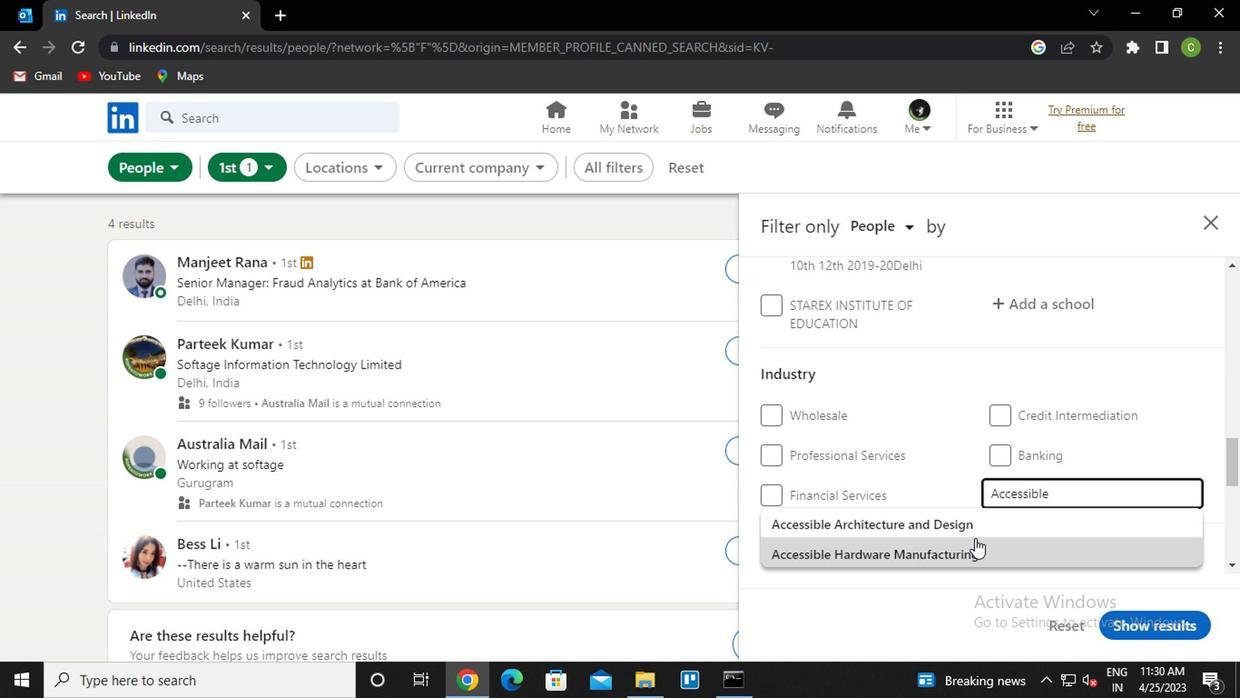 
Action: Mouse pressed left at (970, 557)
Screenshot: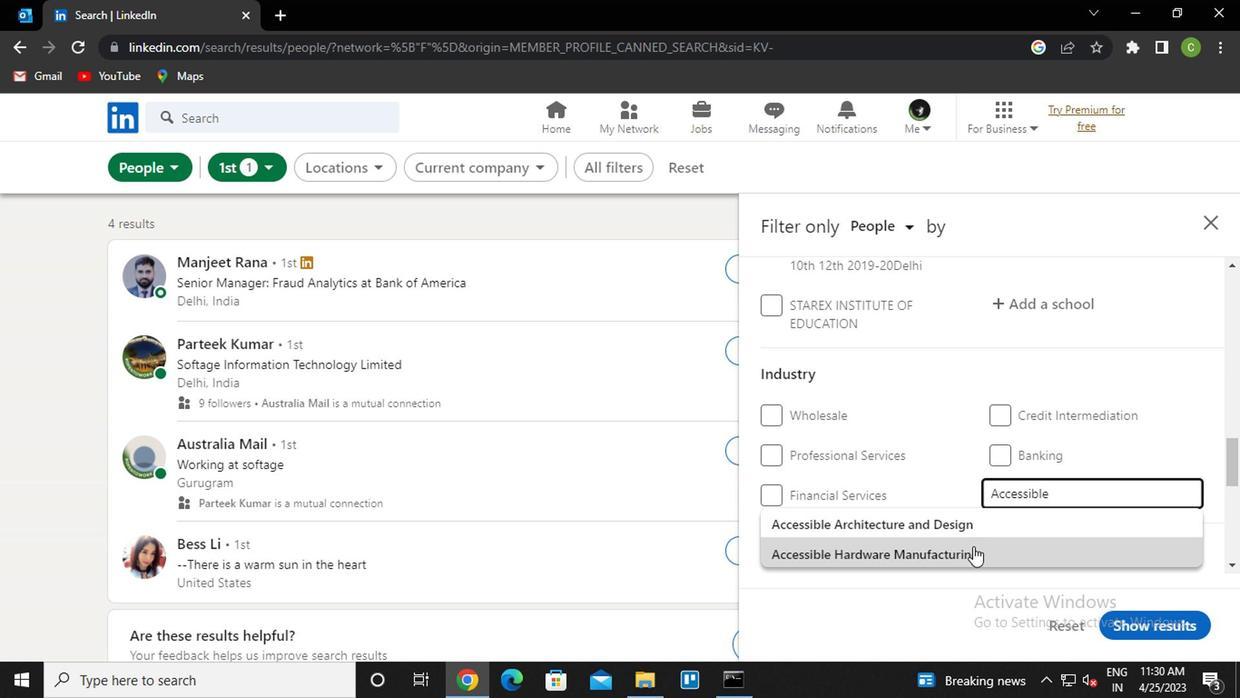 
Action: Mouse moved to (937, 533)
Screenshot: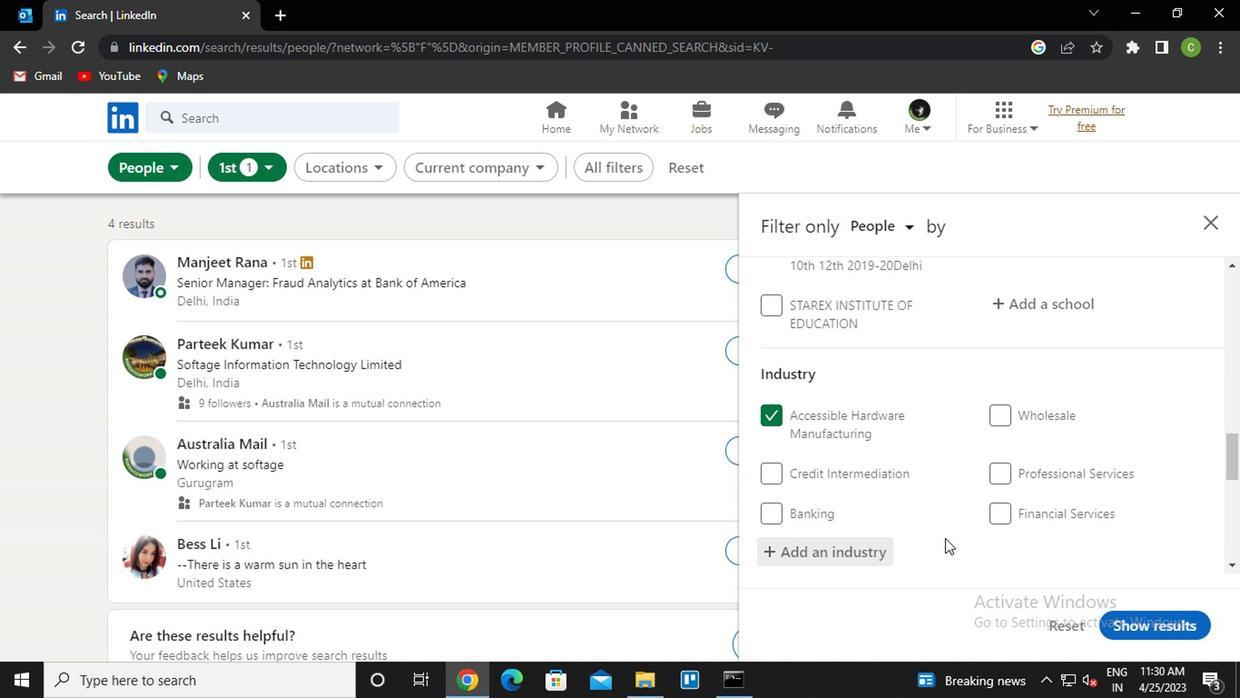 
Action: Mouse scrolled (937, 532) with delta (0, 0)
Screenshot: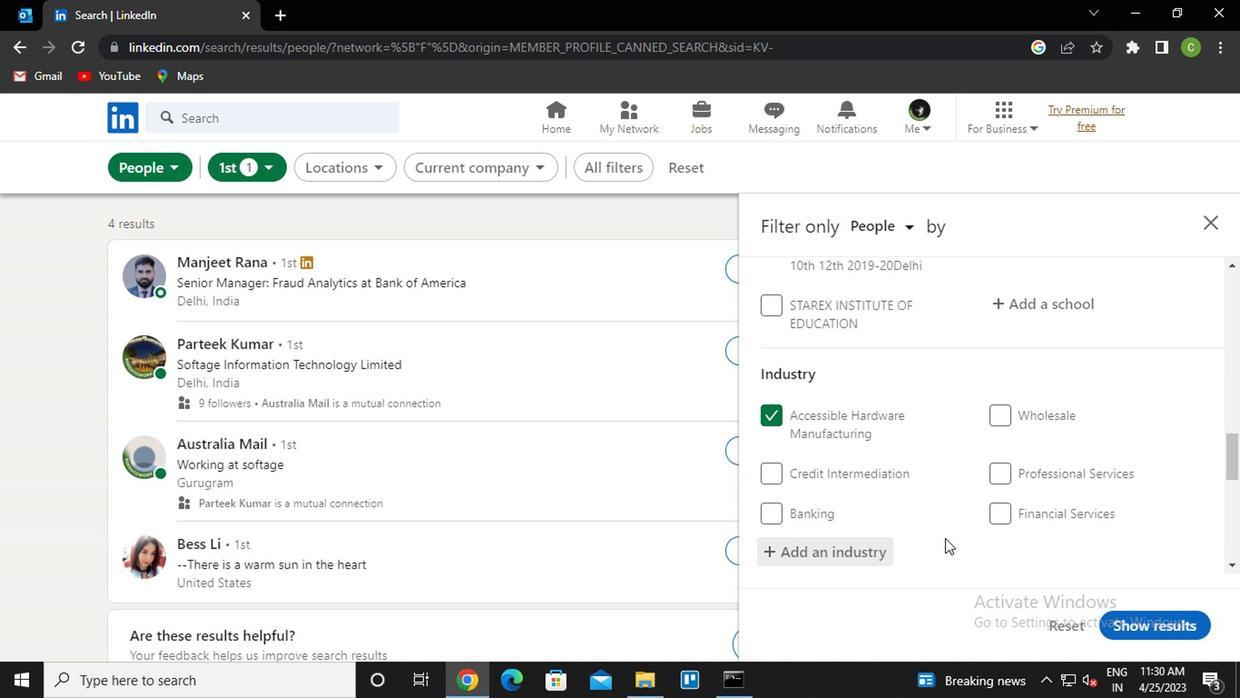 
Action: Mouse moved to (912, 526)
Screenshot: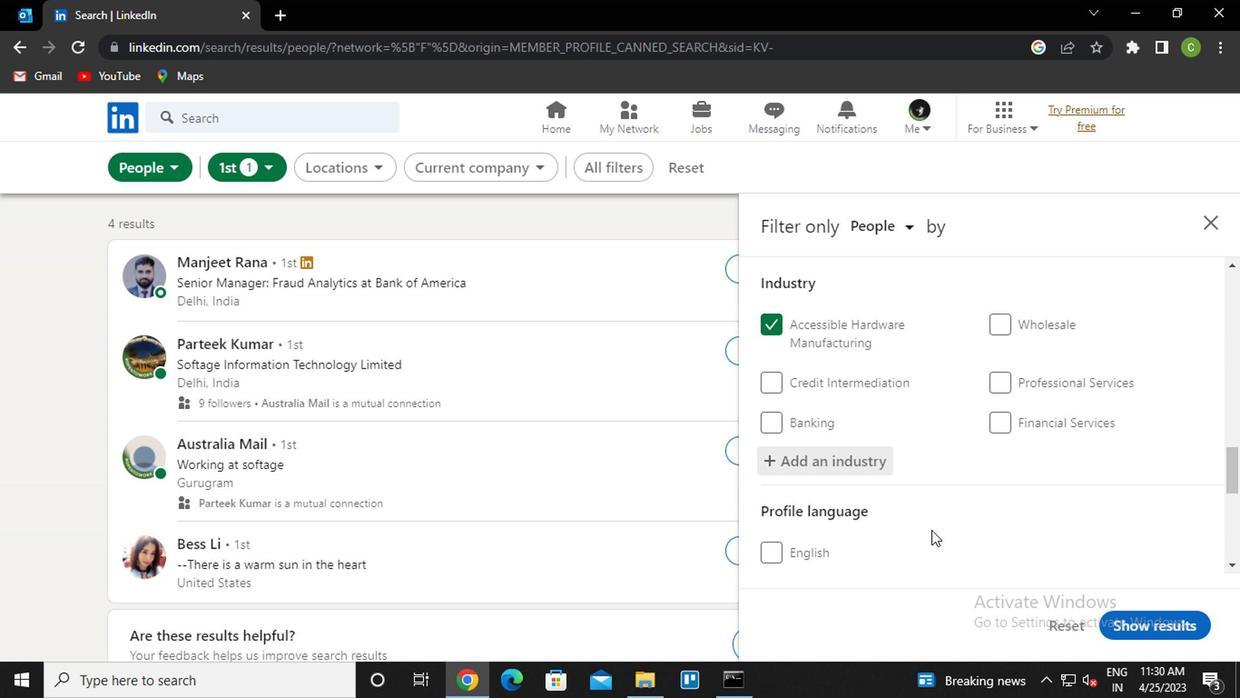 
Action: Mouse scrolled (912, 526) with delta (0, 0)
Screenshot: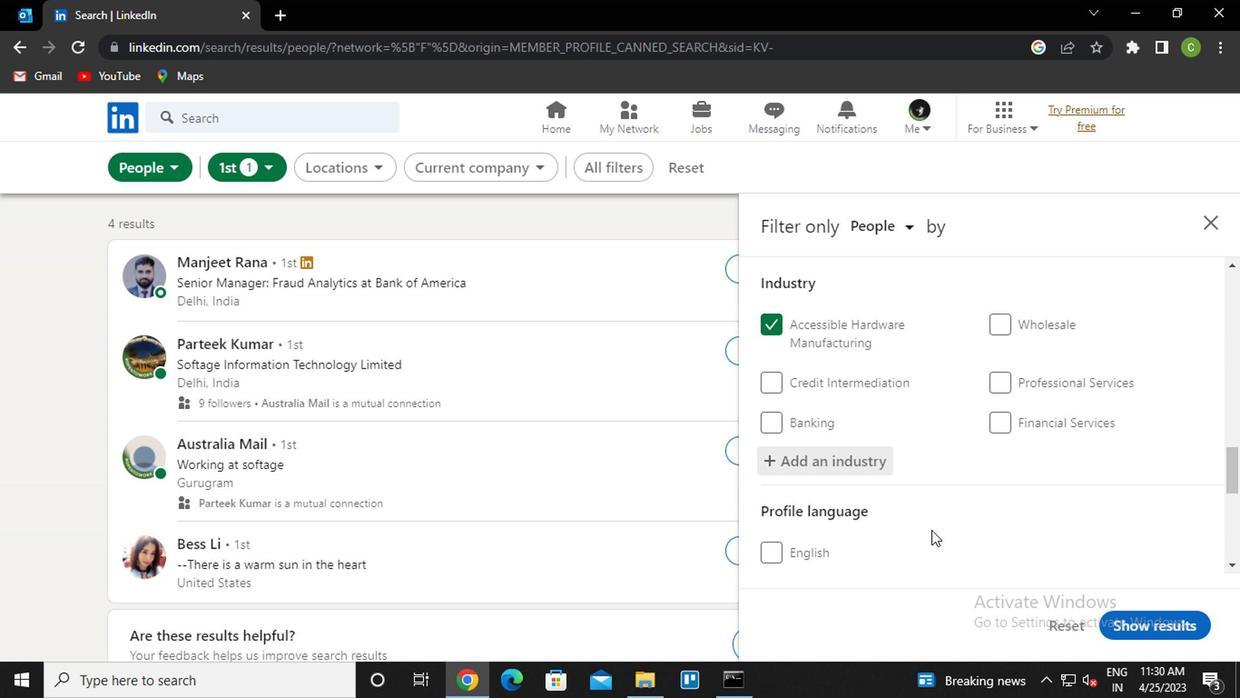 
Action: Mouse moved to (907, 522)
Screenshot: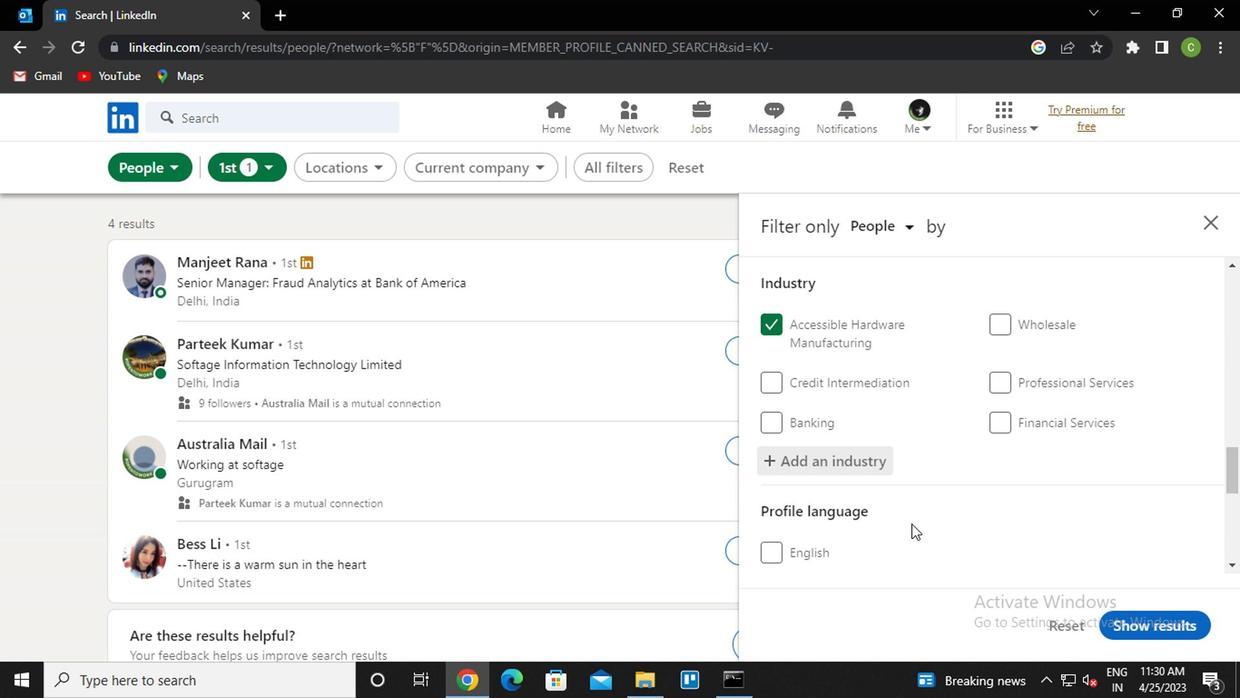 
Action: Mouse scrolled (907, 521) with delta (0, 0)
Screenshot: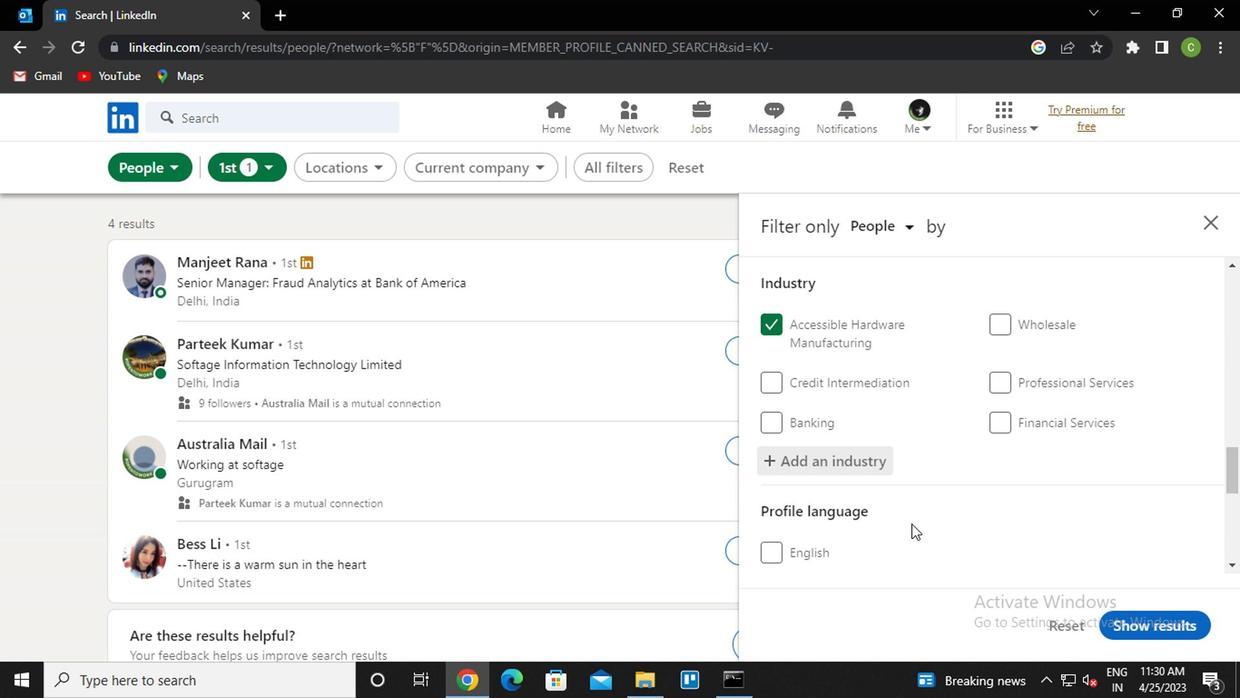
Action: Mouse moved to (873, 458)
Screenshot: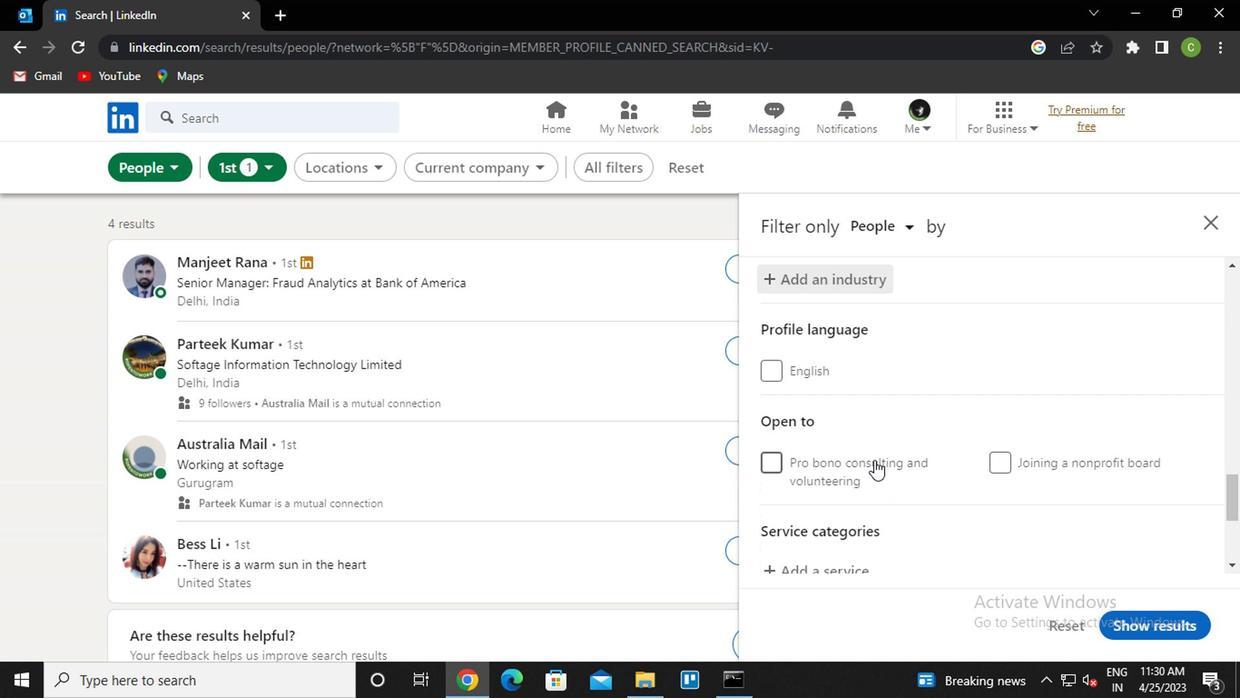 
Action: Mouse scrolled (873, 458) with delta (0, 0)
Screenshot: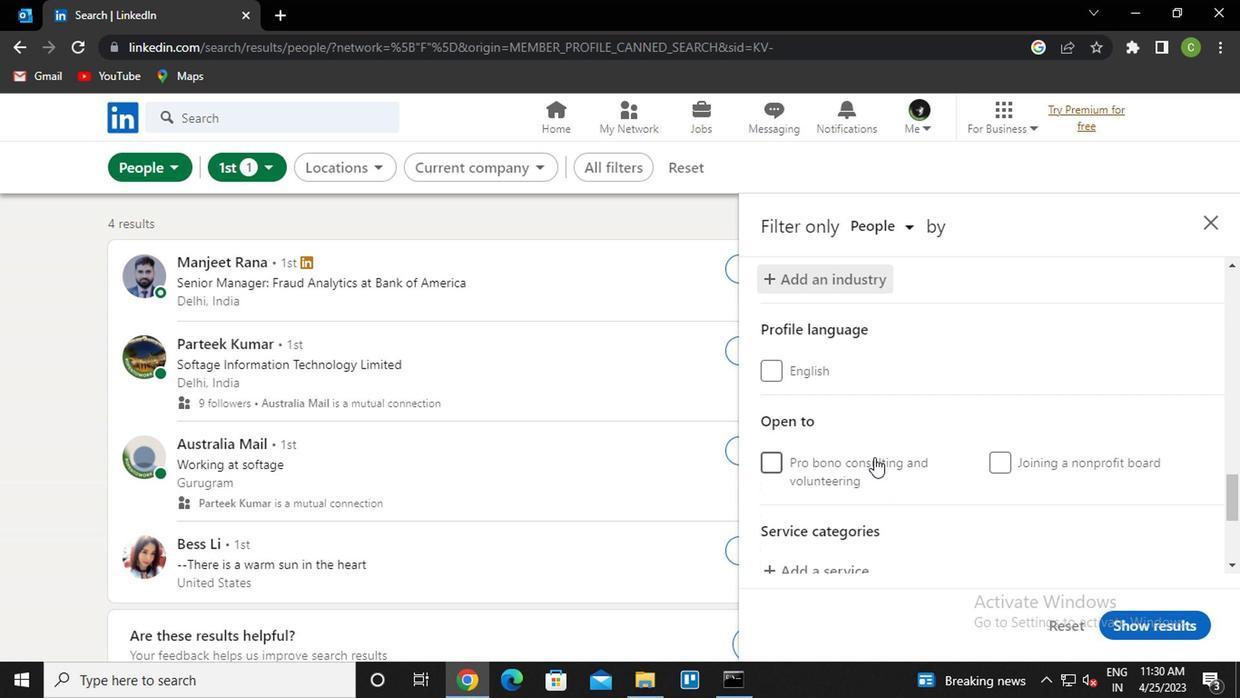 
Action: Mouse scrolled (873, 458) with delta (0, 0)
Screenshot: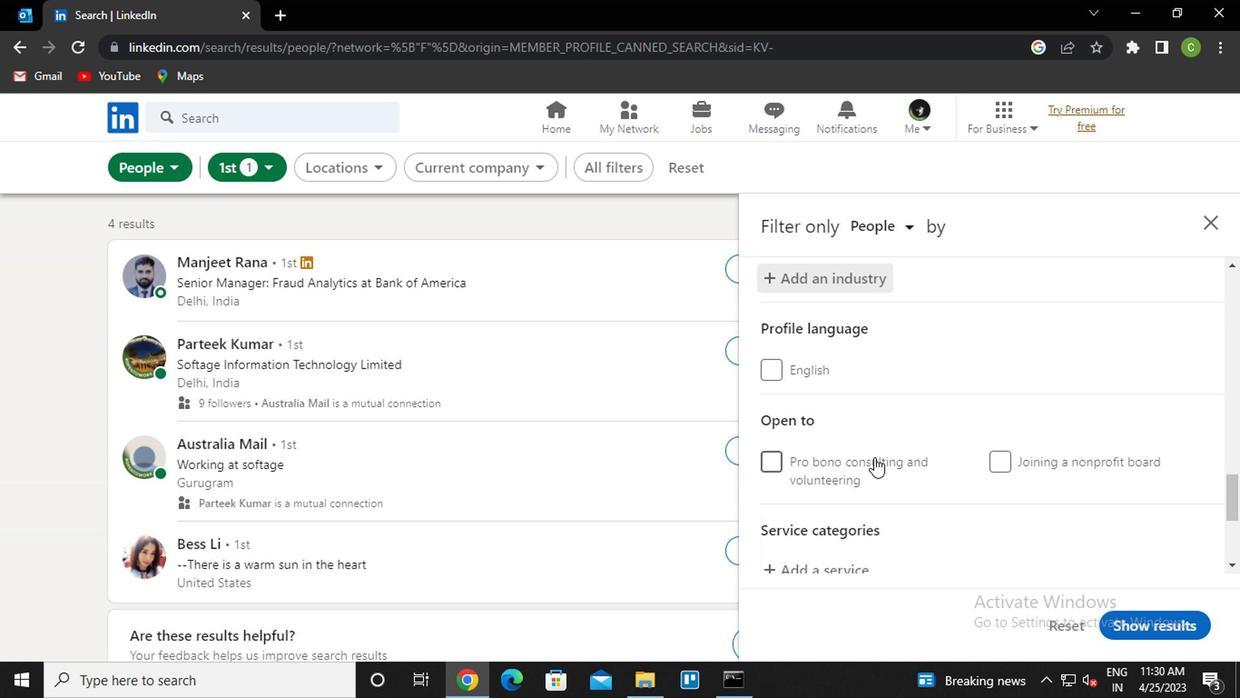 
Action: Mouse moved to (871, 435)
Screenshot: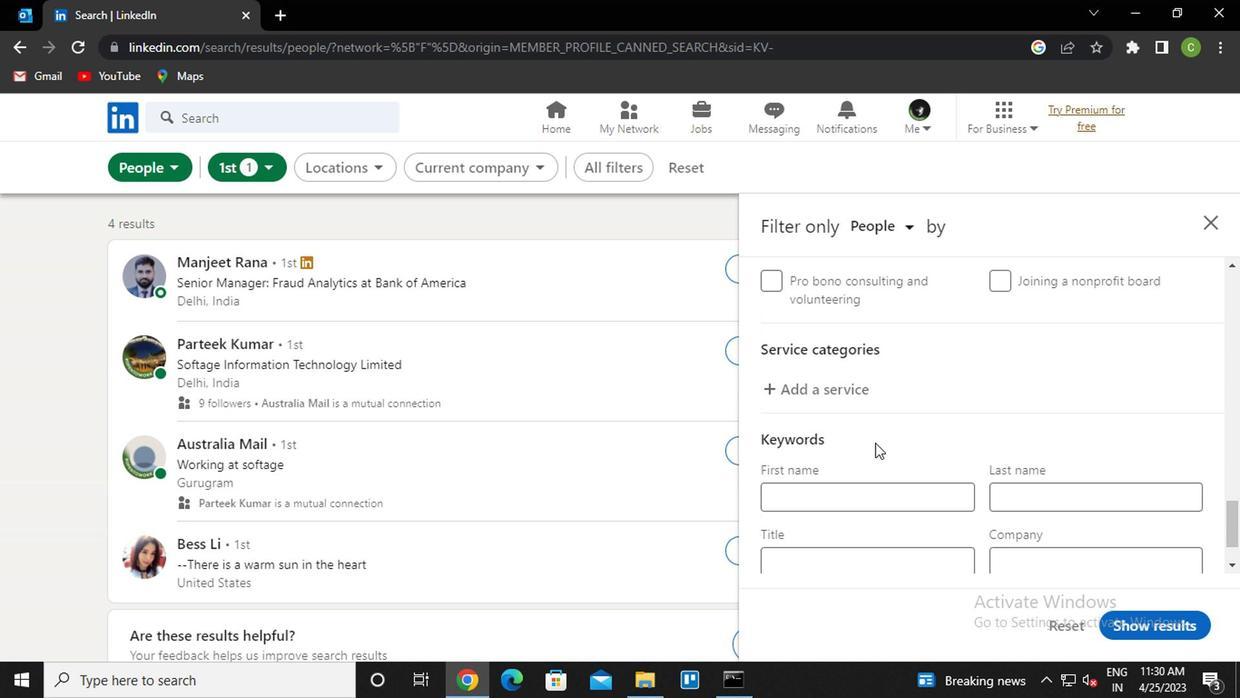 
Action: Mouse scrolled (871, 436) with delta (0, 0)
Screenshot: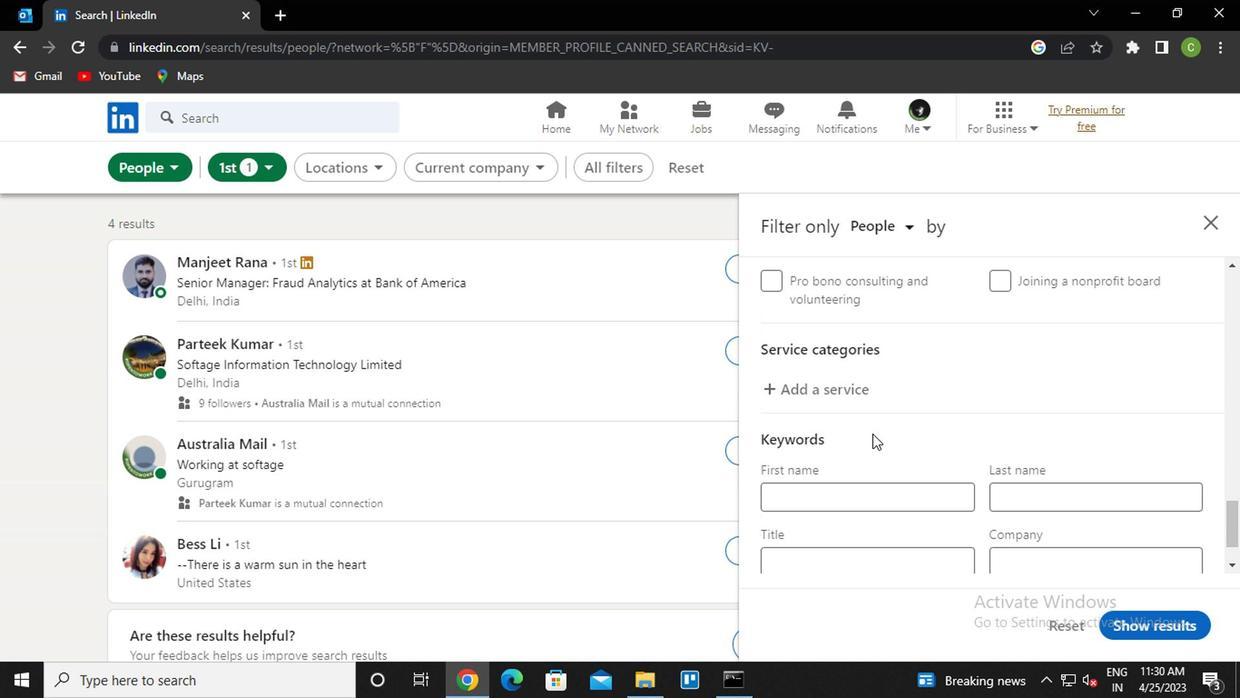 
Action: Mouse scrolled (871, 436) with delta (0, 0)
Screenshot: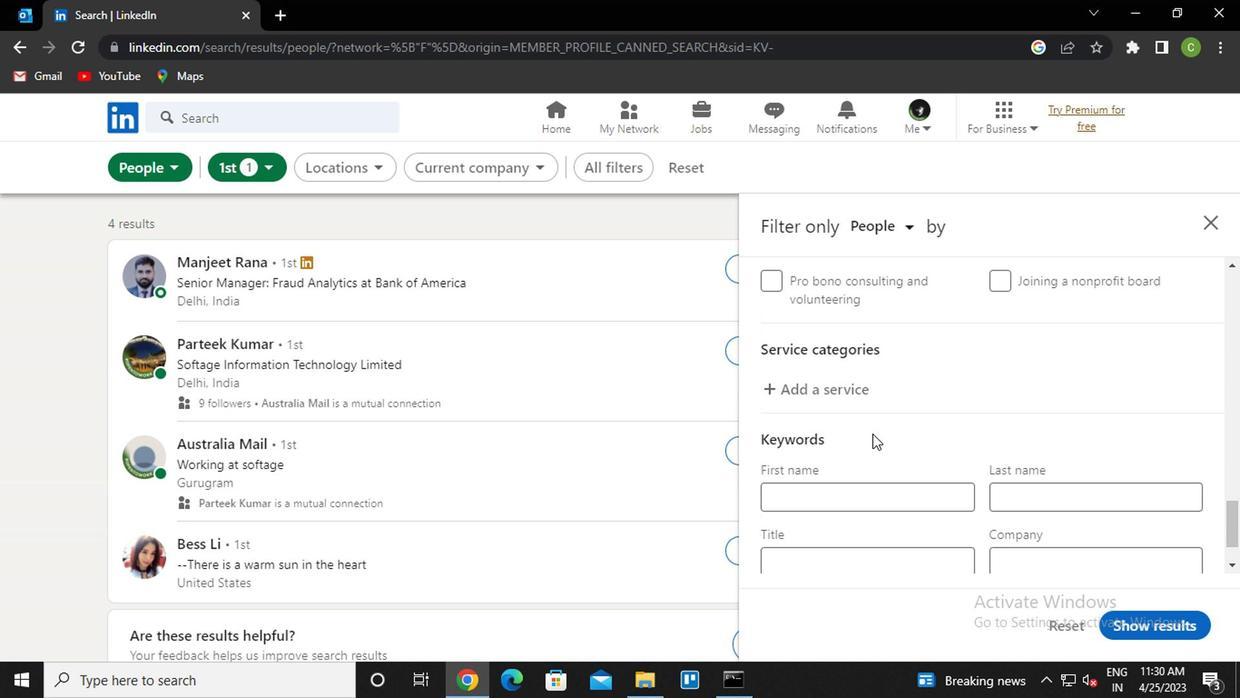 
Action: Mouse scrolled (871, 436) with delta (0, 0)
Screenshot: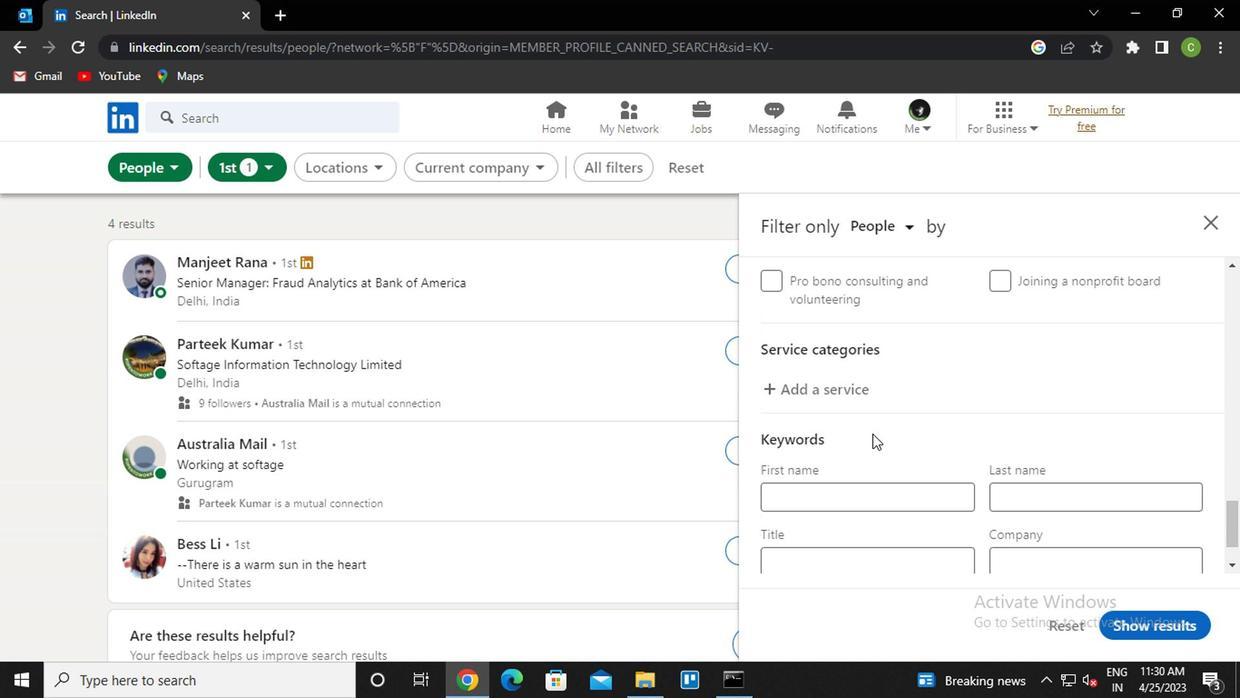 
Action: Mouse scrolled (871, 436) with delta (0, 0)
Screenshot: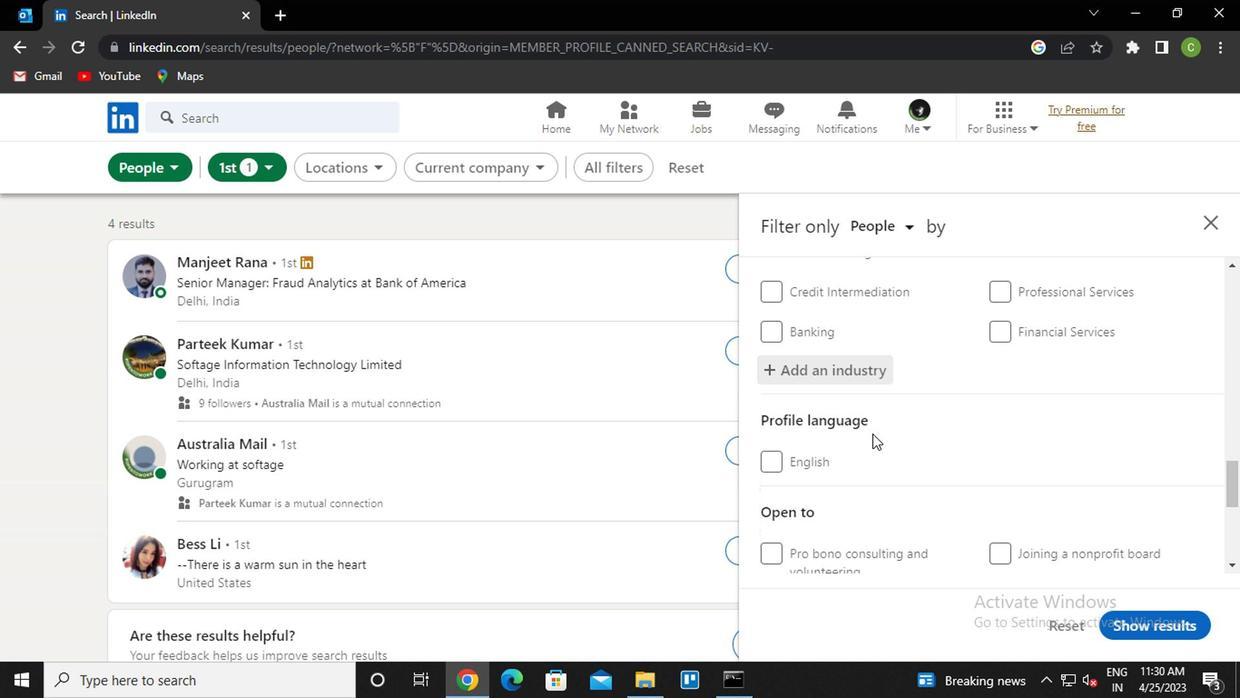 
Action: Mouse scrolled (871, 436) with delta (0, 0)
Screenshot: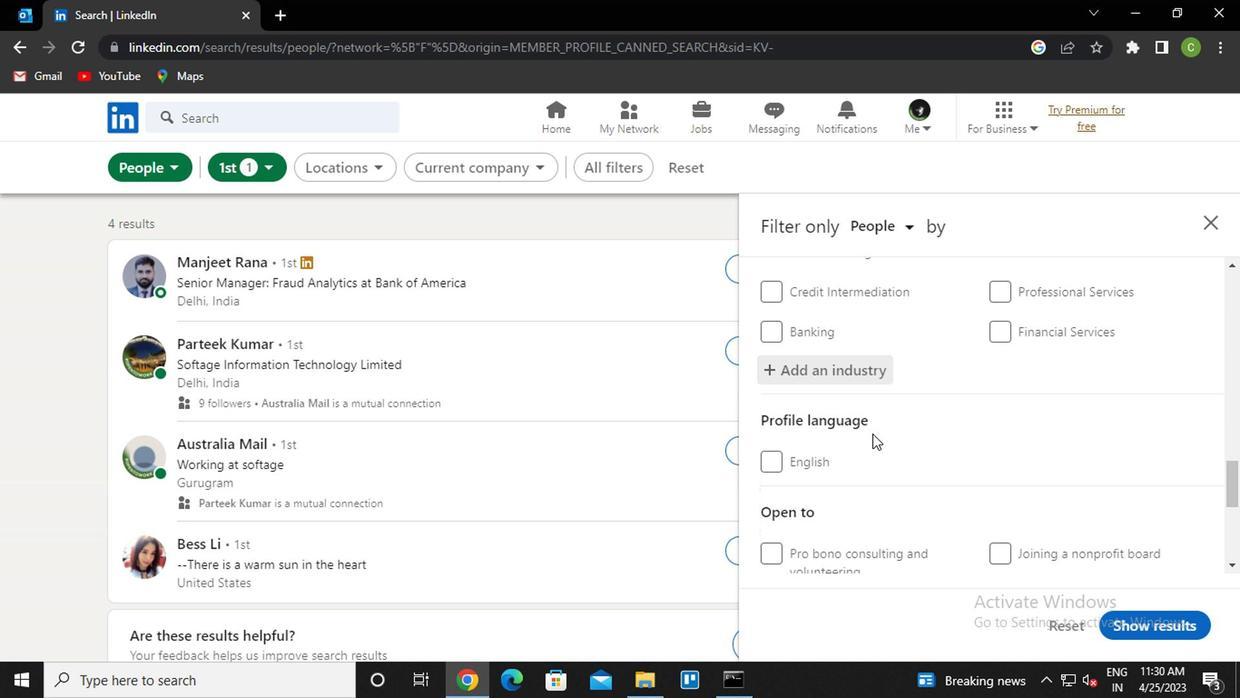 
Action: Mouse moved to (895, 447)
Screenshot: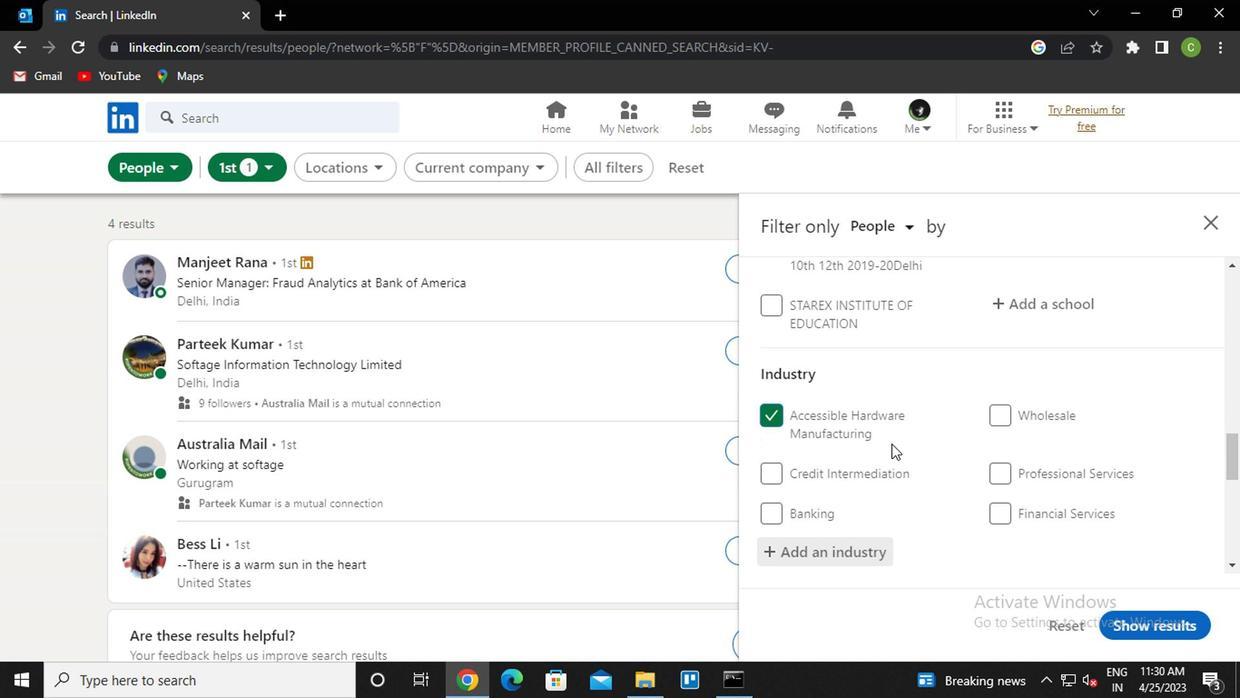 
Action: Mouse scrolled (895, 446) with delta (0, 0)
Screenshot: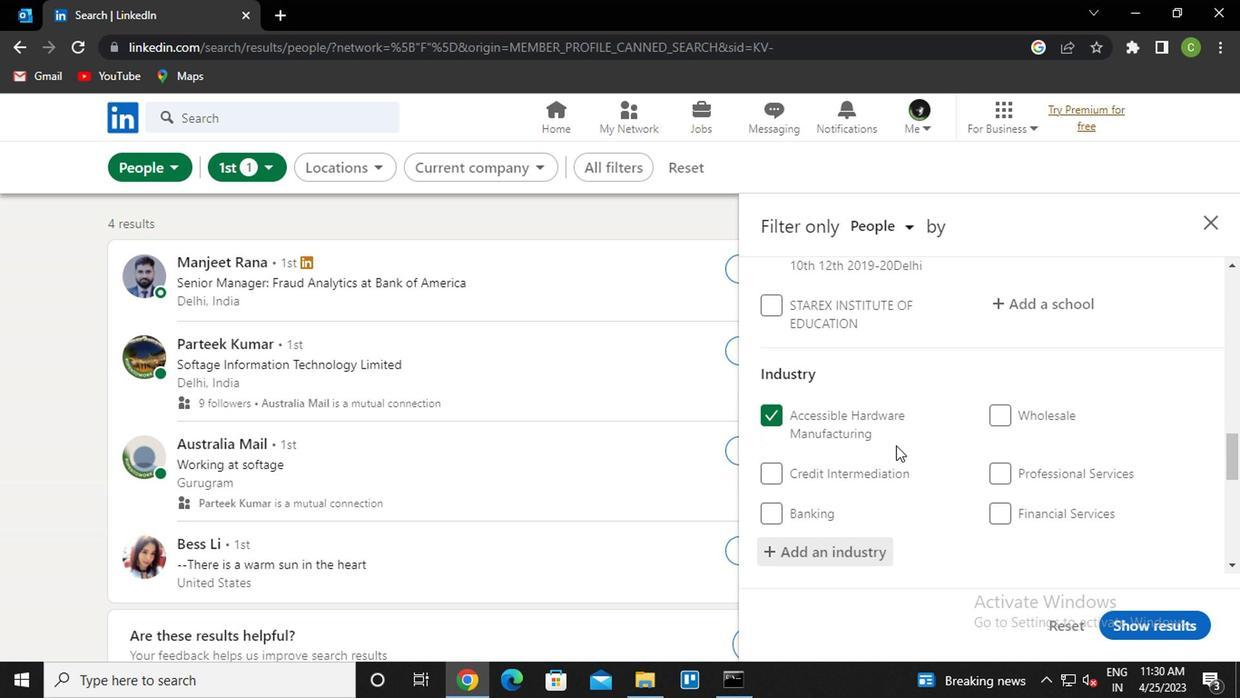 
Action: Mouse scrolled (895, 446) with delta (0, 0)
Screenshot: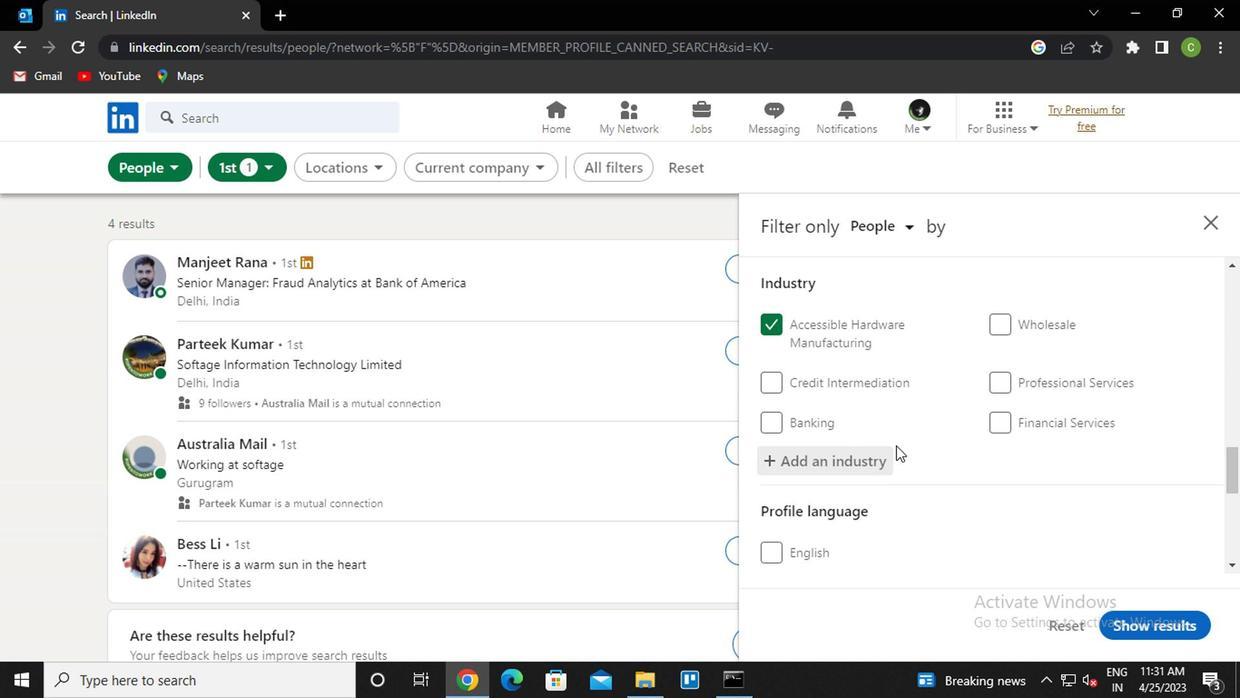 
Action: Mouse moved to (896, 449)
Screenshot: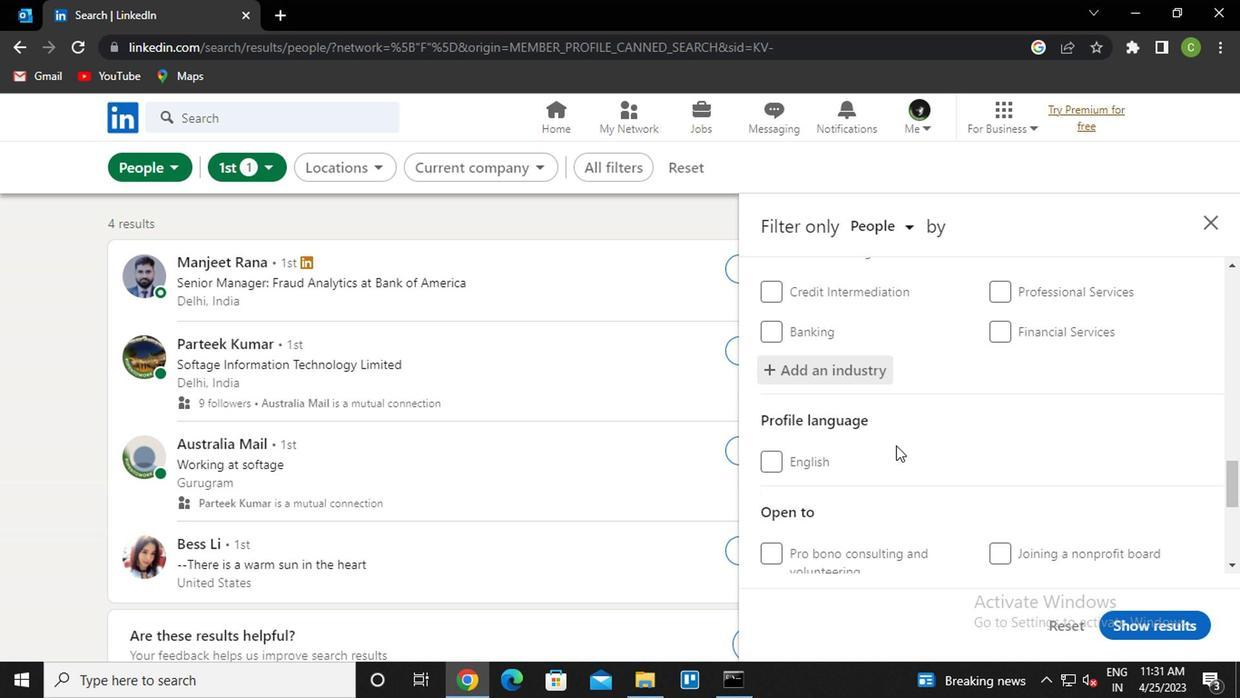 
Action: Mouse scrolled (896, 449) with delta (0, 0)
Screenshot: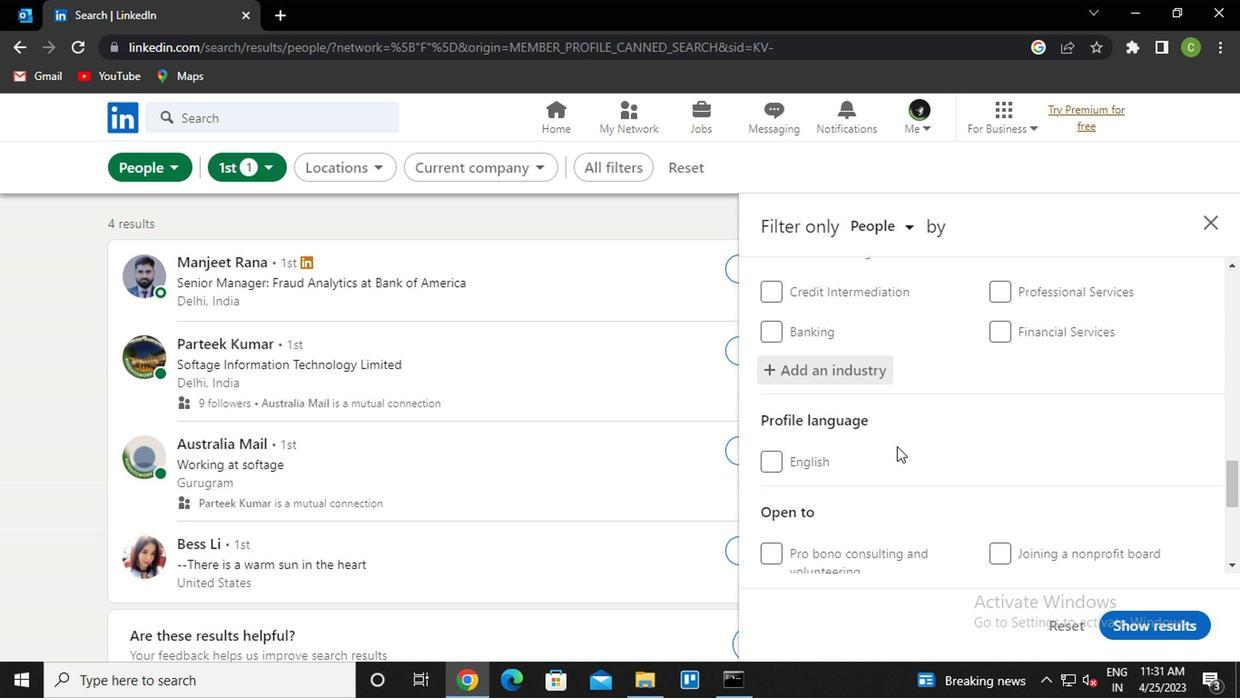 
Action: Mouse scrolled (896, 449) with delta (0, 0)
Screenshot: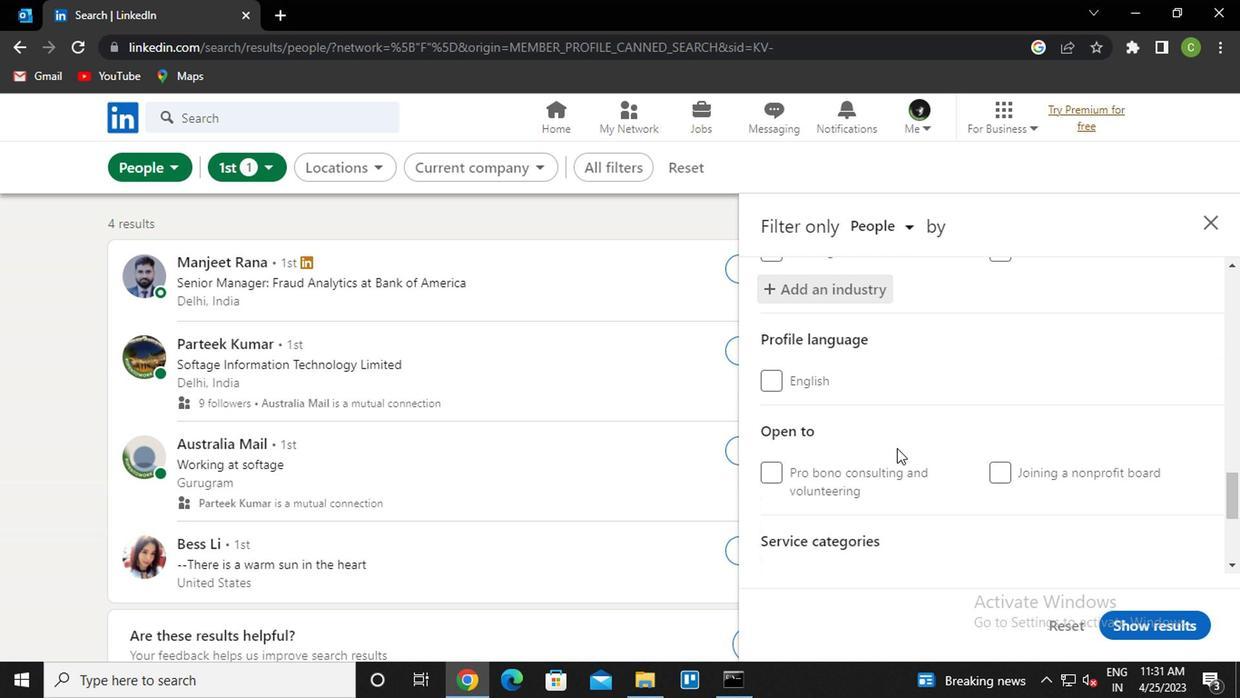 
Action: Mouse moved to (838, 484)
Screenshot: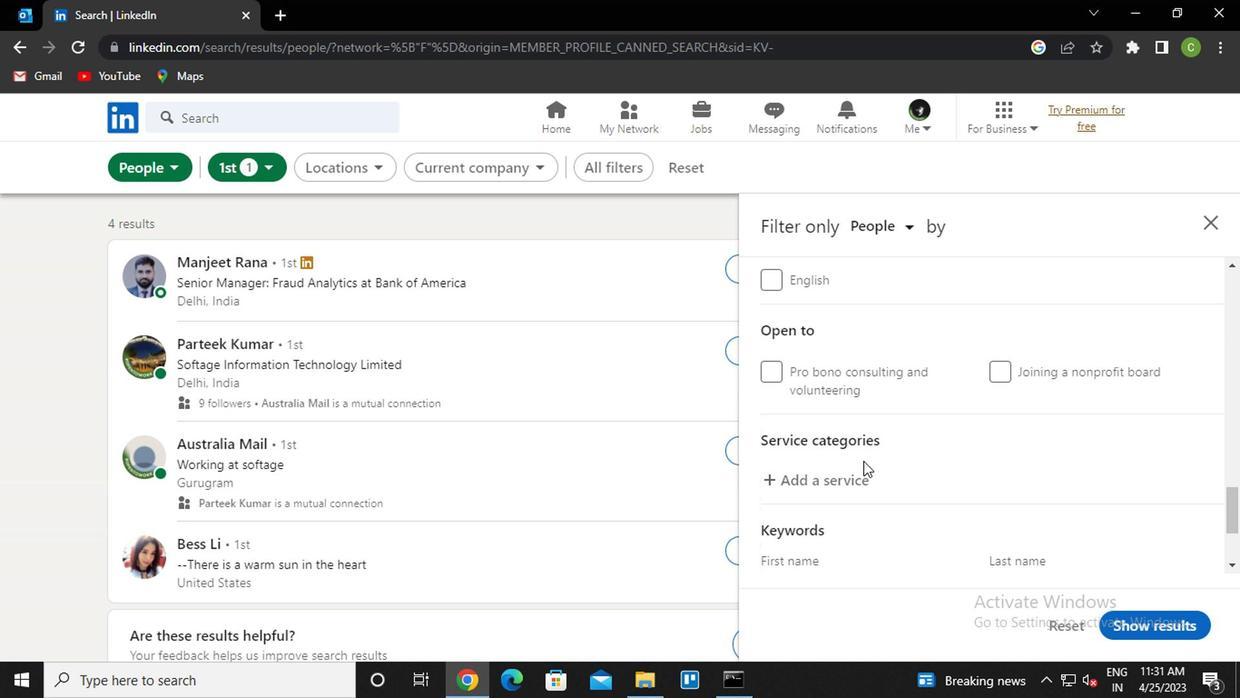 
Action: Mouse pressed left at (838, 484)
Screenshot: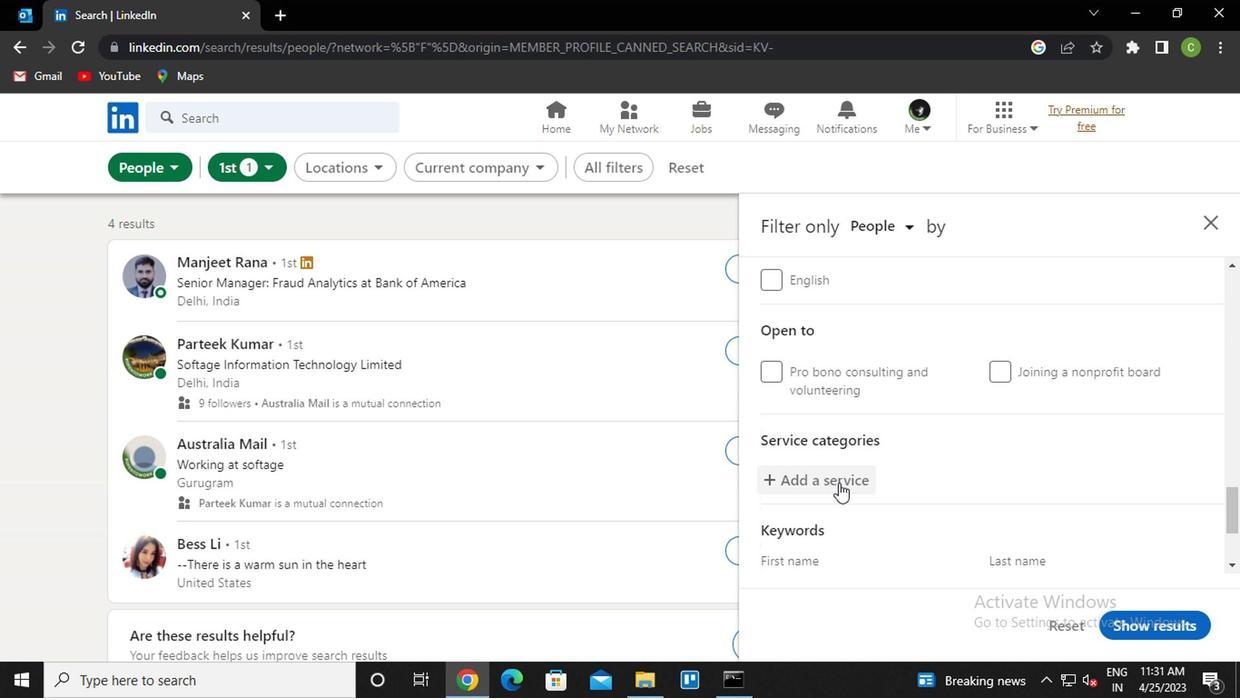 
Action: Mouse moved to (898, 460)
Screenshot: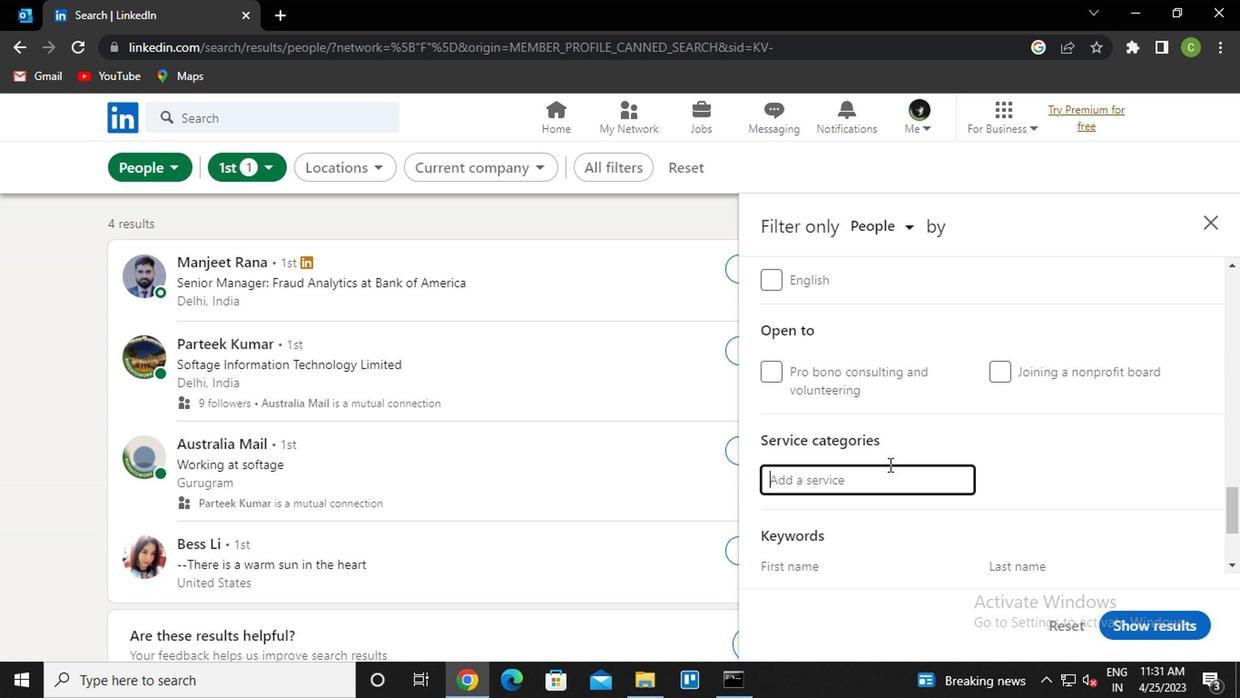 
Action: Key pressed <Key.caps_lock>H<Key.caps_lock>OME
Screenshot: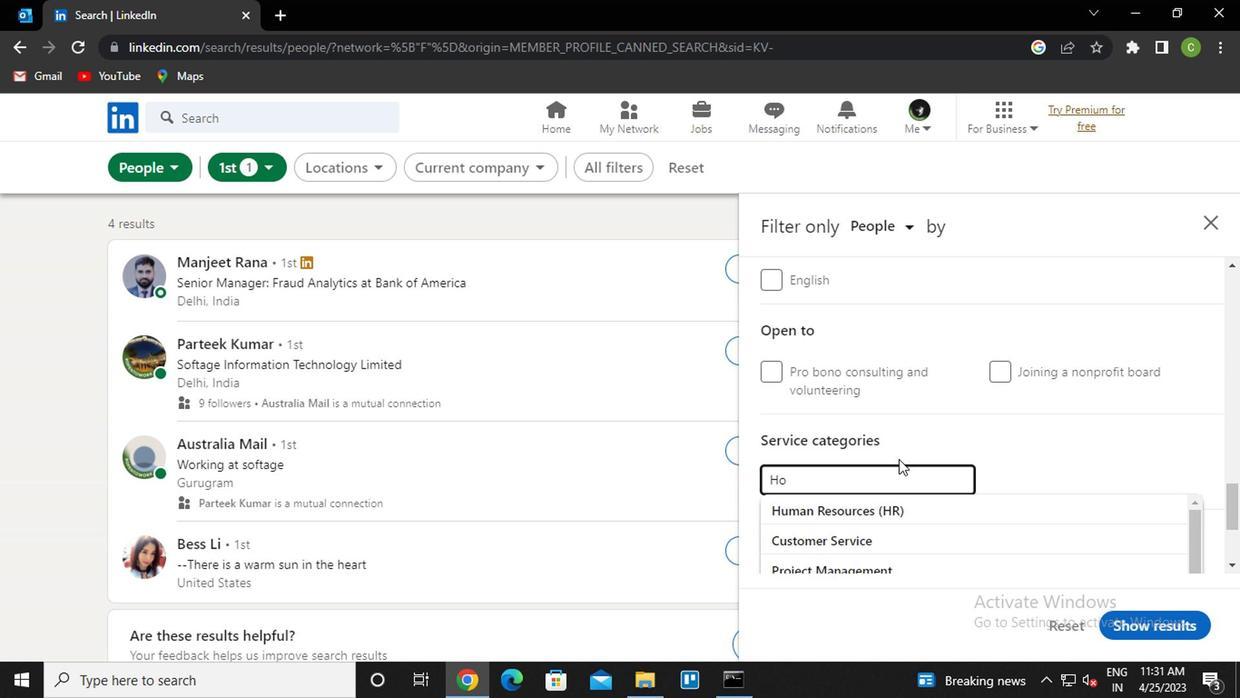 
Action: Mouse moved to (914, 513)
Screenshot: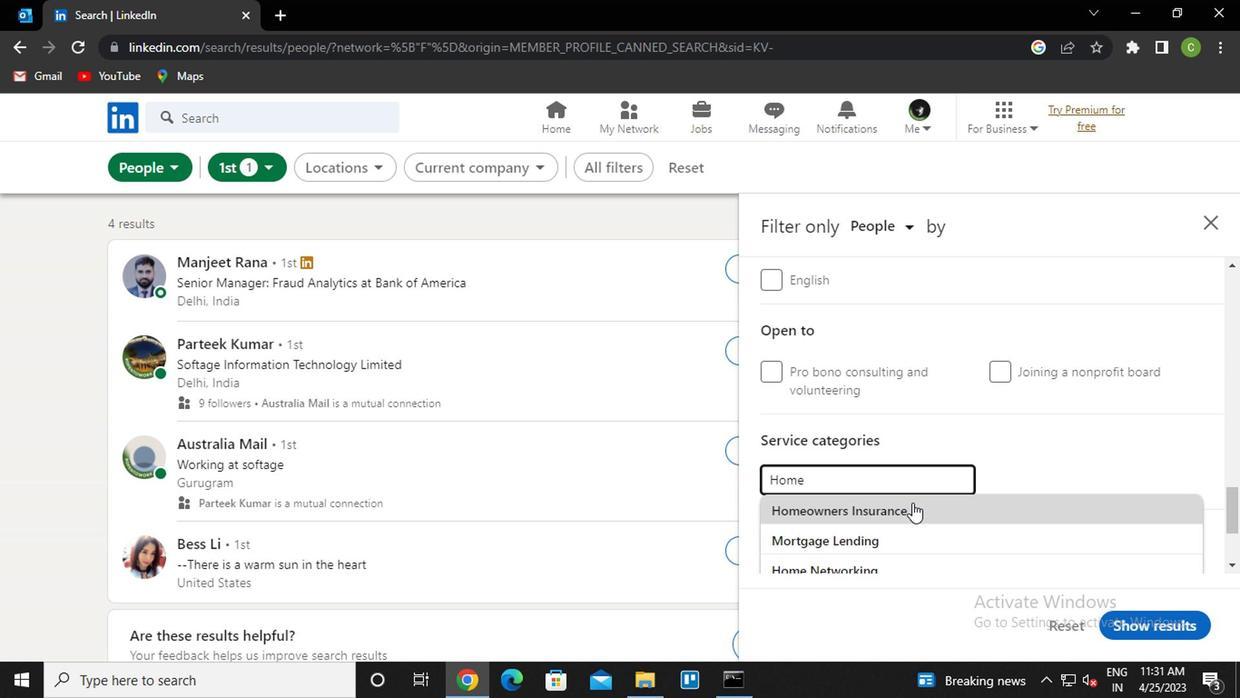 
Action: Mouse pressed left at (914, 513)
Screenshot: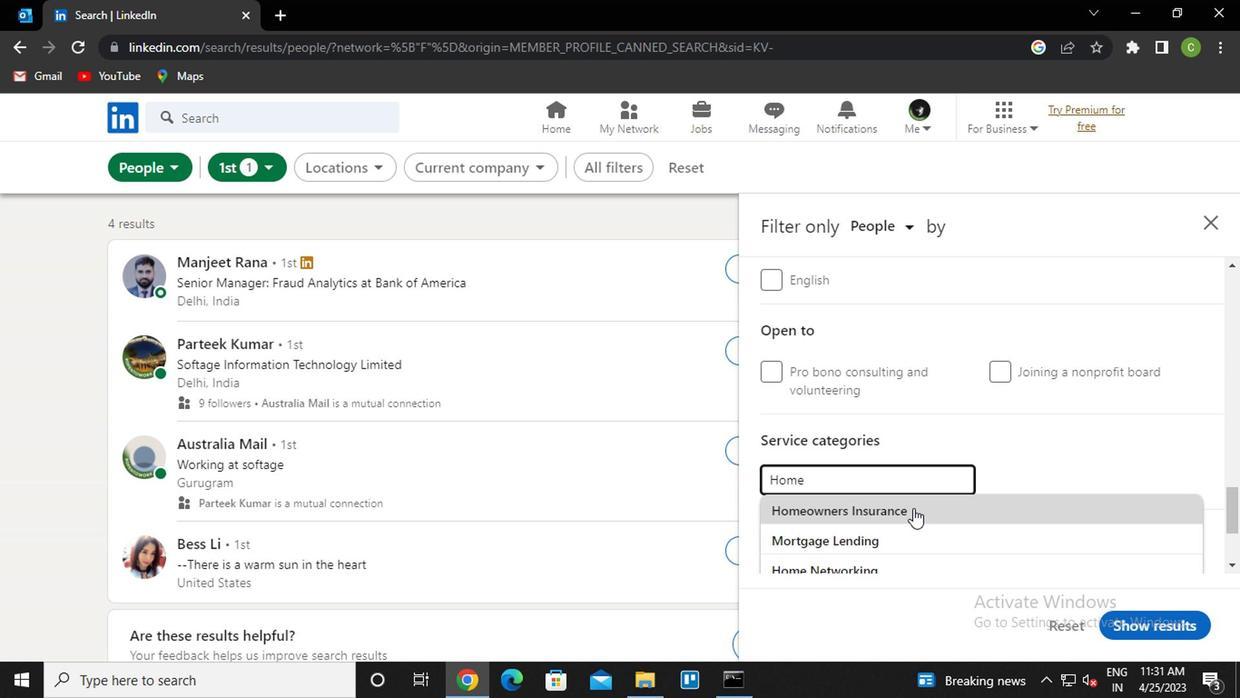 
Action: Mouse moved to (914, 498)
Screenshot: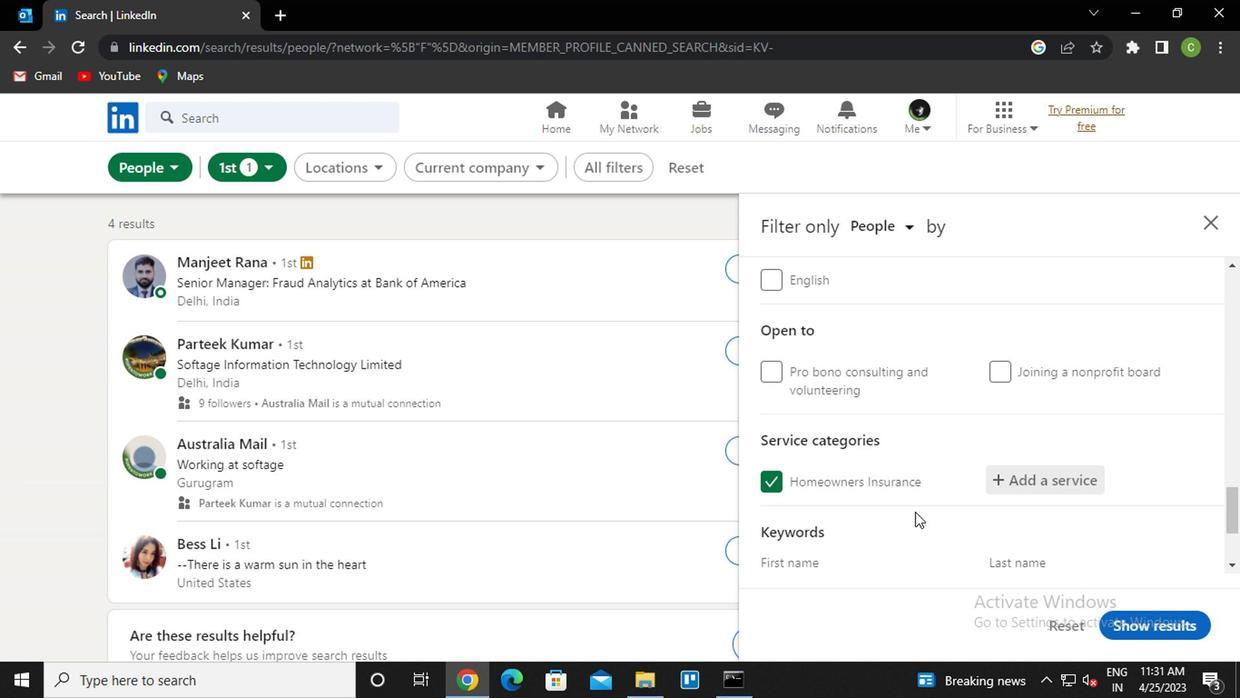 
Action: Mouse scrolled (914, 498) with delta (0, 0)
Screenshot: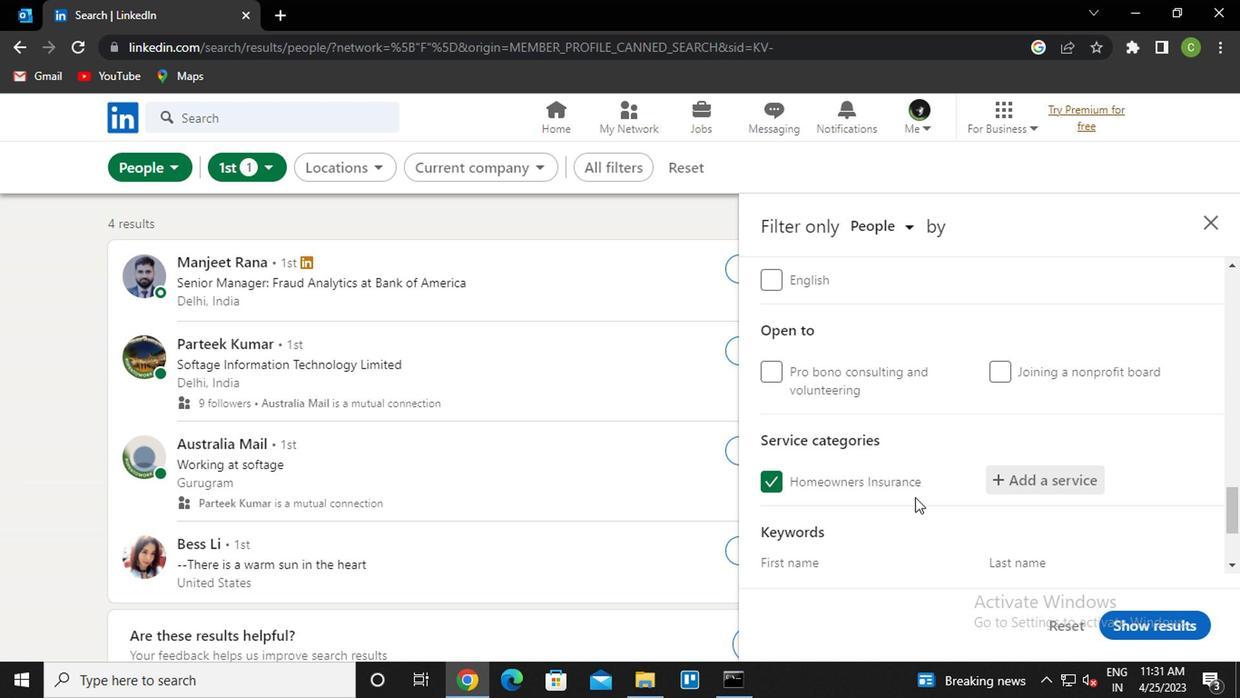 
Action: Mouse moved to (920, 474)
Screenshot: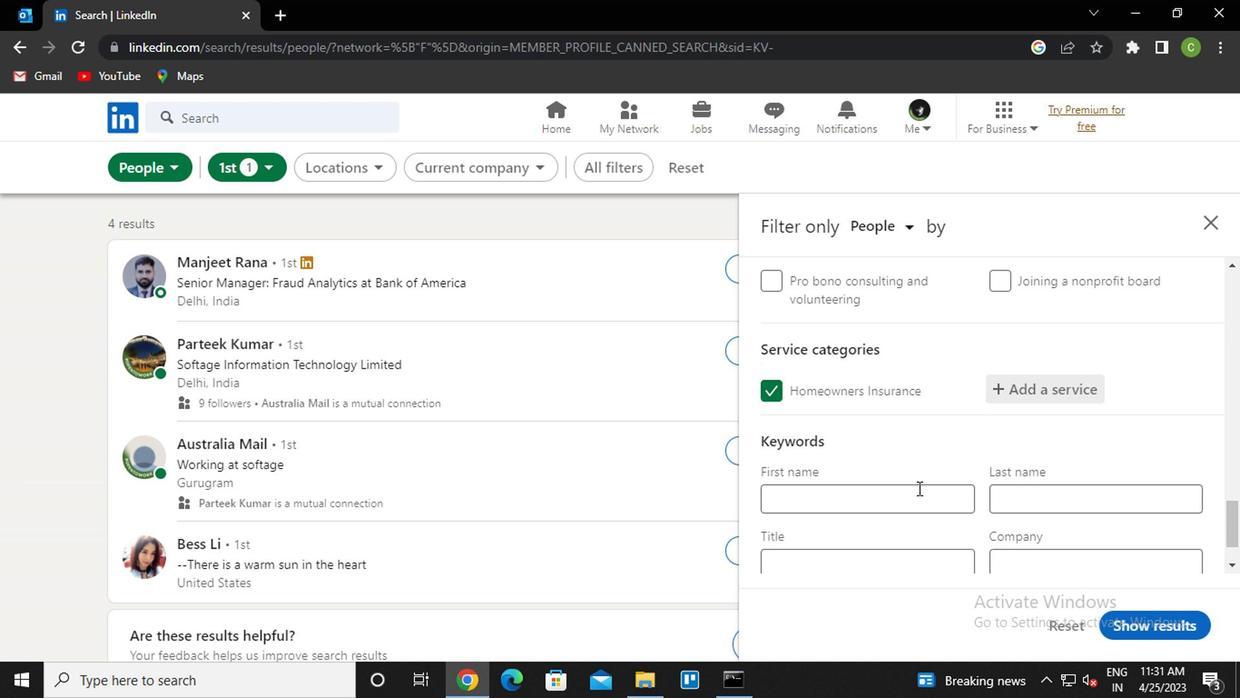 
Action: Mouse scrolled (920, 473) with delta (0, 0)
Screenshot: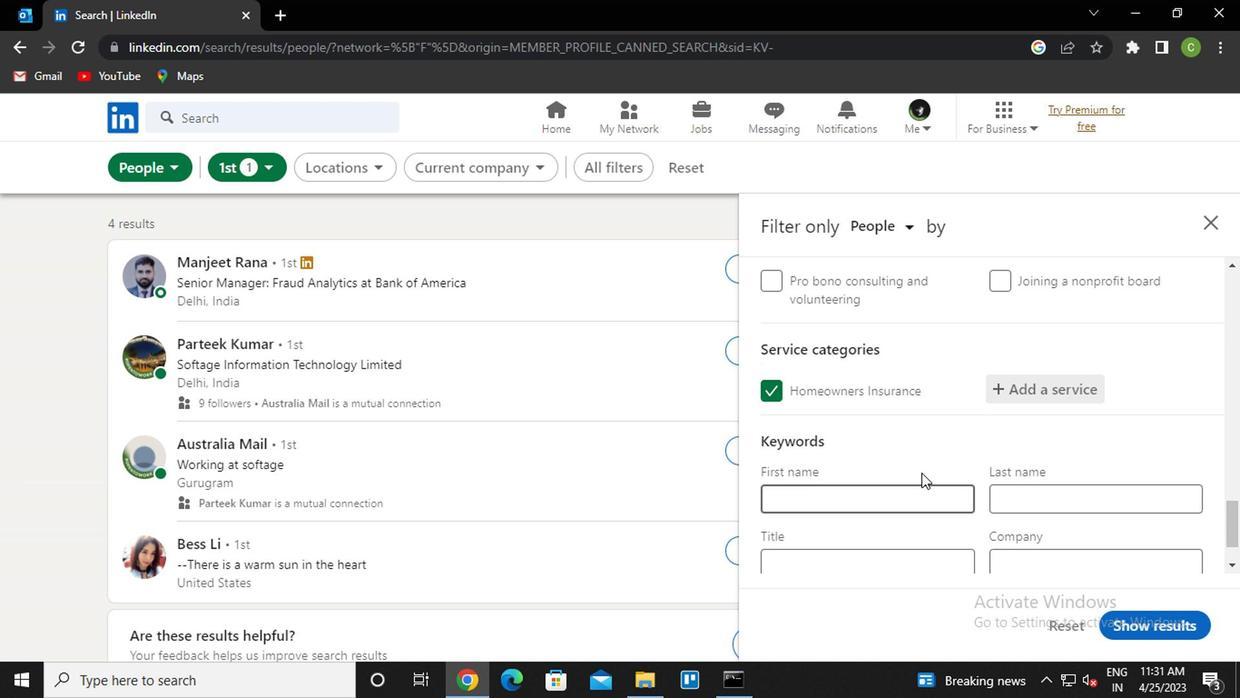 
Action: Mouse scrolled (920, 473) with delta (0, 0)
Screenshot: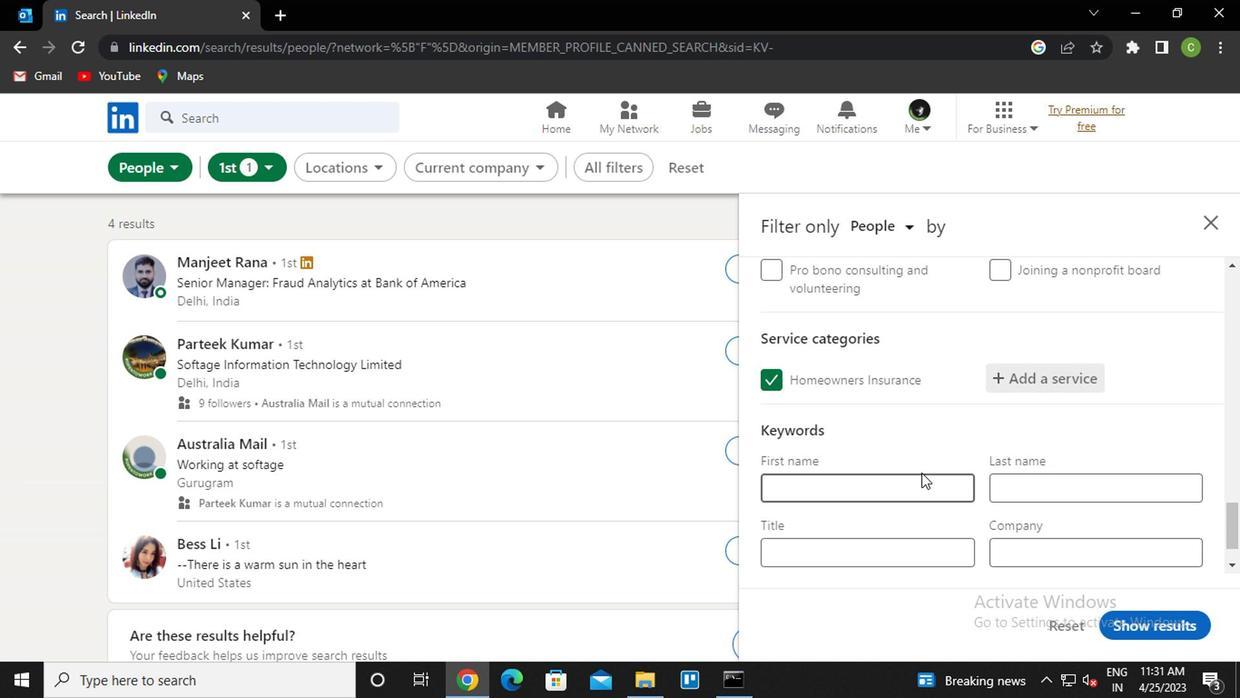 
Action: Mouse moved to (855, 487)
Screenshot: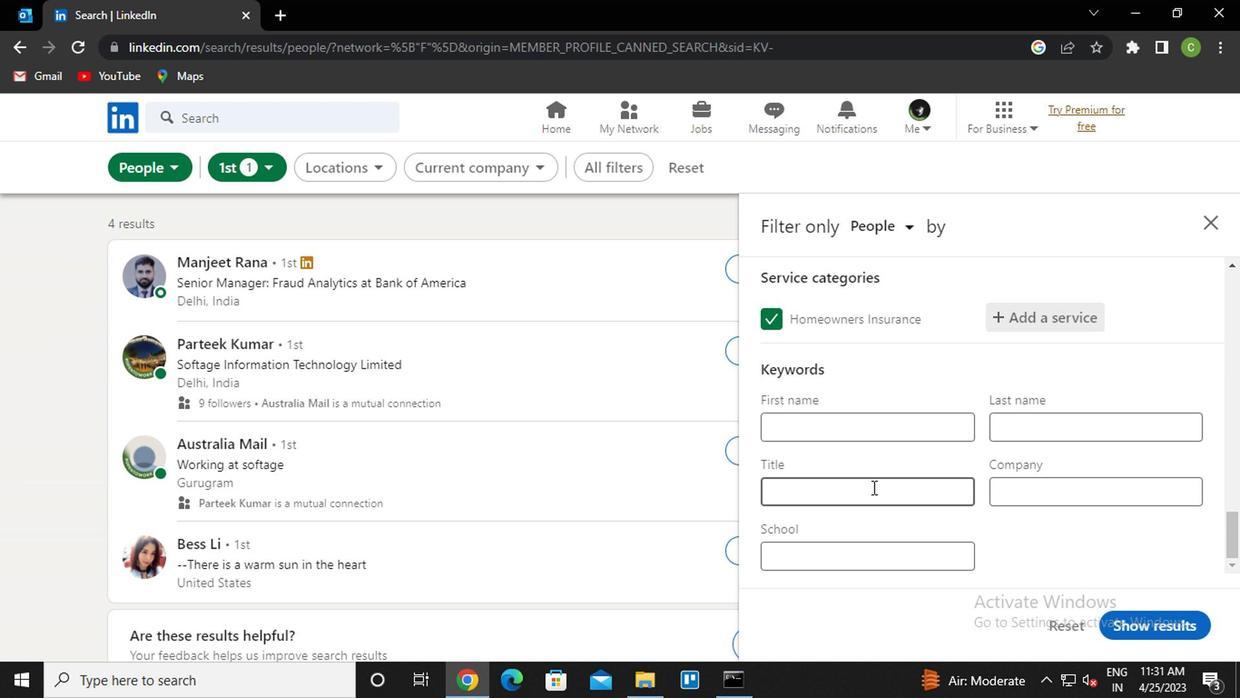 
Action: Mouse pressed left at (855, 487)
Screenshot: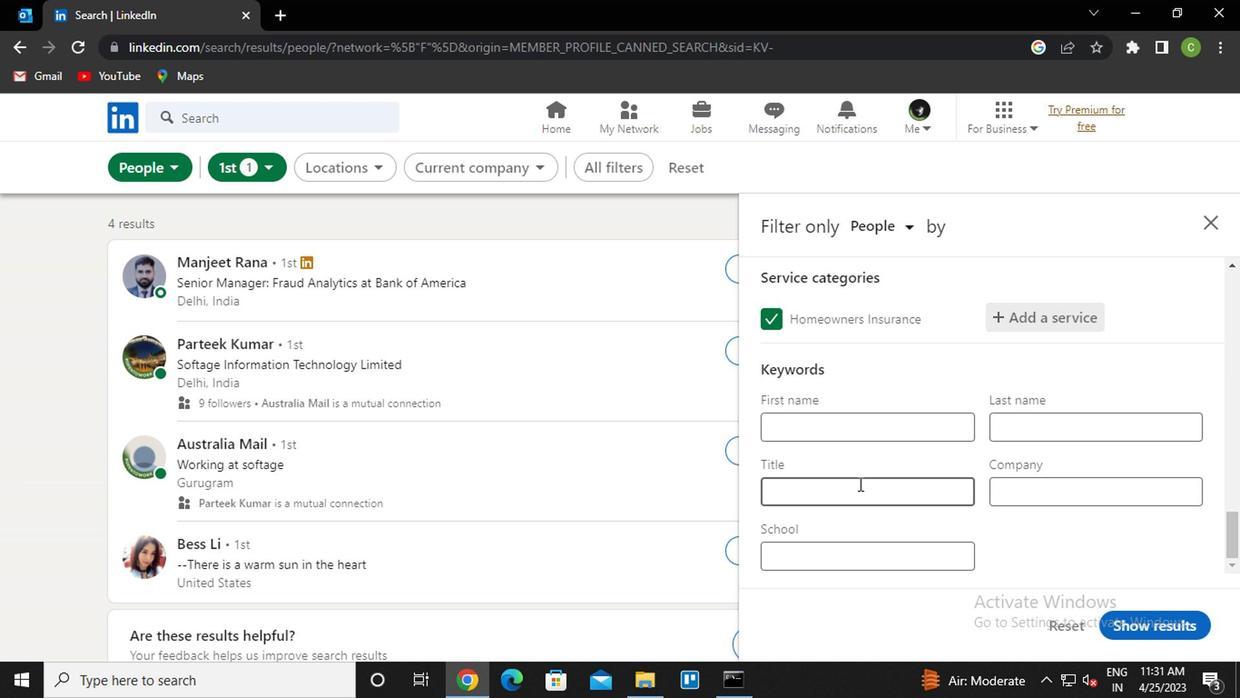 
Action: Key pressed <Key.caps_lock>F<Key.caps_lock>INANCIAL<Key.space><Key.caps_lock>S<Key.caps_lock>ERVICES<Key.space><Key.caps_lock>R<Key.caps_lock>EPRESENTATIVES
Screenshot: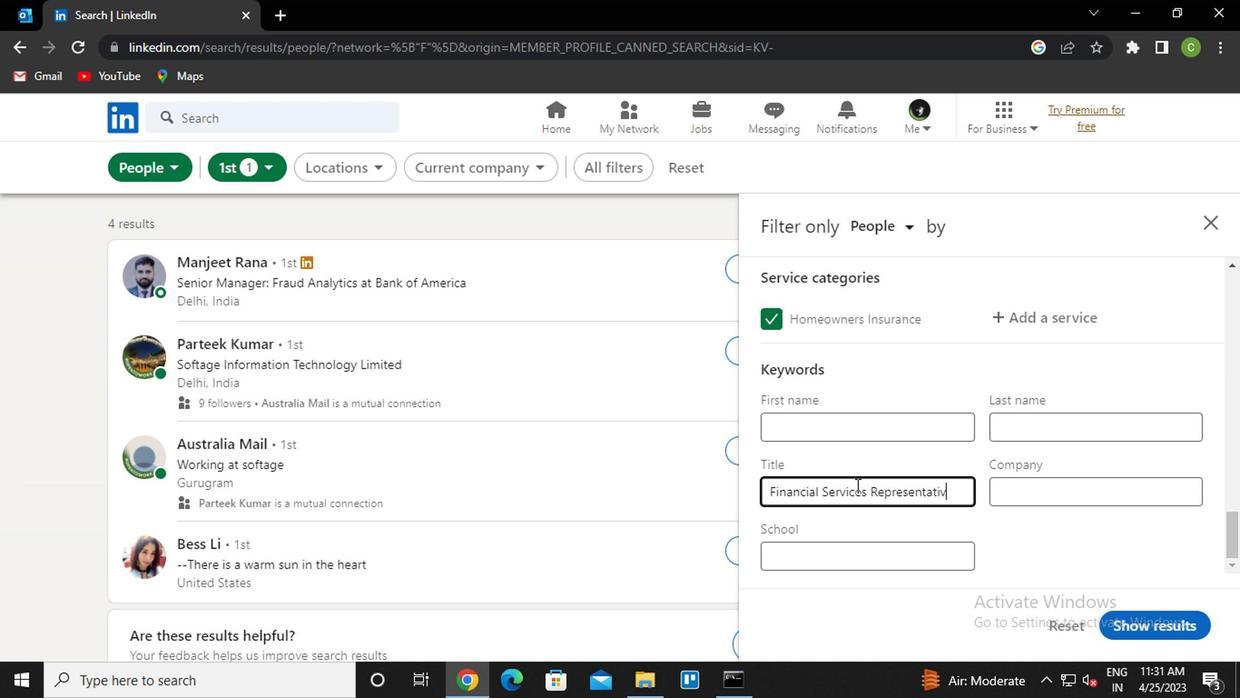 
Action: Mouse moved to (860, 485)
Screenshot: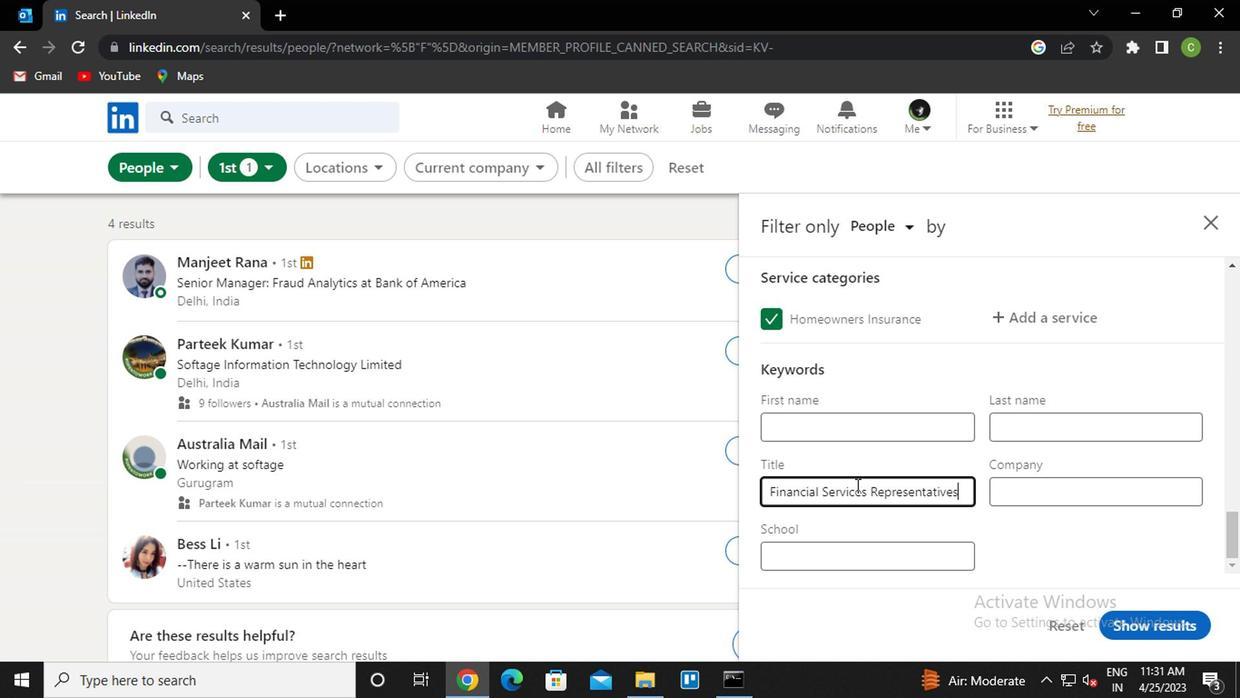 
Action: Key pressed <Key.backspace>
Screenshot: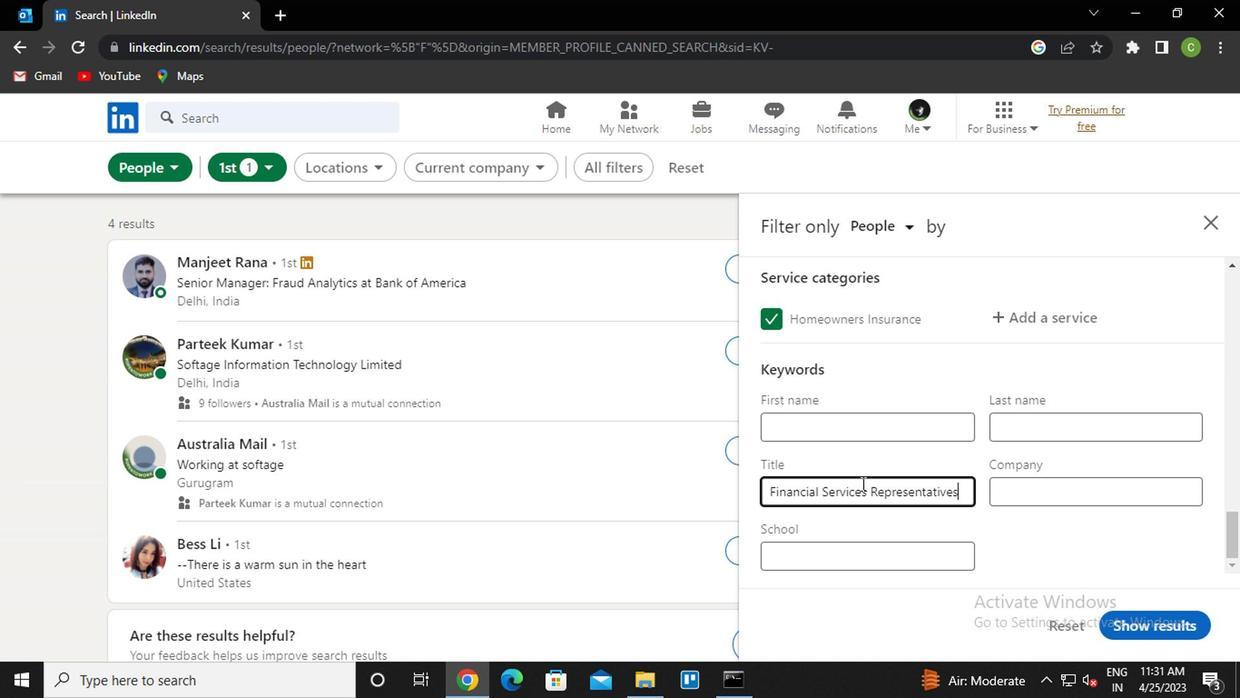 
Action: Mouse moved to (1167, 620)
Screenshot: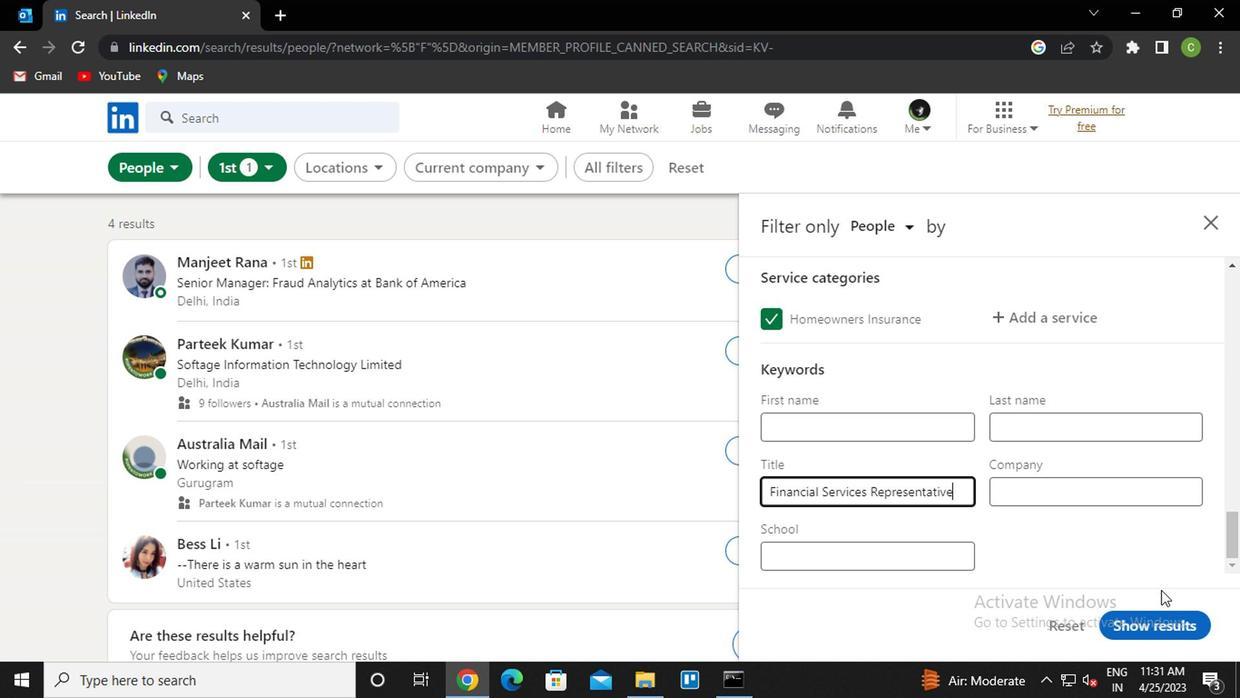 
Action: Mouse pressed left at (1167, 620)
Screenshot: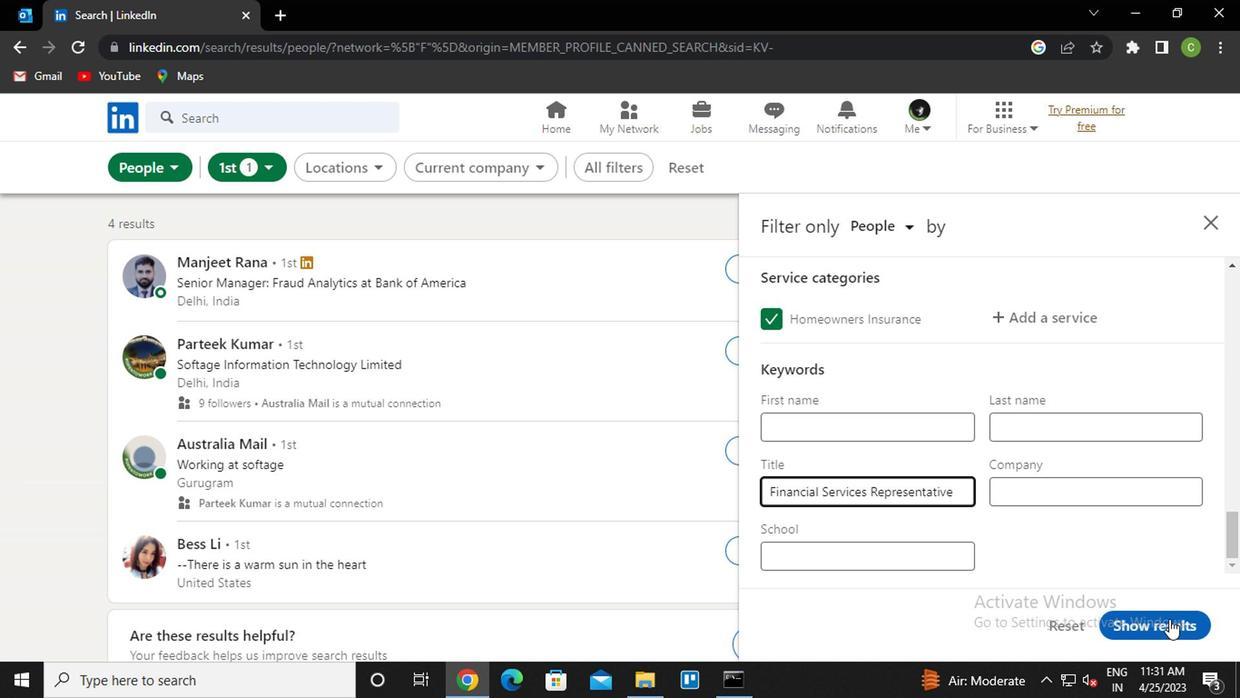 
Action: Mouse moved to (643, 603)
Screenshot: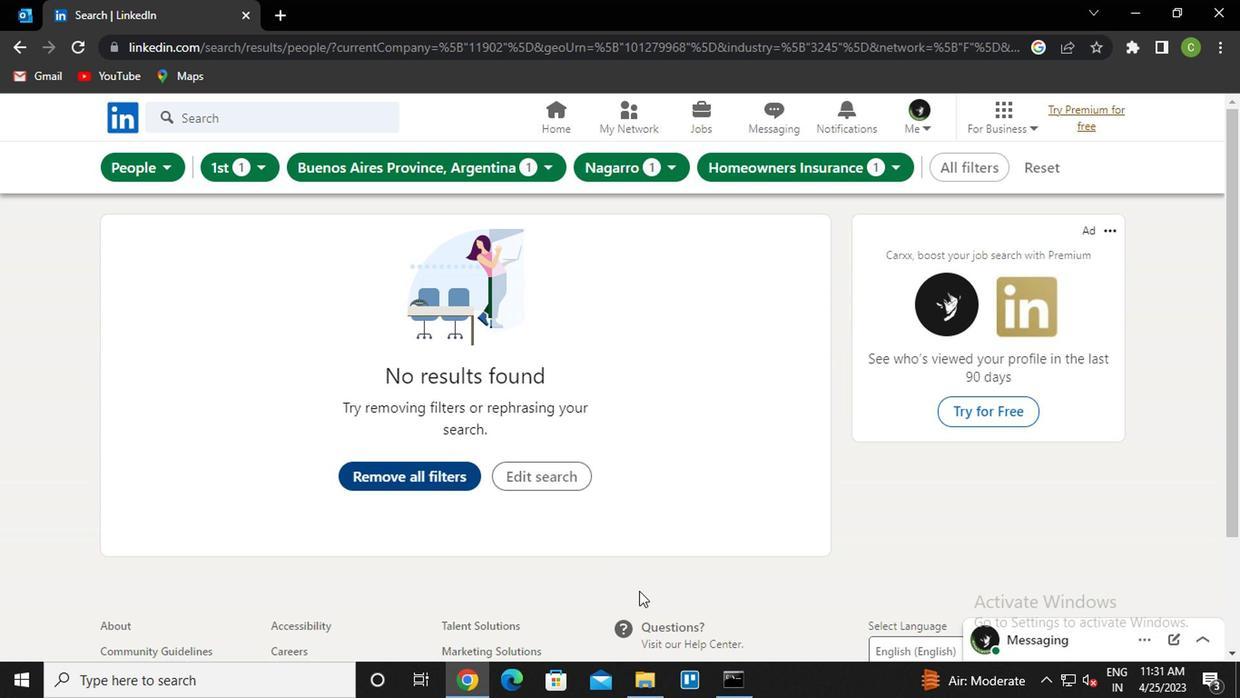 
